 Task: Find connections with filter location Spenge with filter topic #whatinspiresmewith filter profile language English with filter current company Herbalife with filter school SQL School (SQL Server DEV, DBA , MSBI & Power BI) Training Institute with filter industry Chemical Manufacturing with filter service category Personal Injury Law with filter keywords title Red Cross Volunteer
Action: Mouse moved to (182, 286)
Screenshot: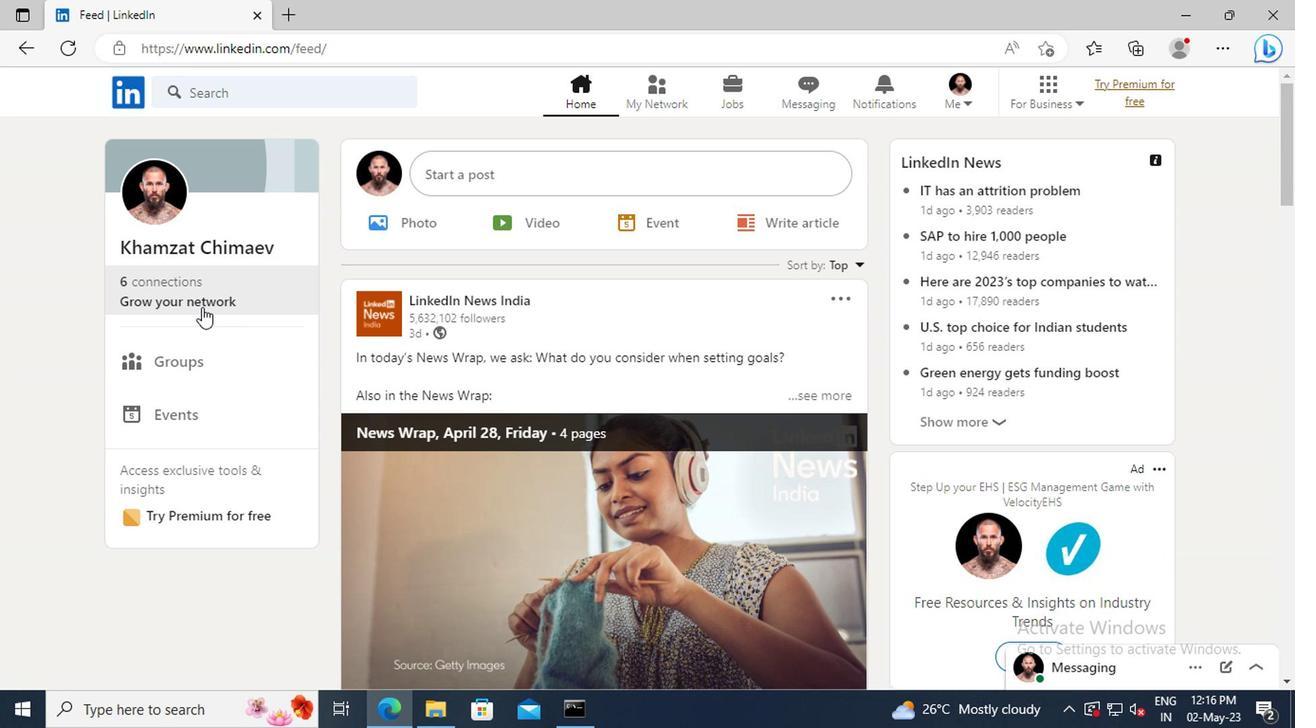 
Action: Mouse pressed left at (182, 286)
Screenshot: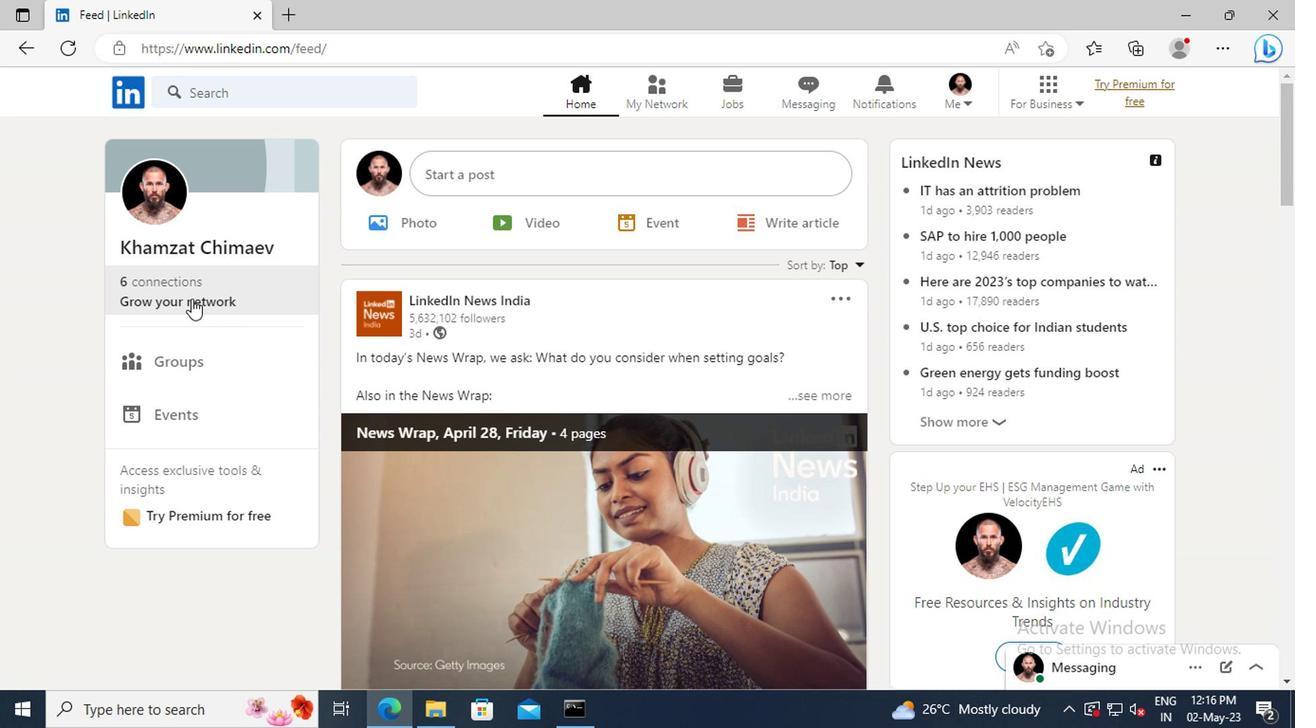 
Action: Mouse moved to (192, 195)
Screenshot: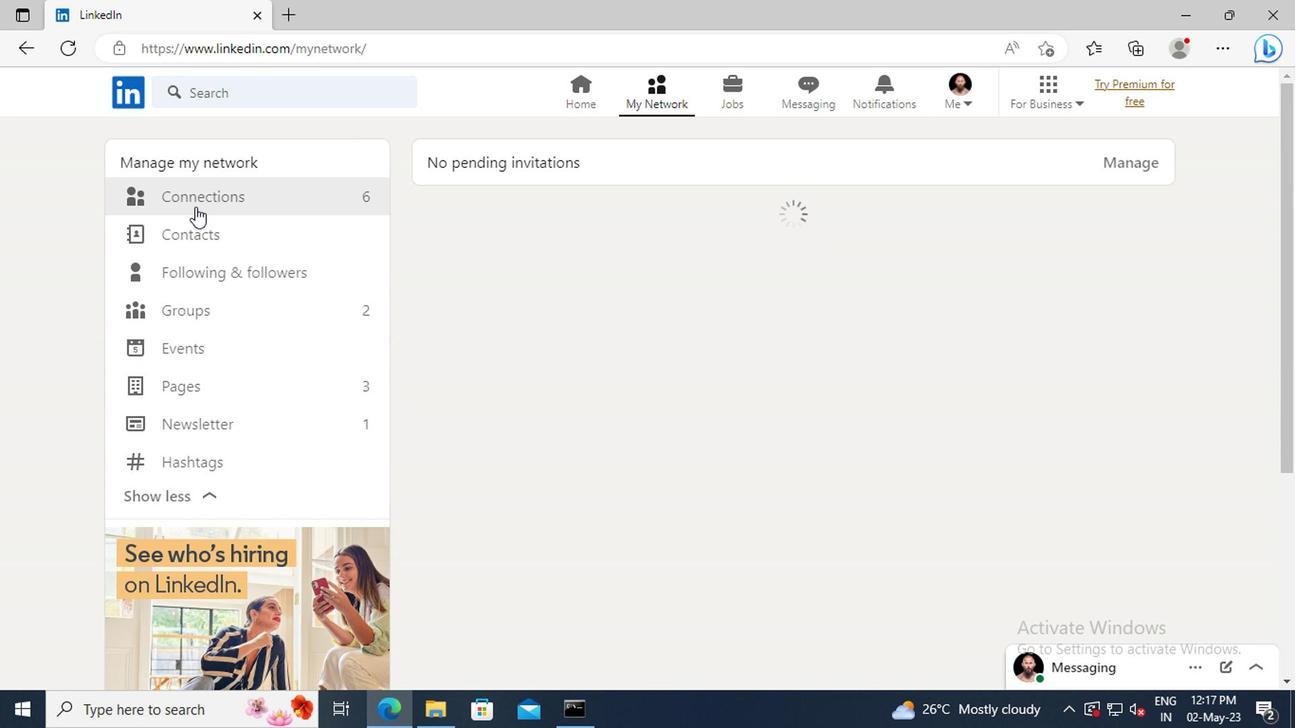 
Action: Mouse pressed left at (192, 195)
Screenshot: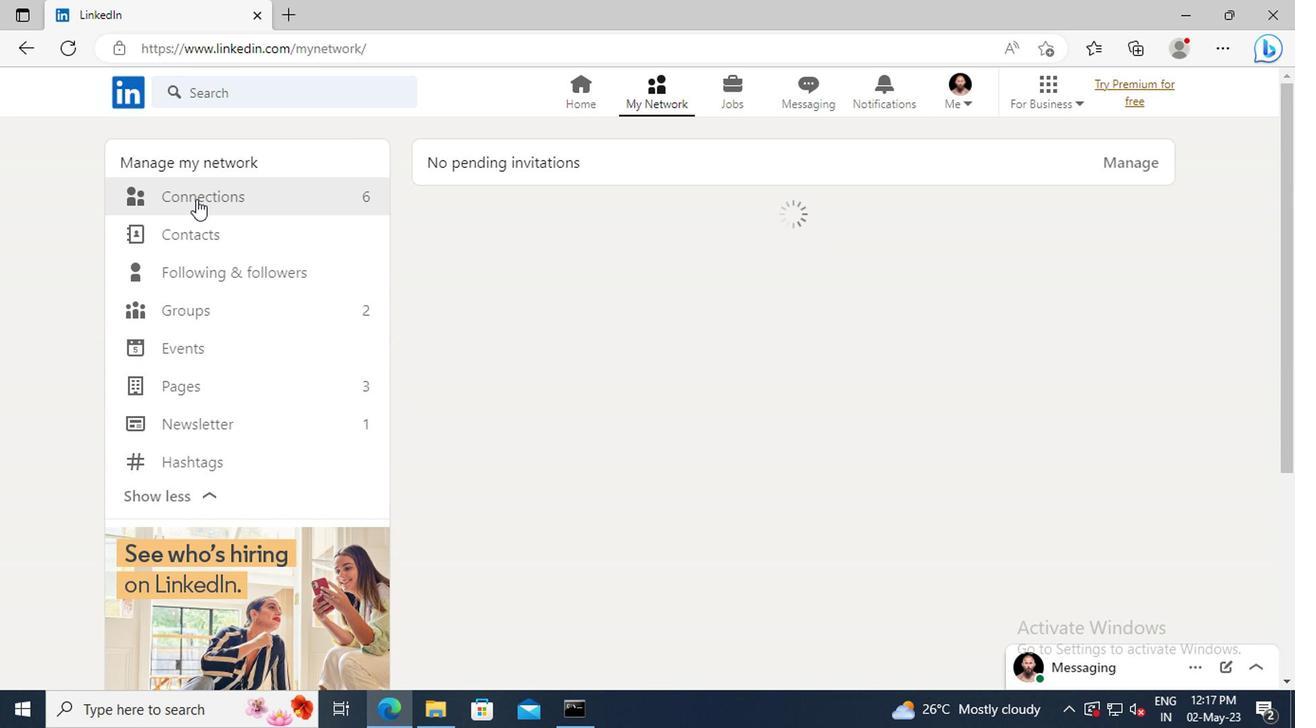 
Action: Mouse moved to (794, 201)
Screenshot: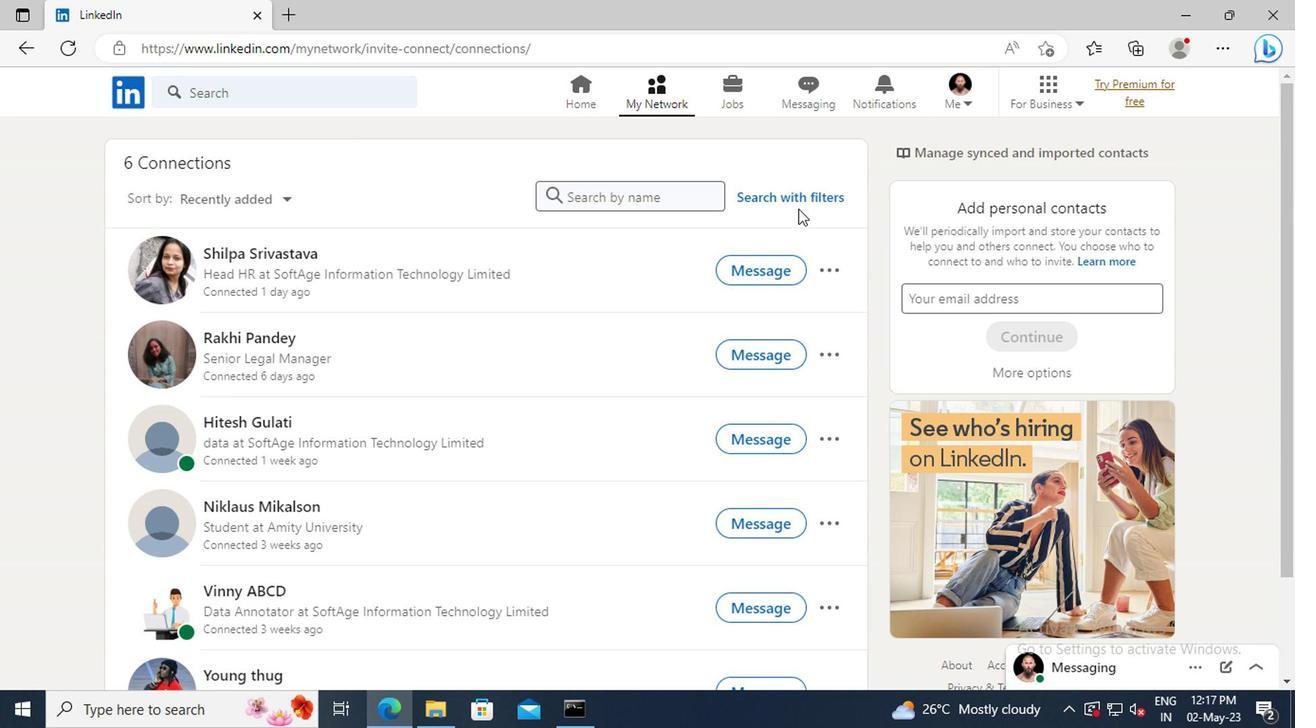 
Action: Mouse pressed left at (794, 201)
Screenshot: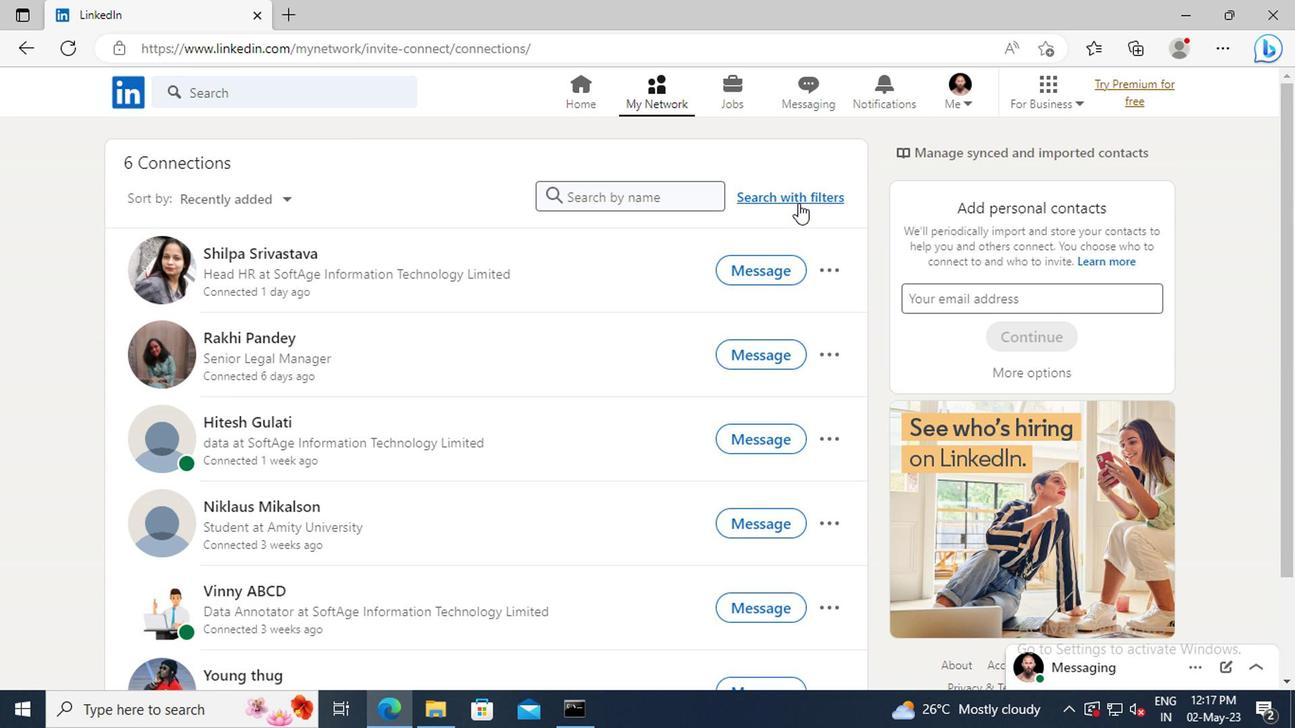 
Action: Mouse moved to (713, 145)
Screenshot: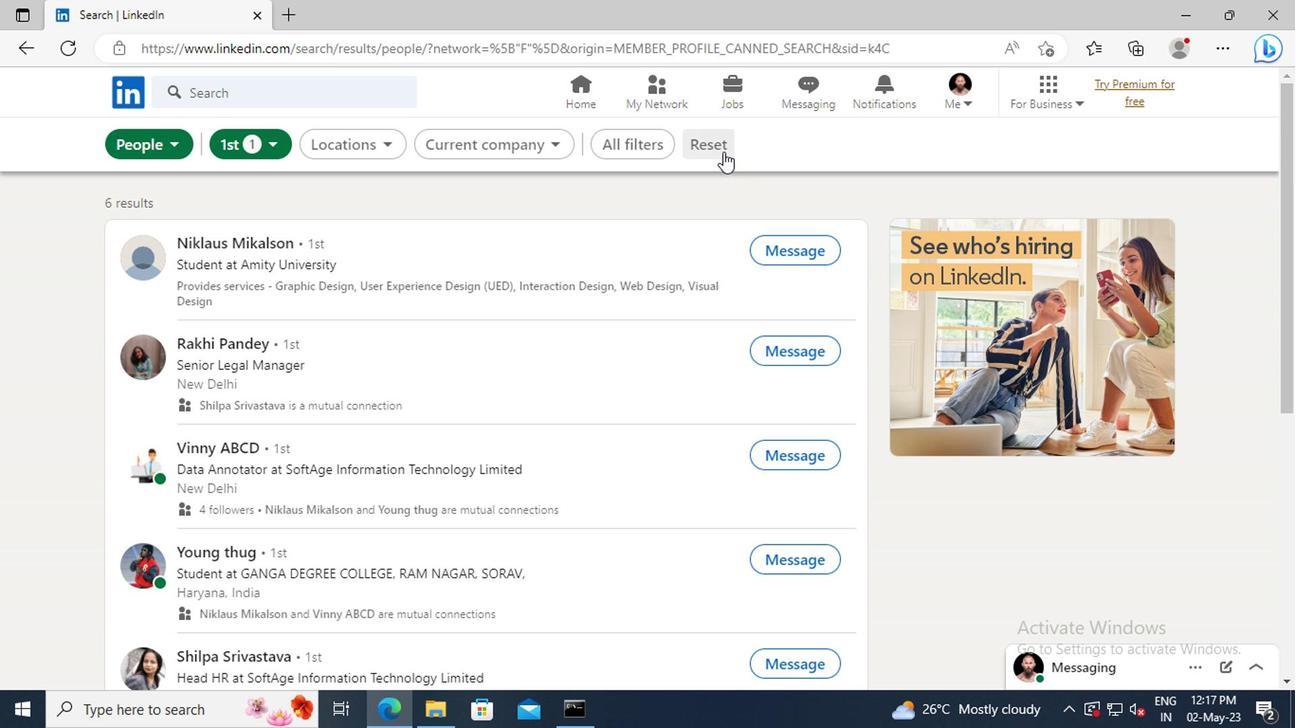 
Action: Mouse pressed left at (713, 145)
Screenshot: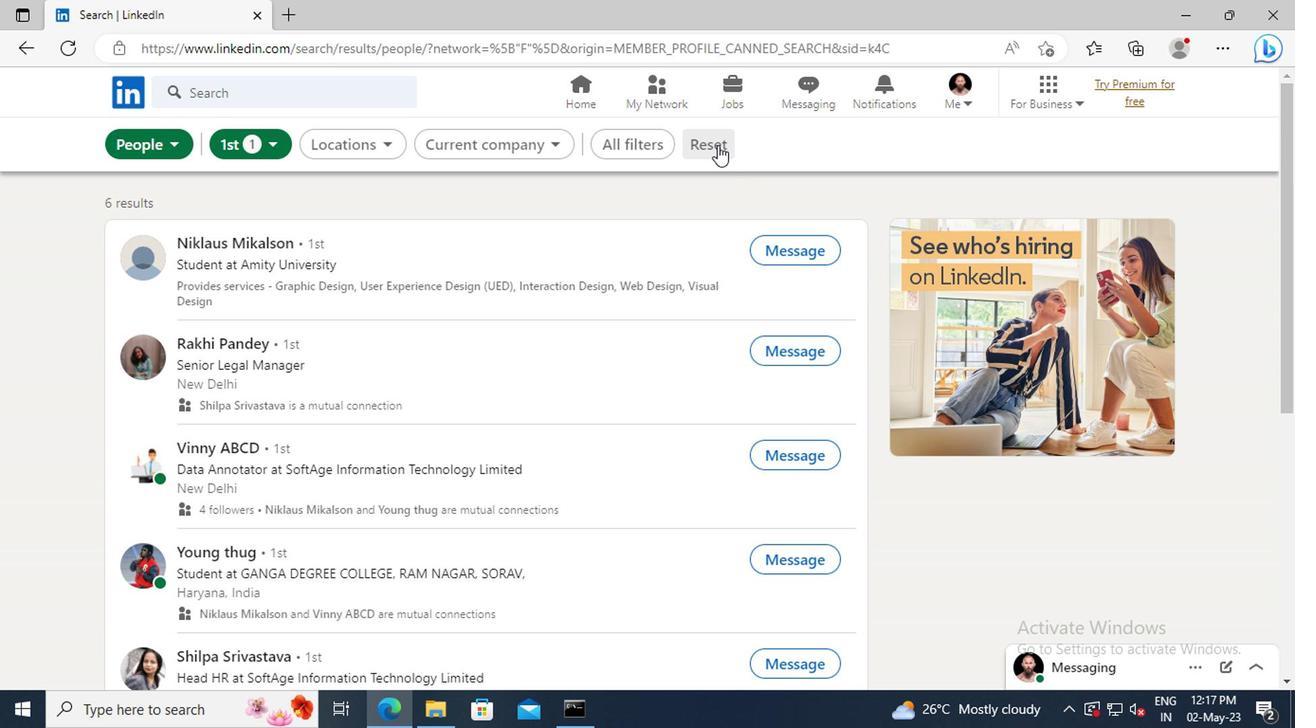 
Action: Mouse moved to (674, 145)
Screenshot: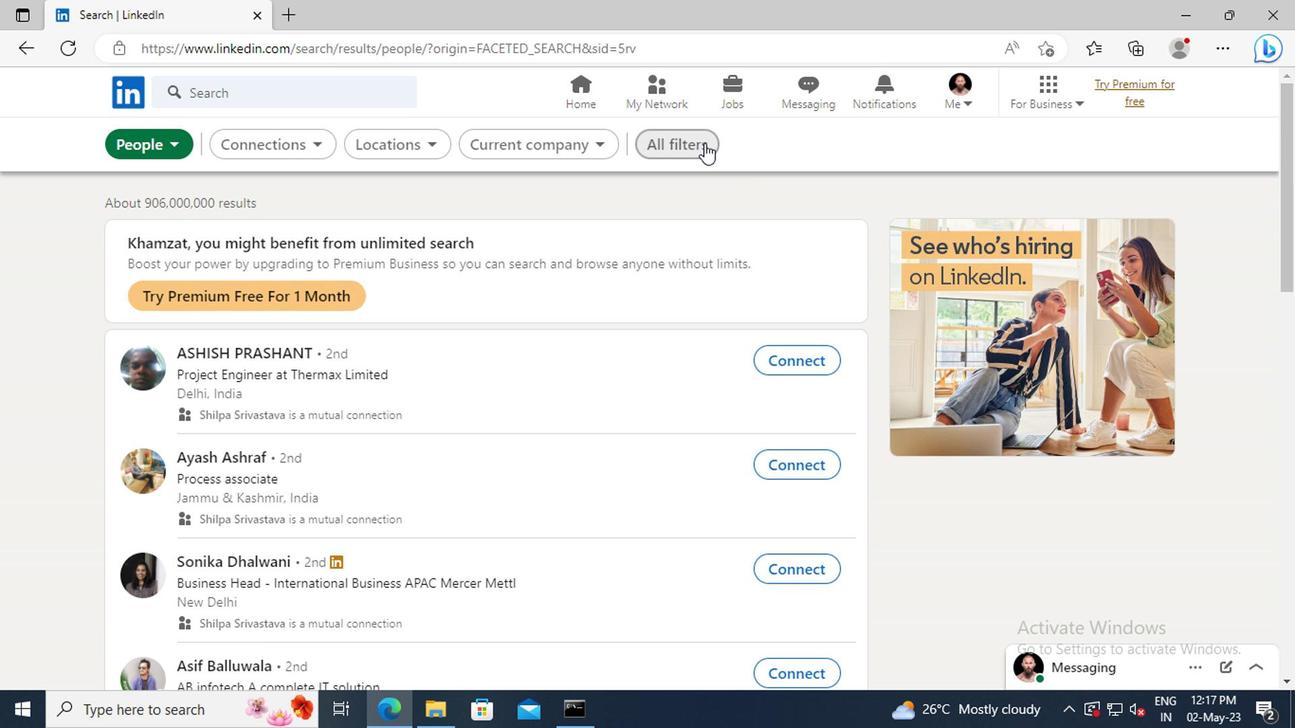 
Action: Mouse pressed left at (674, 145)
Screenshot: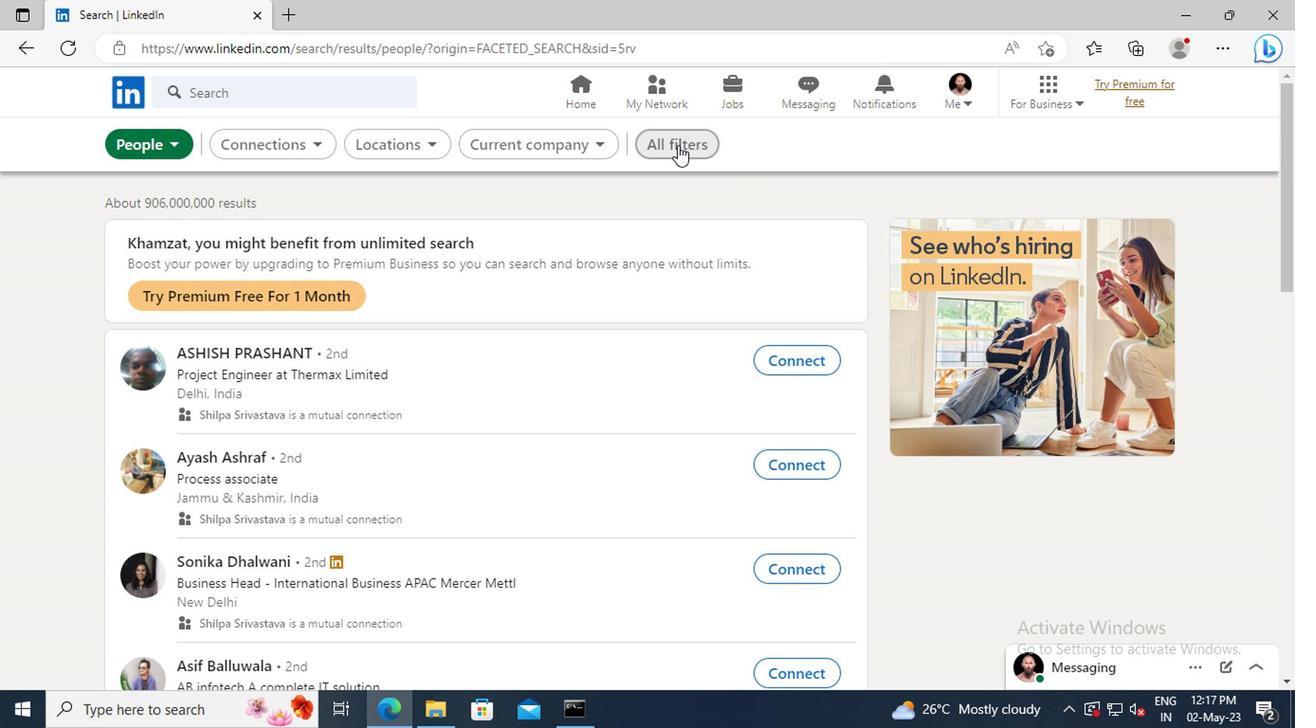 
Action: Mouse moved to (1007, 342)
Screenshot: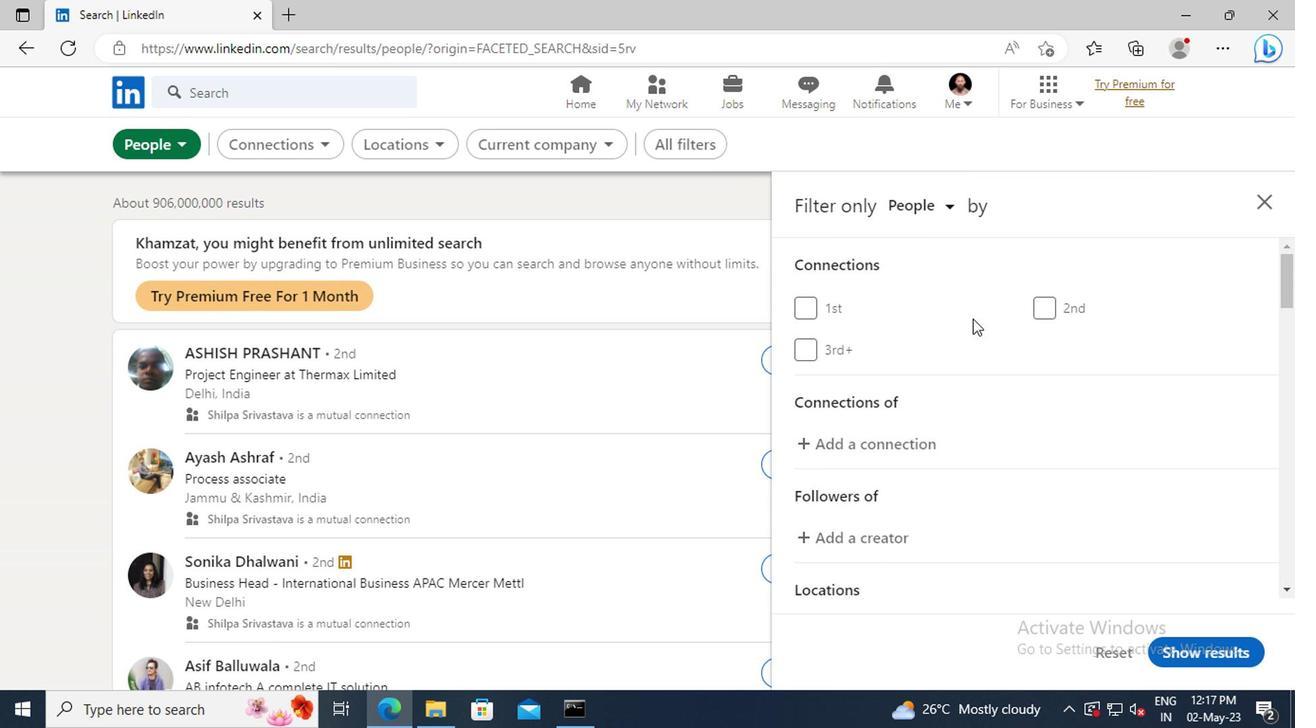 
Action: Mouse scrolled (1007, 342) with delta (0, 0)
Screenshot: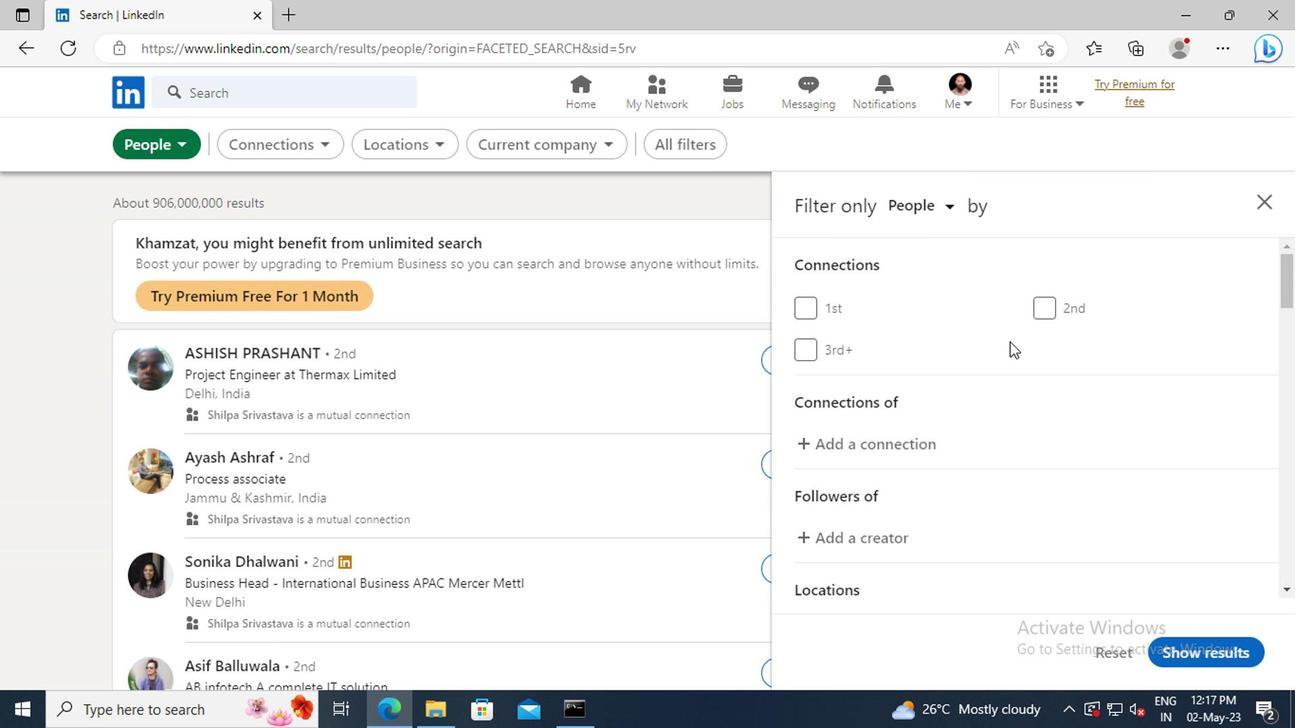 
Action: Mouse scrolled (1007, 342) with delta (0, 0)
Screenshot: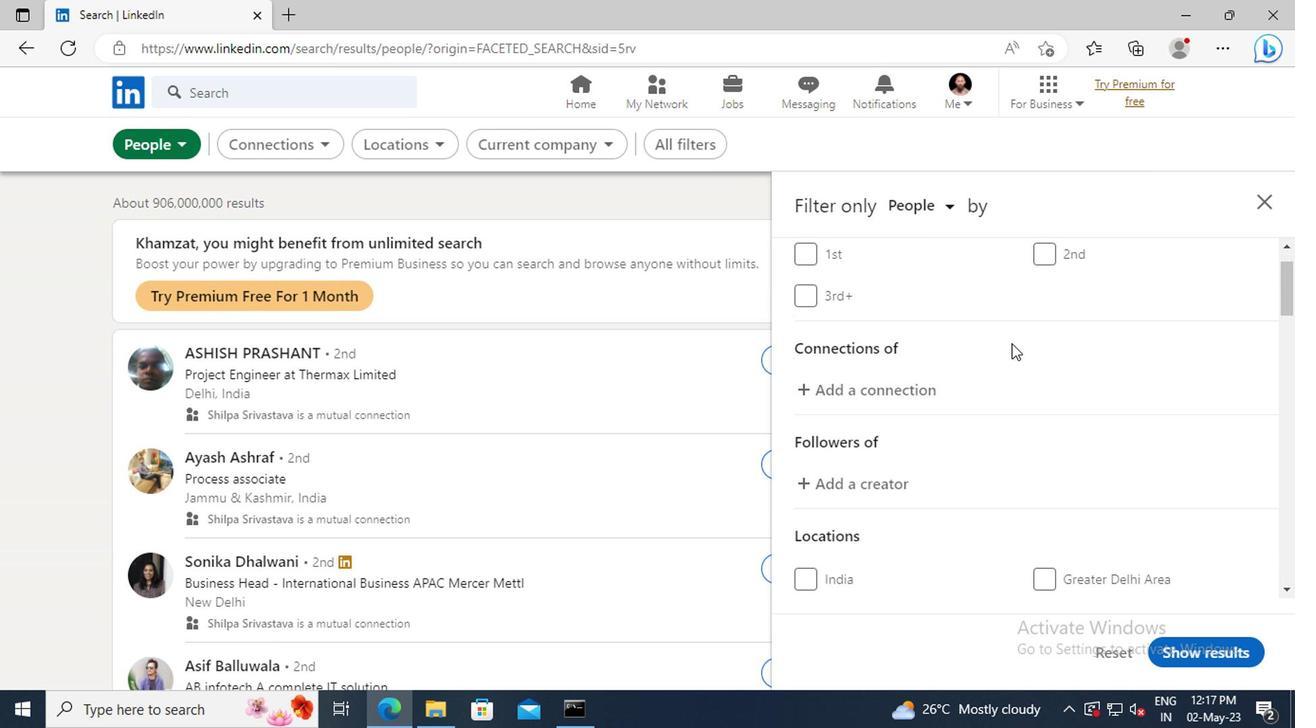 
Action: Mouse scrolled (1007, 342) with delta (0, 0)
Screenshot: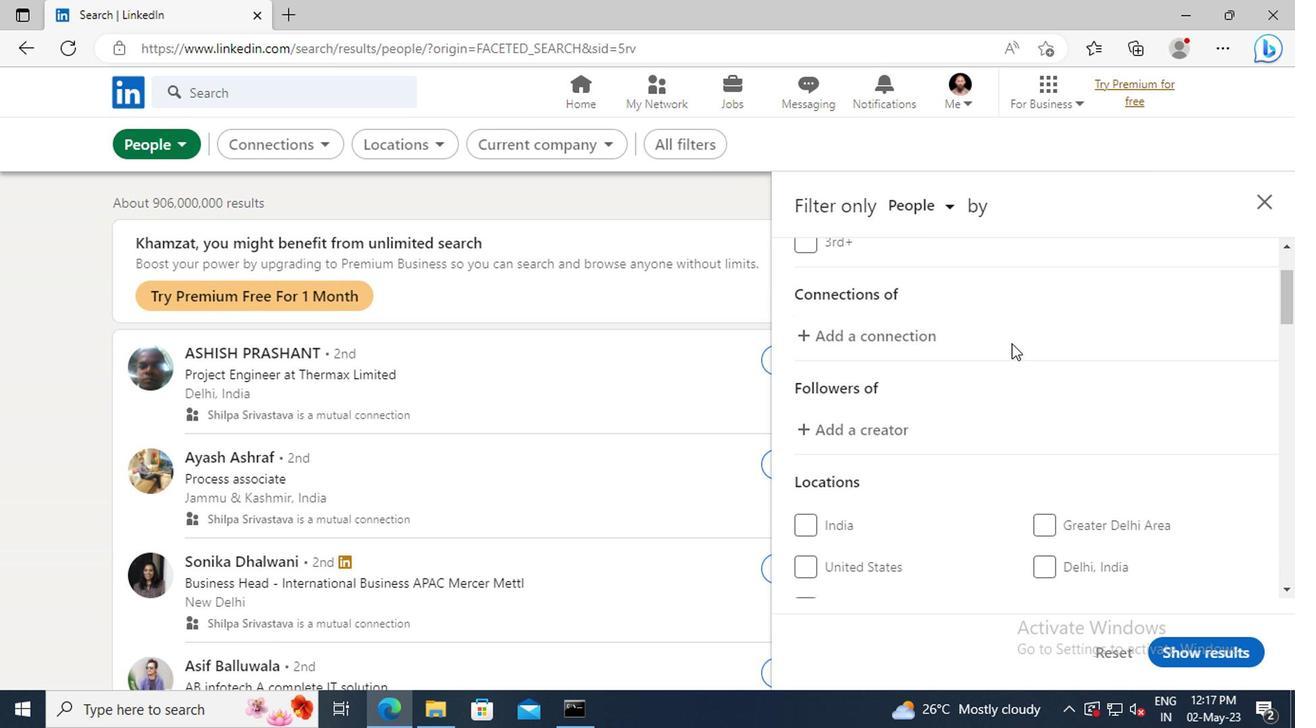 
Action: Mouse scrolled (1007, 342) with delta (0, 0)
Screenshot: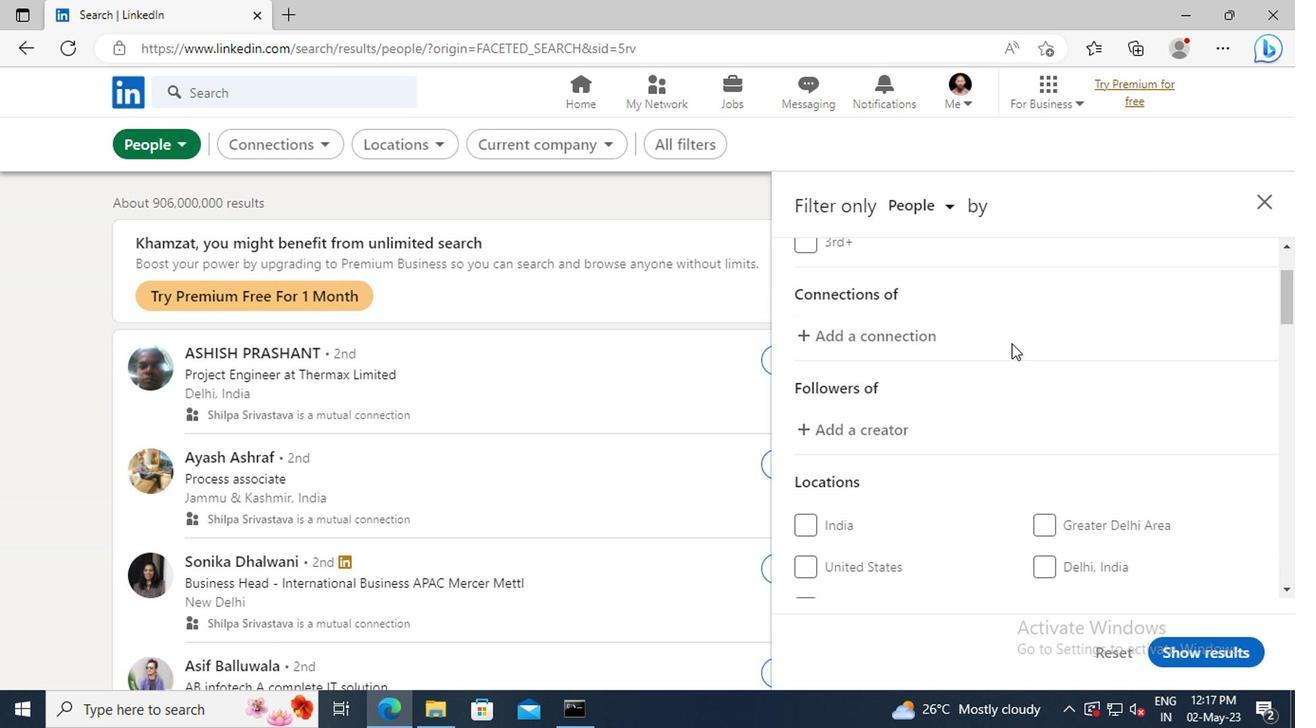 
Action: Mouse scrolled (1007, 342) with delta (0, 0)
Screenshot: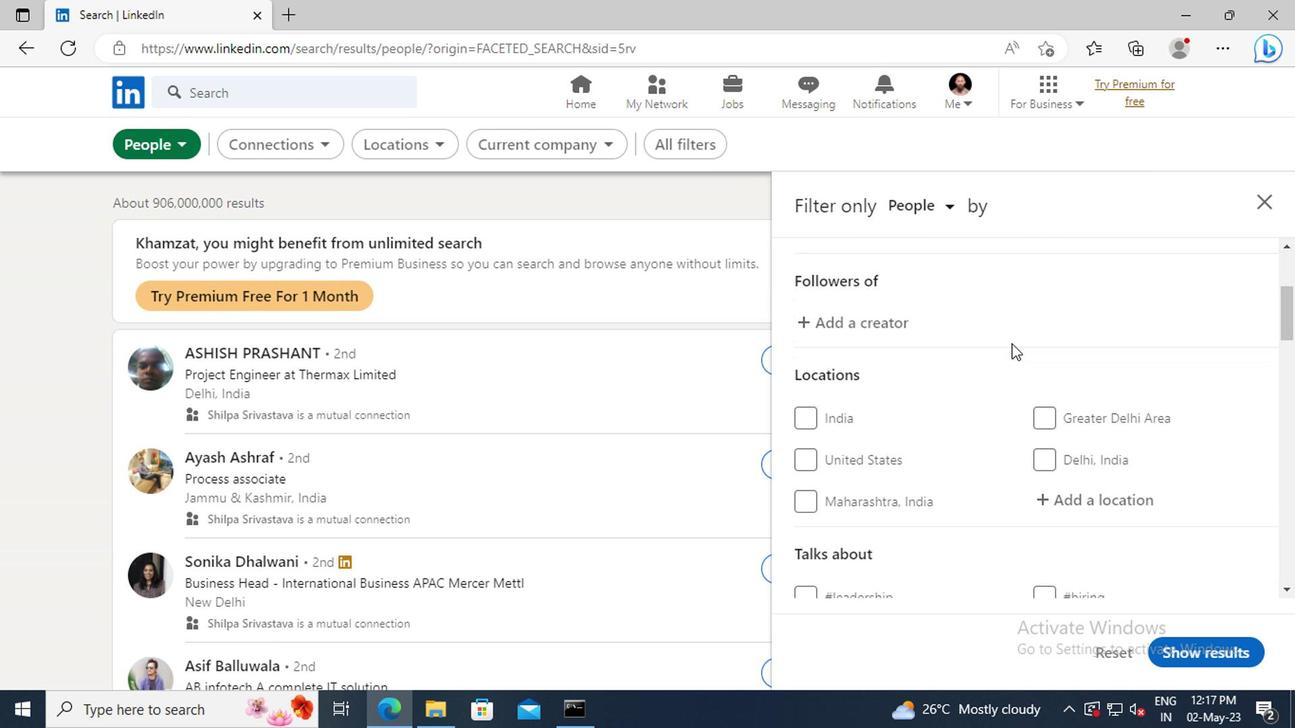 
Action: Mouse moved to (1044, 437)
Screenshot: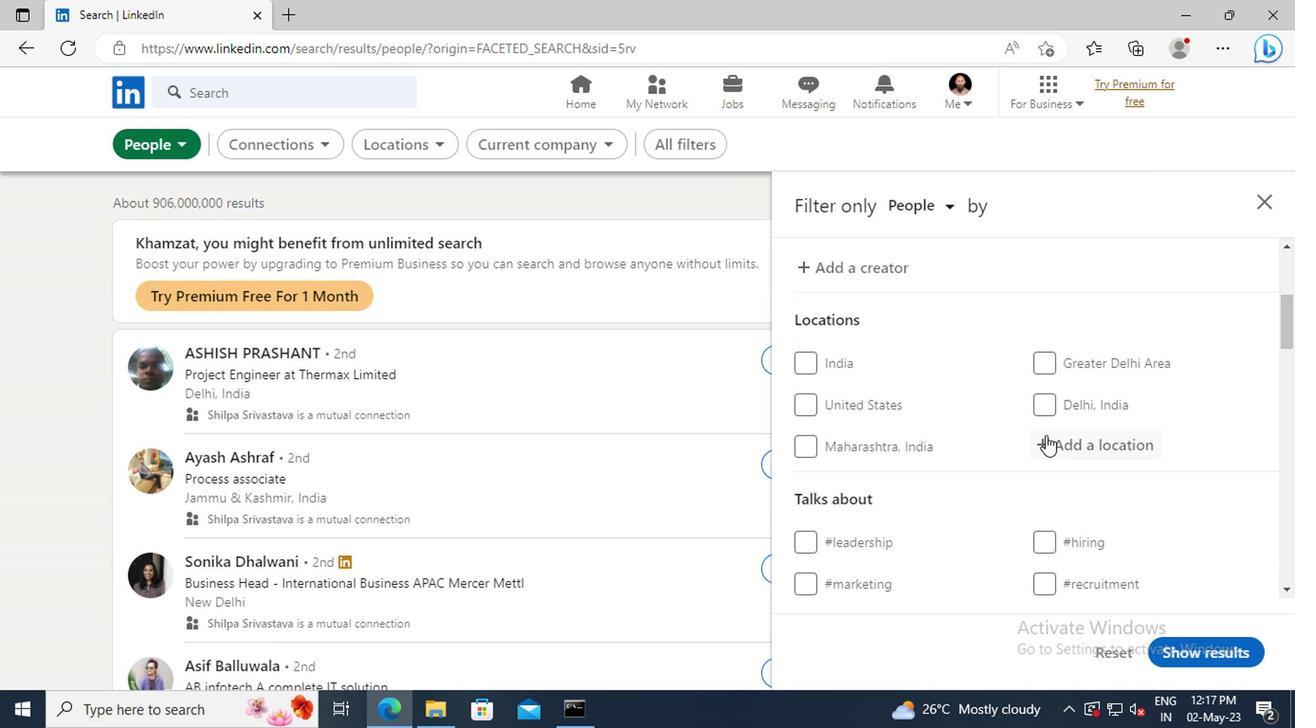
Action: Mouse pressed left at (1044, 437)
Screenshot: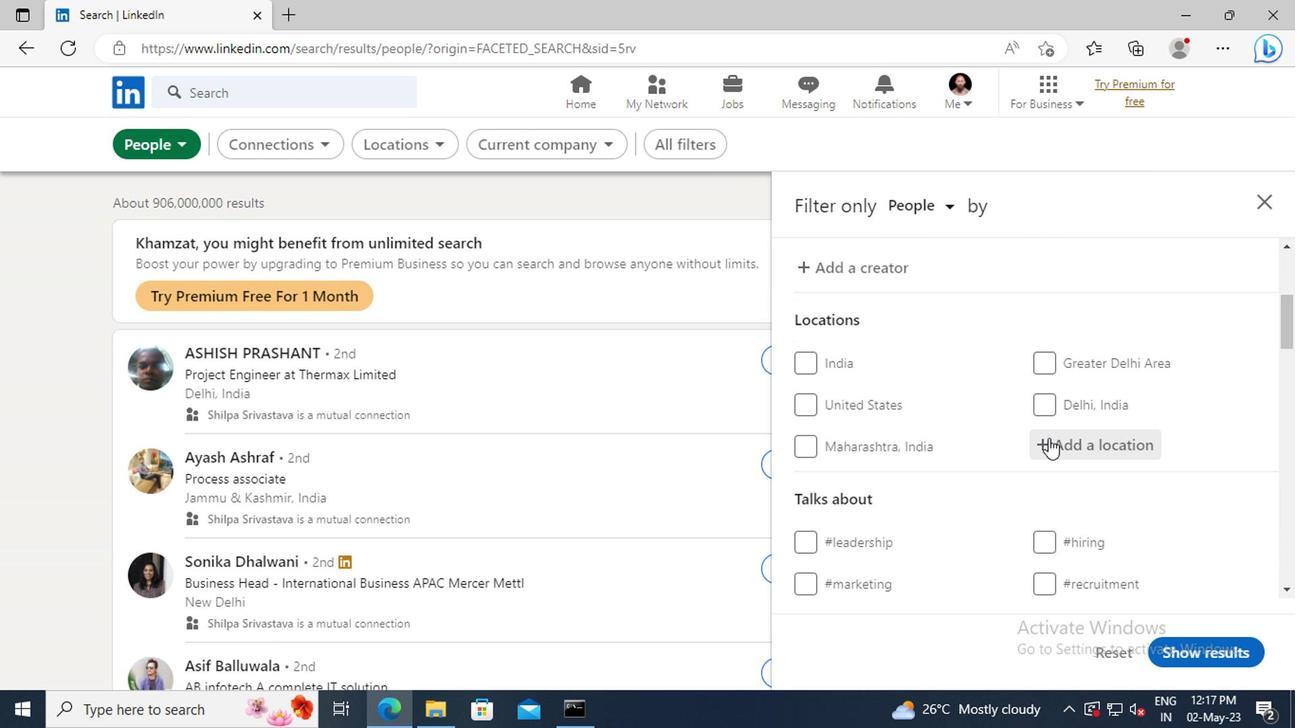 
Action: Key pressed <Key.shift>S
Screenshot: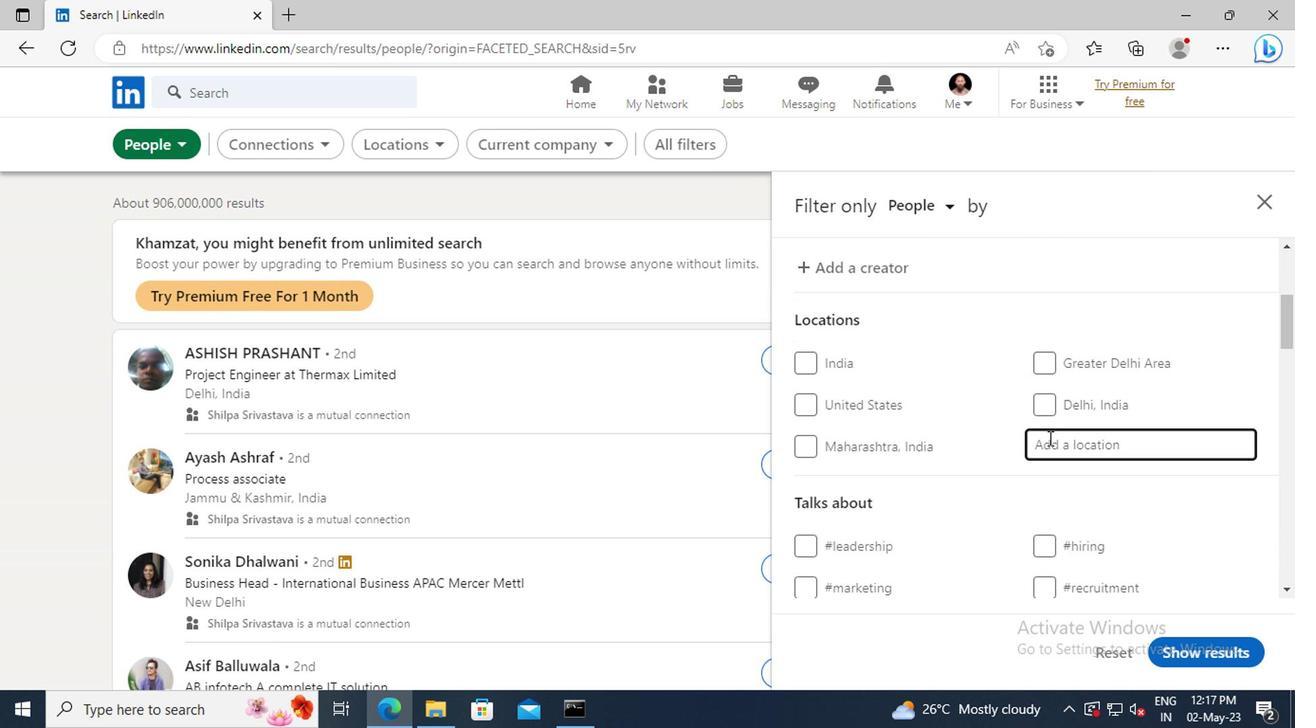 
Action: Mouse moved to (1044, 437)
Screenshot: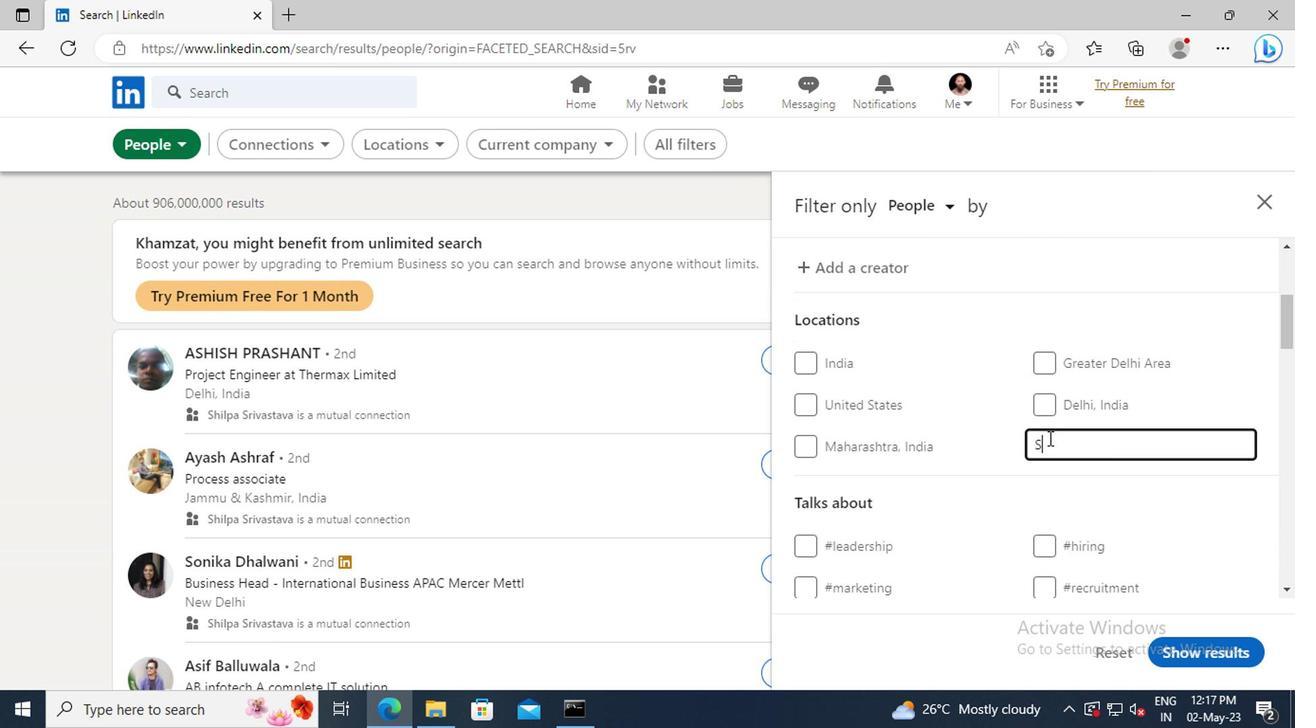 
Action: Key pressed PENGE
Screenshot: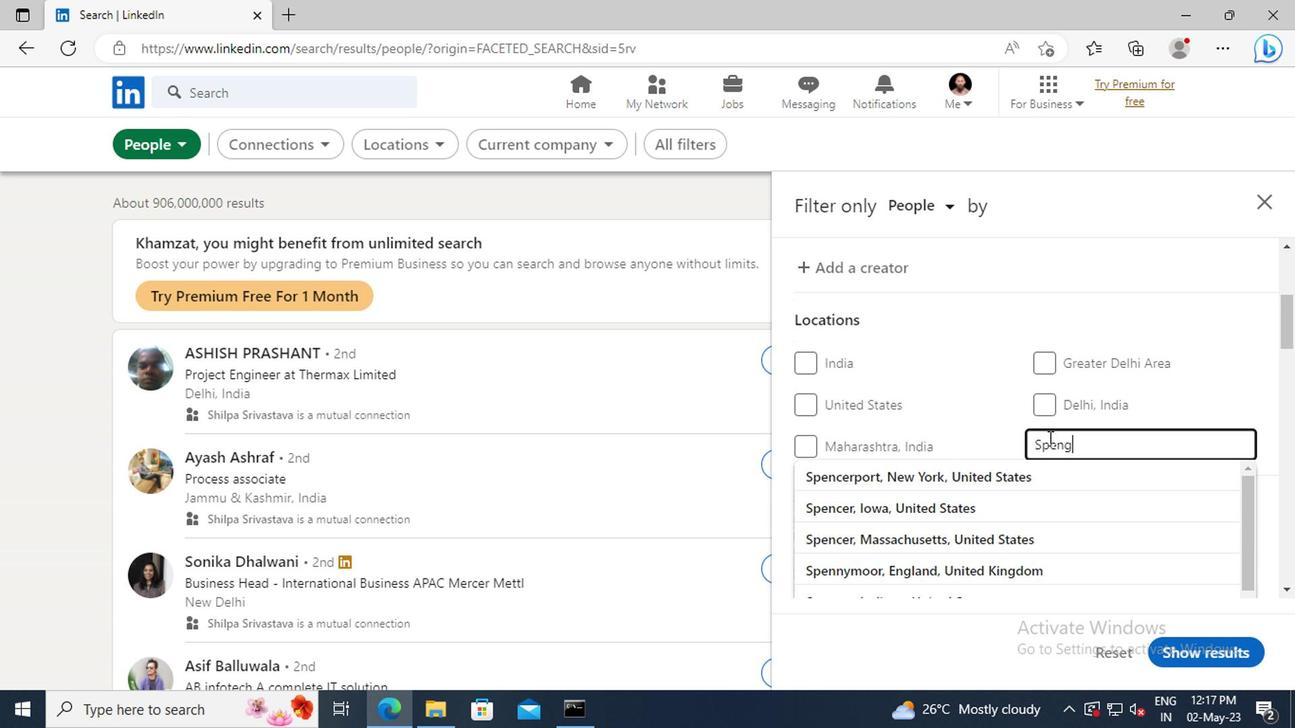 
Action: Mouse moved to (1044, 477)
Screenshot: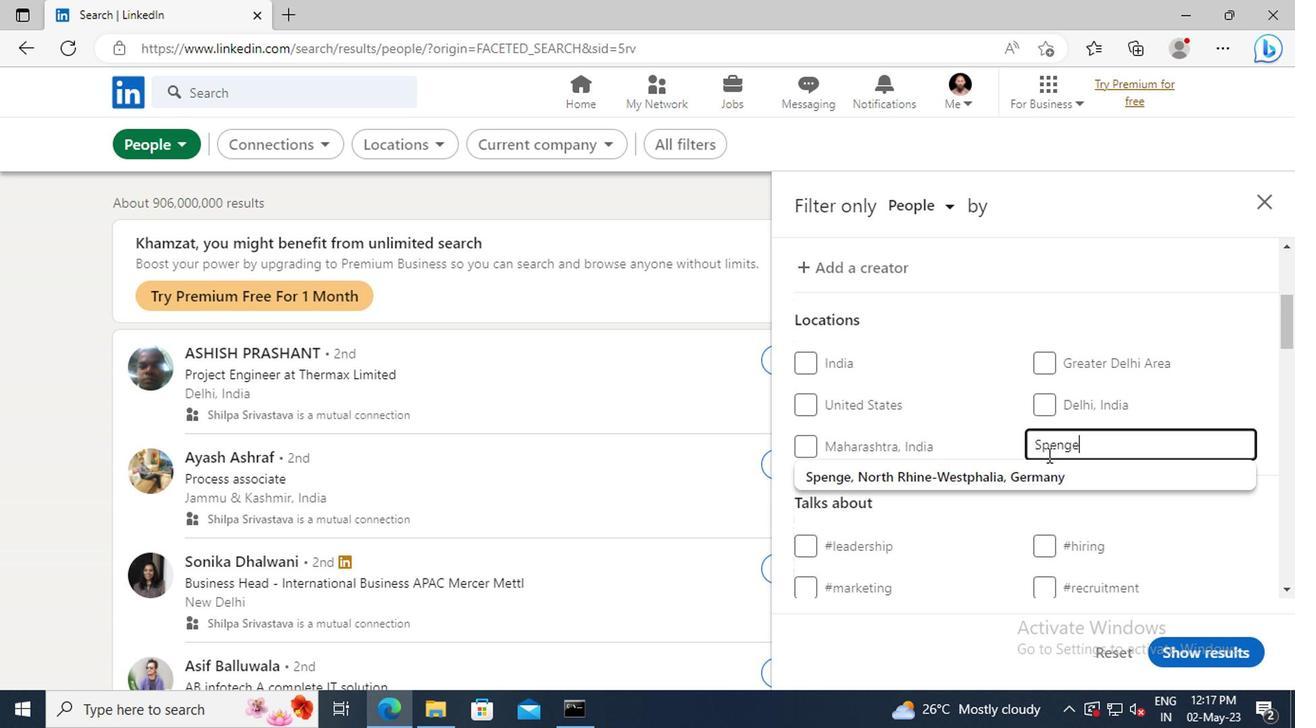 
Action: Mouse pressed left at (1044, 477)
Screenshot: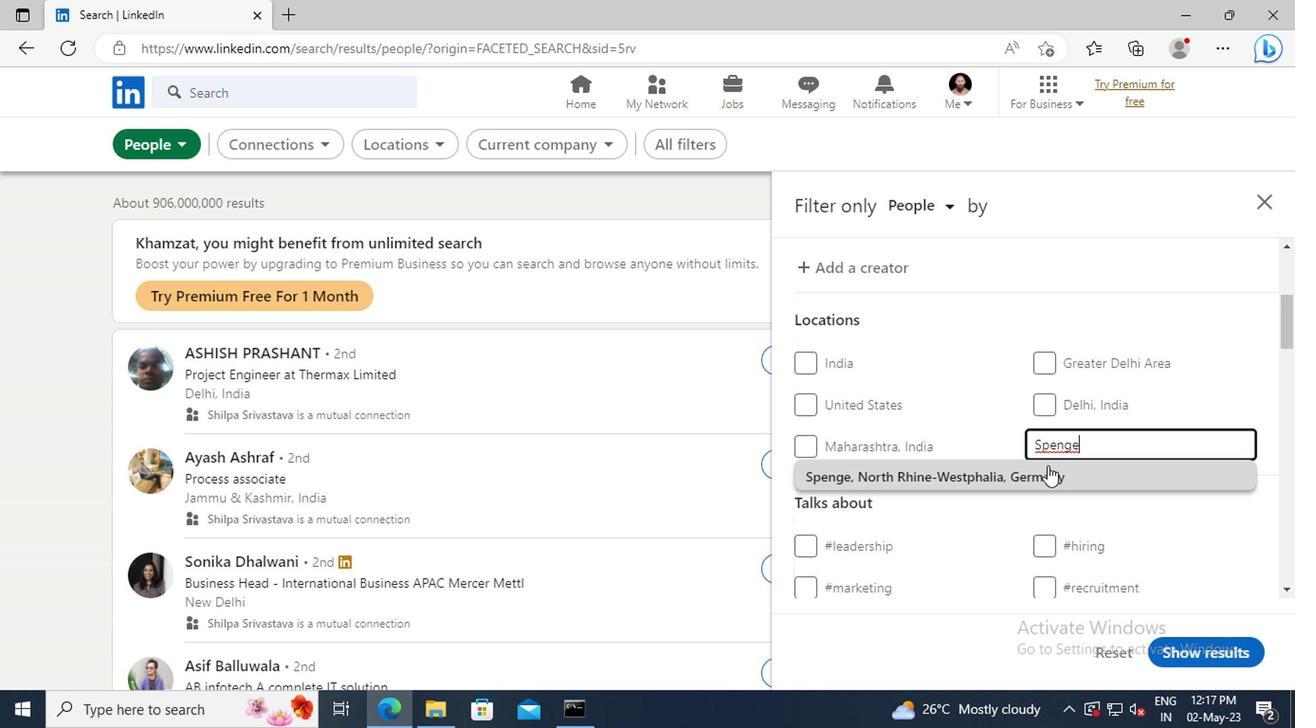 
Action: Mouse scrolled (1044, 476) with delta (0, 0)
Screenshot: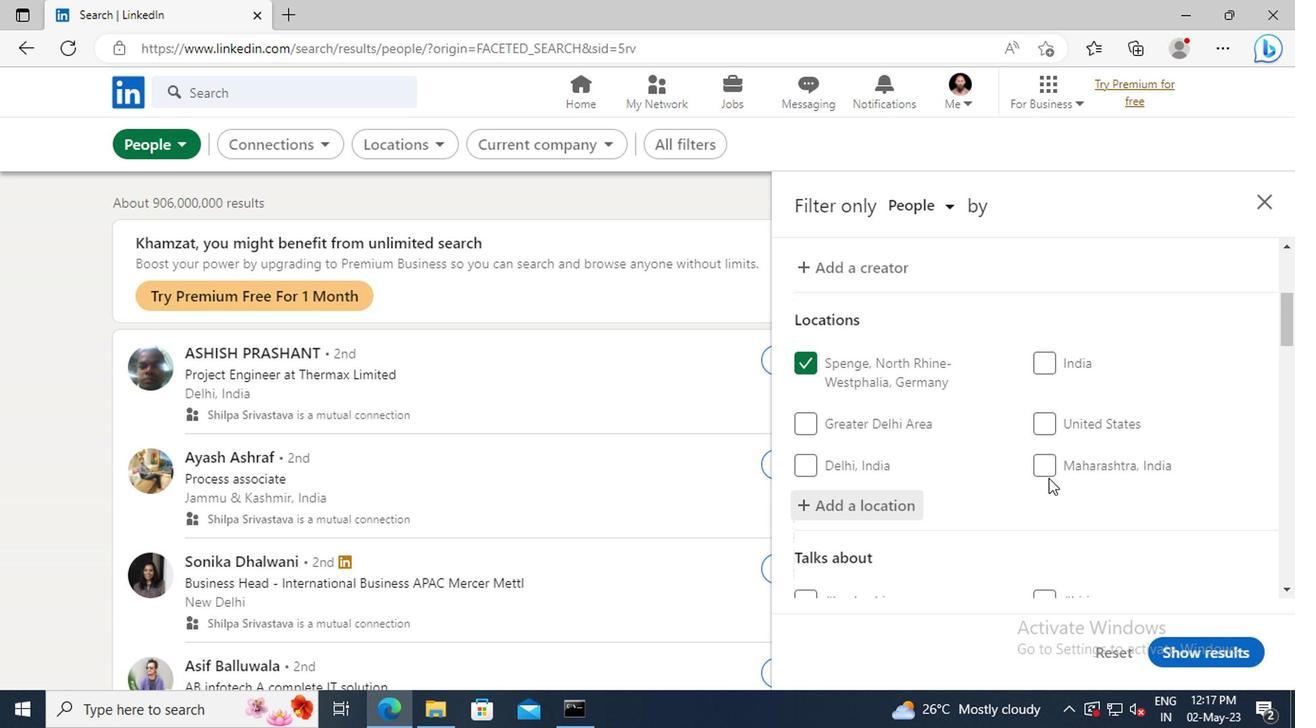 
Action: Mouse scrolled (1044, 476) with delta (0, 0)
Screenshot: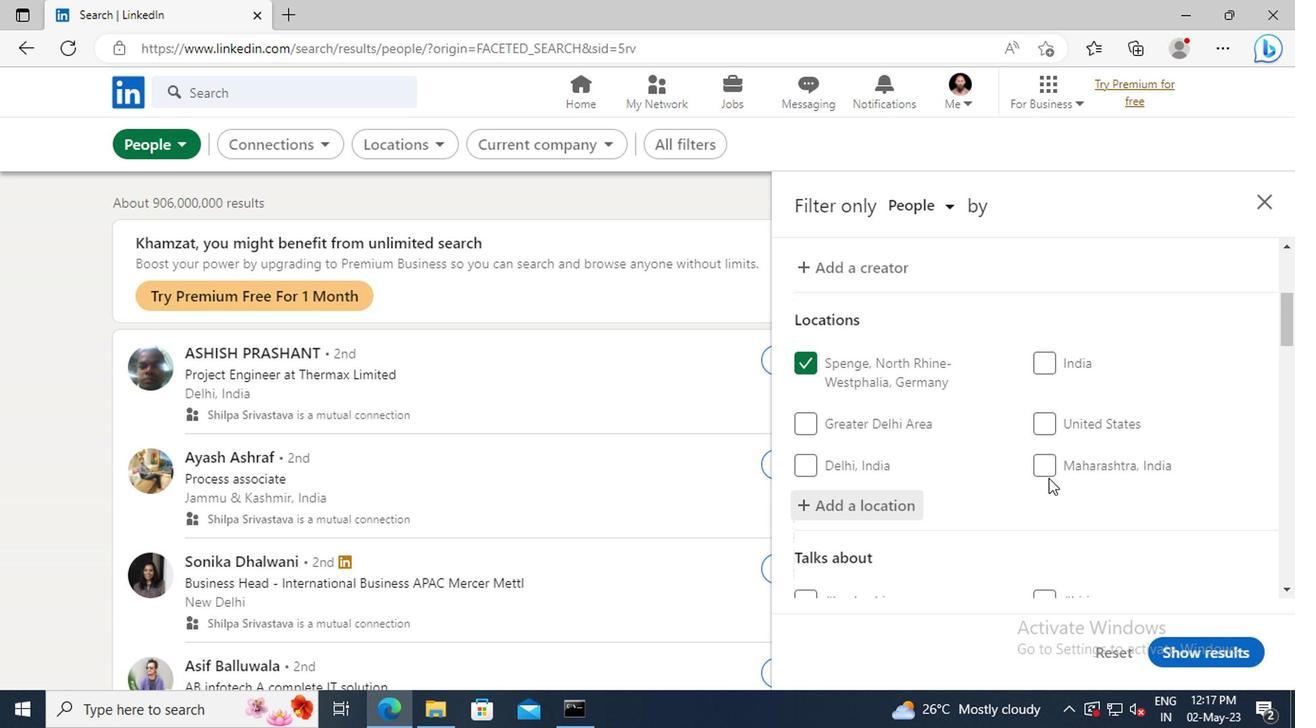 
Action: Mouse moved to (1041, 460)
Screenshot: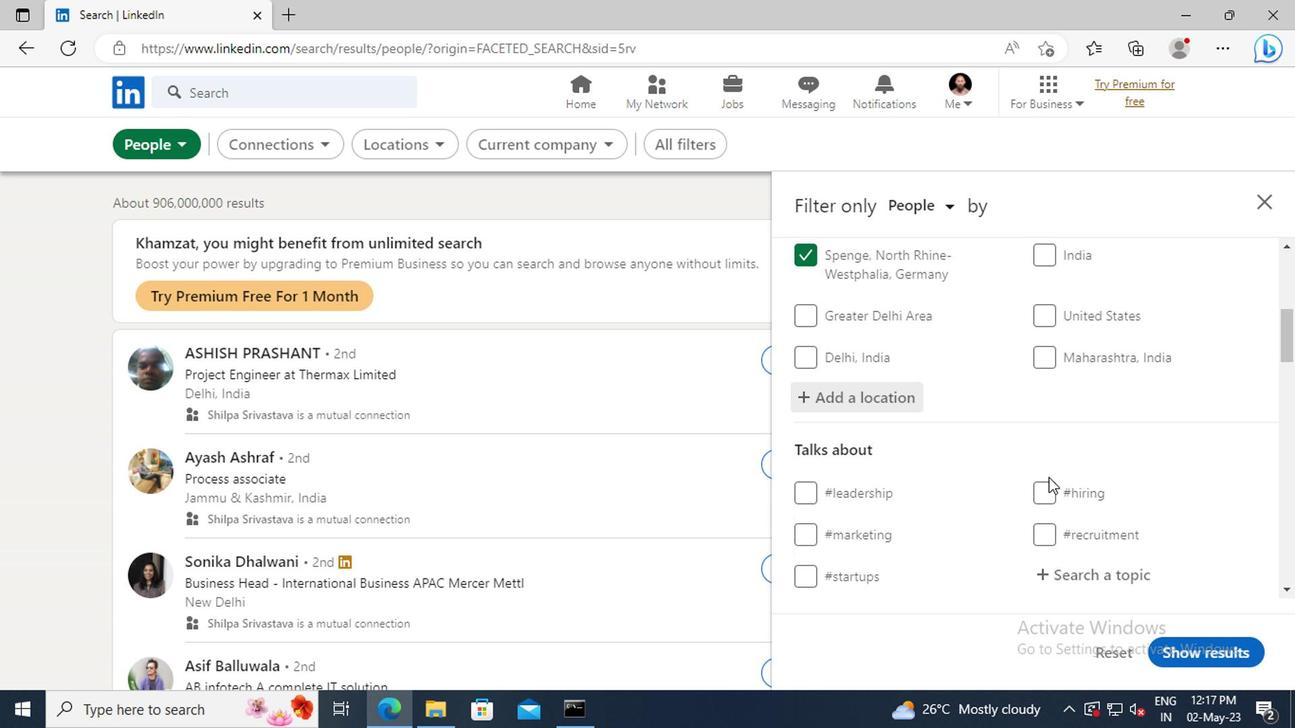 
Action: Mouse scrolled (1041, 460) with delta (0, 0)
Screenshot: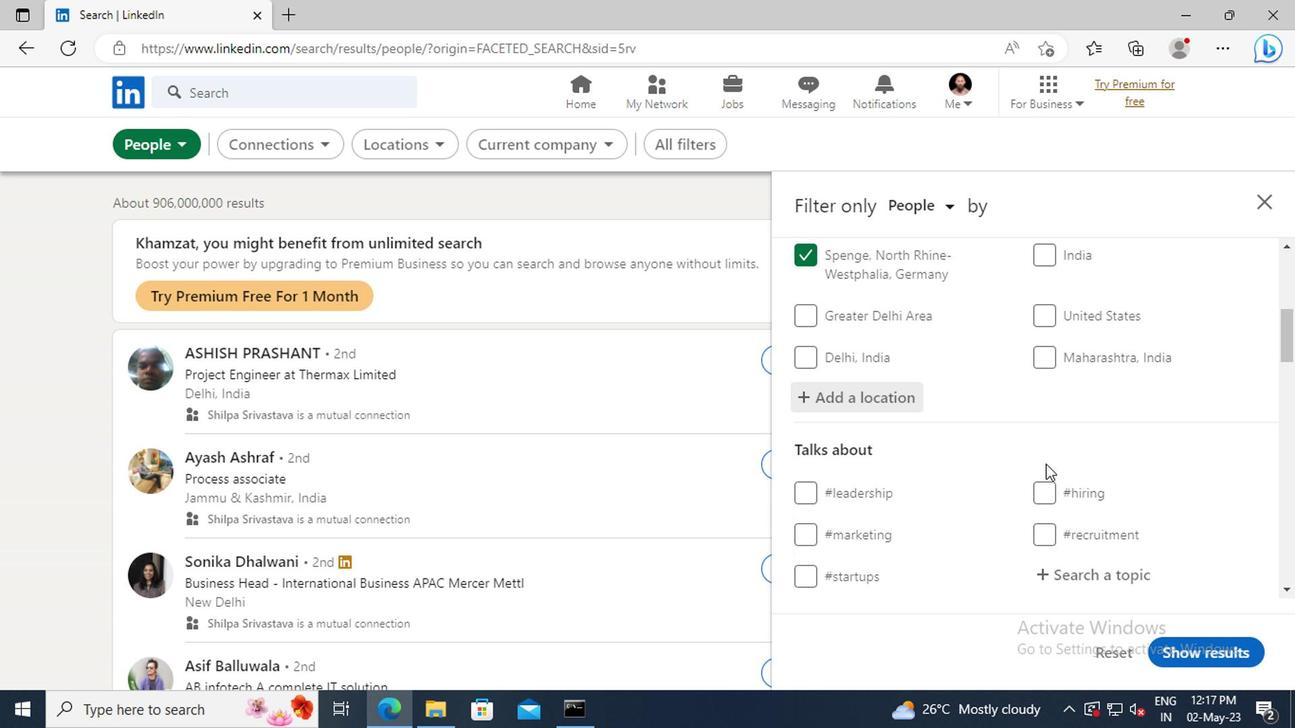 
Action: Mouse scrolled (1041, 460) with delta (0, 0)
Screenshot: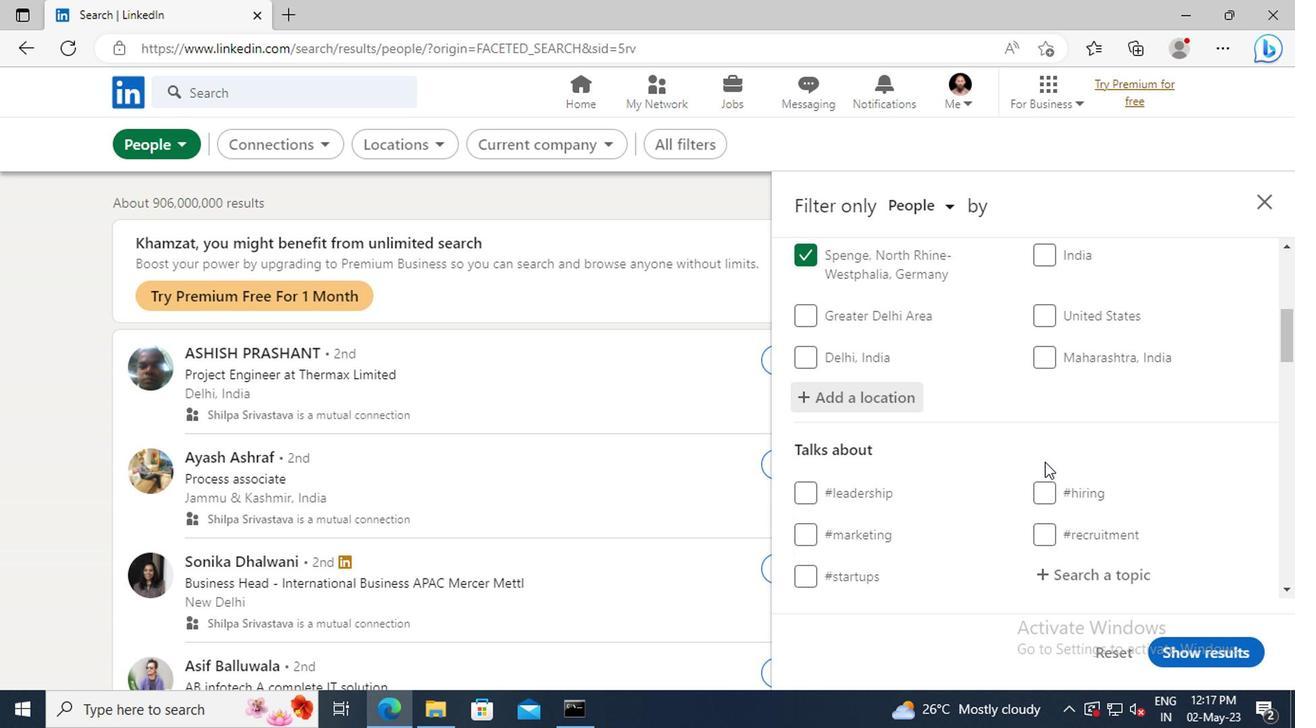 
Action: Mouse moved to (1045, 466)
Screenshot: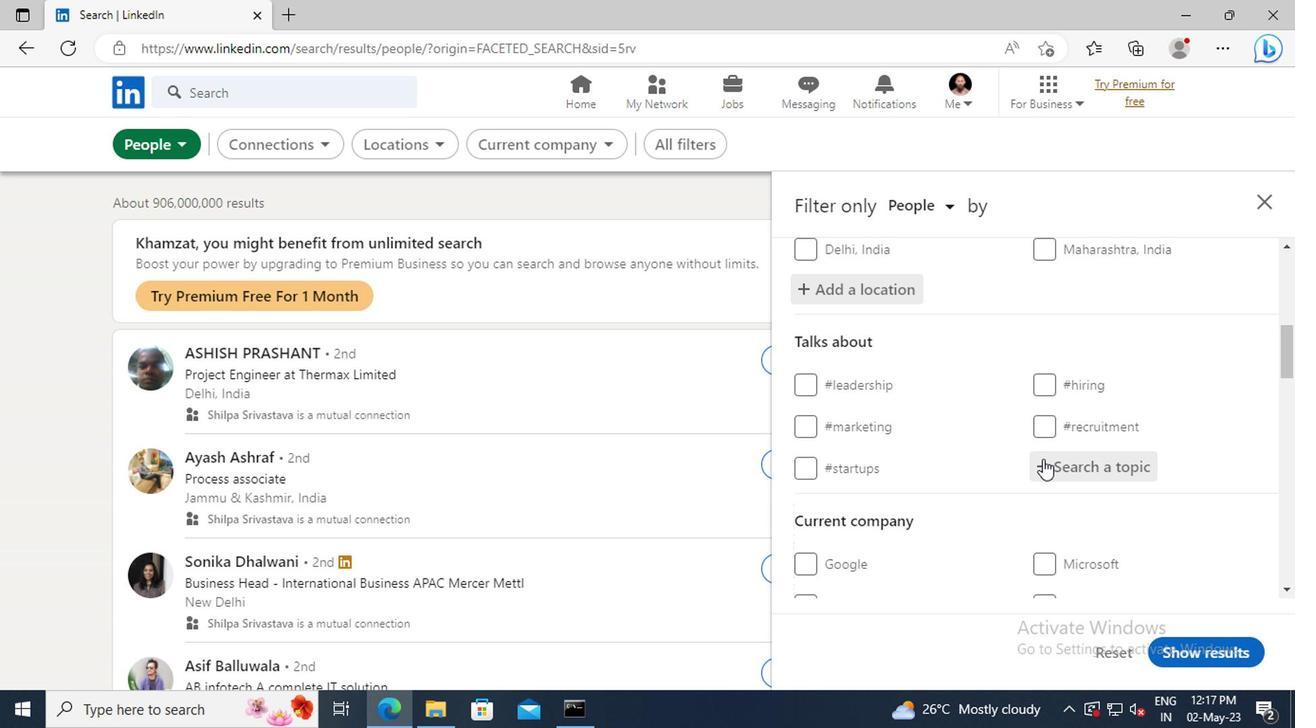 
Action: Mouse pressed left at (1045, 466)
Screenshot: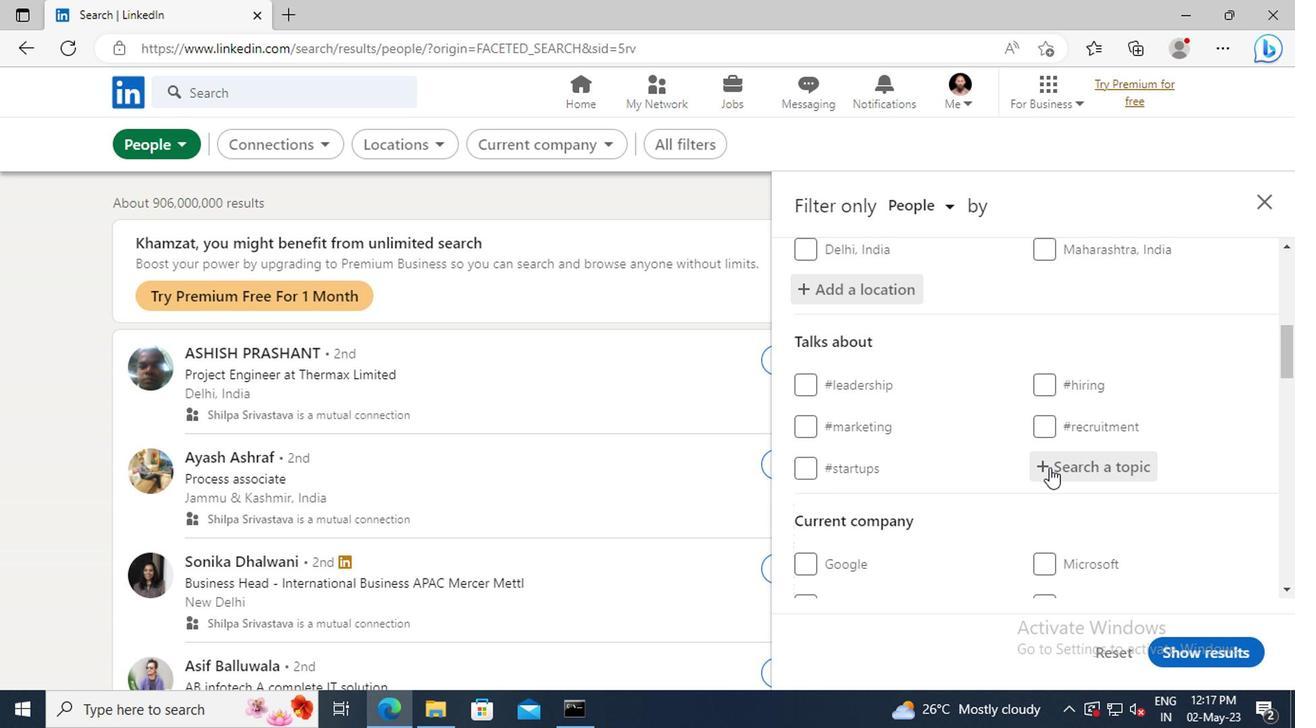 
Action: Key pressed WHATINS
Screenshot: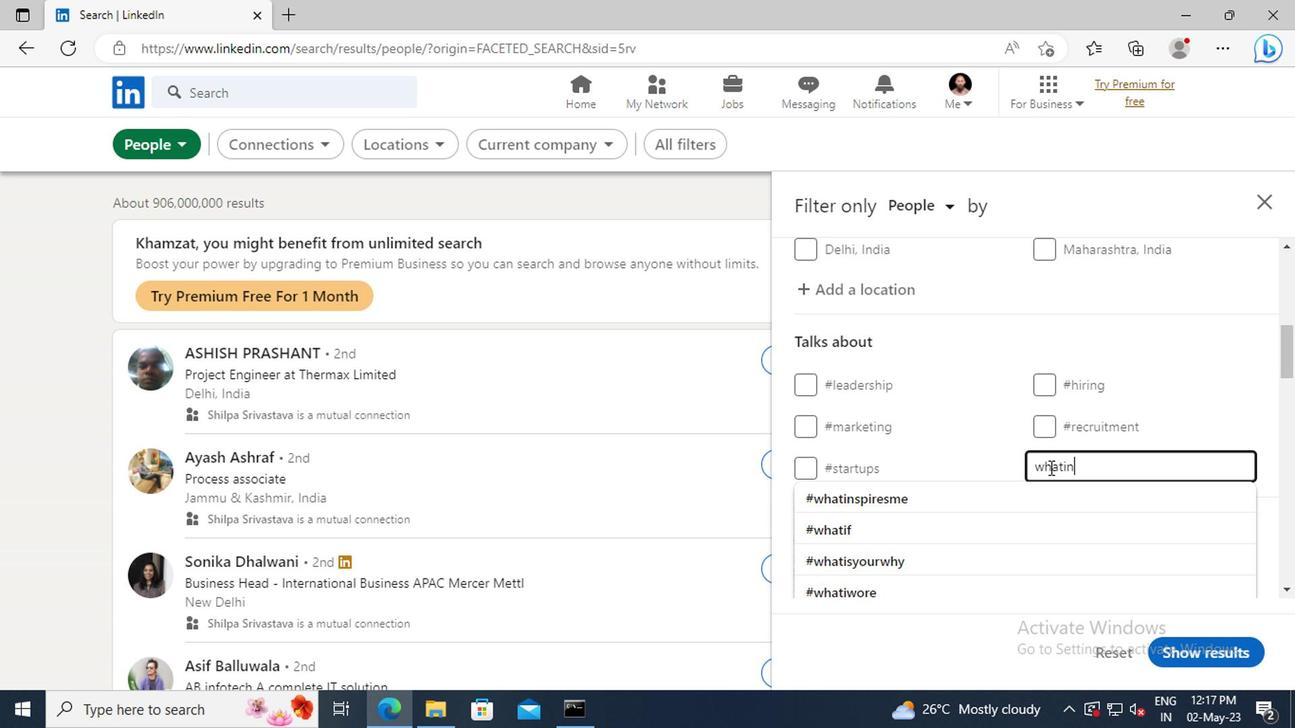 
Action: Mouse moved to (1051, 499)
Screenshot: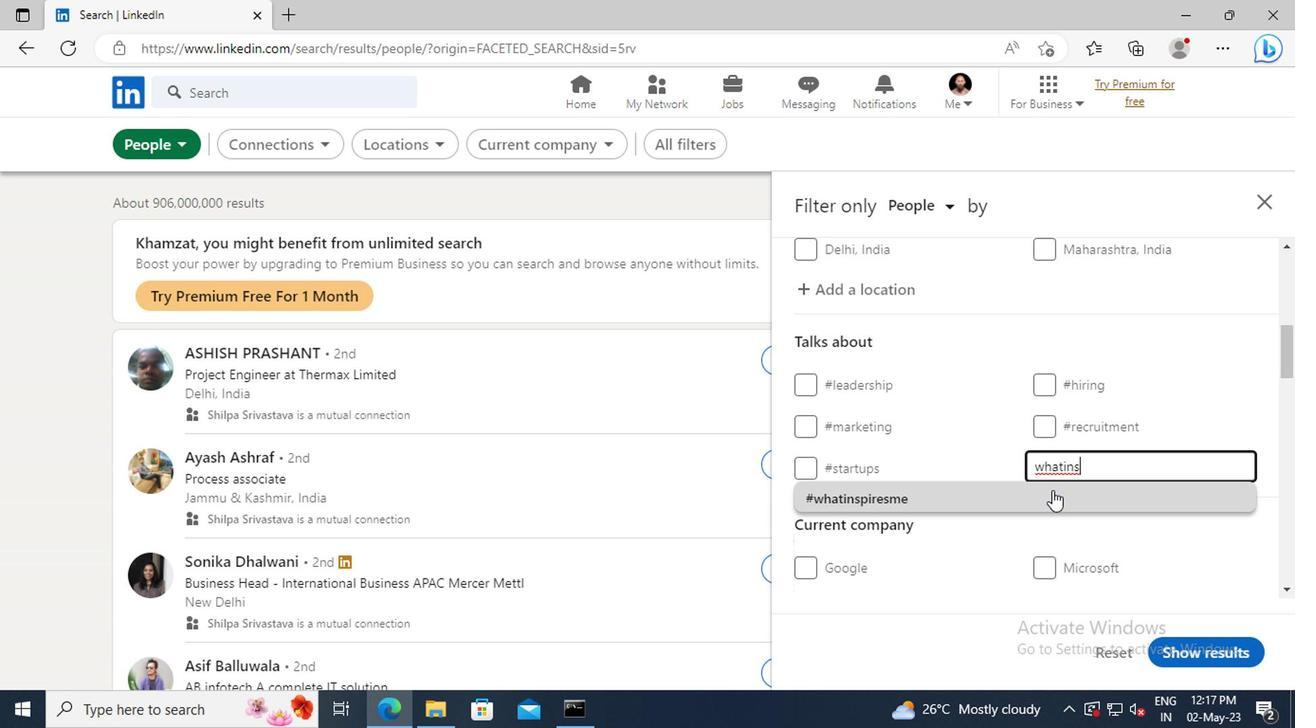 
Action: Mouse pressed left at (1051, 499)
Screenshot: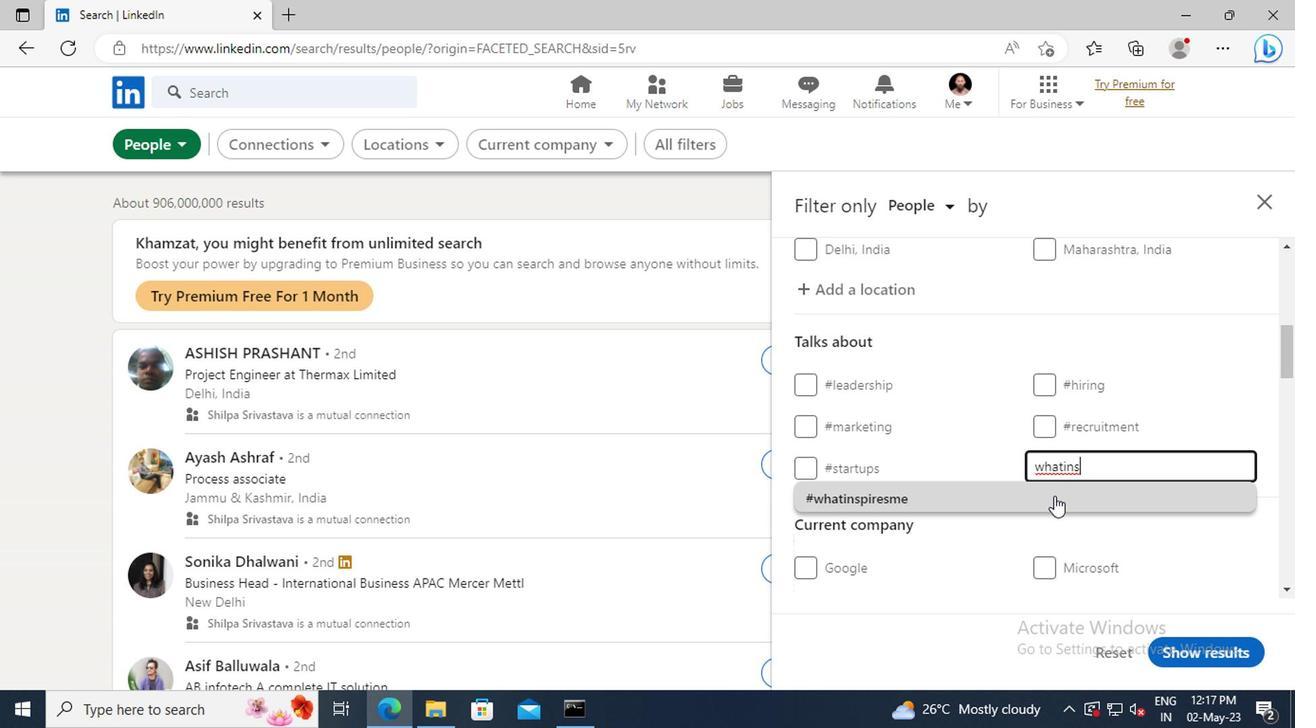 
Action: Mouse scrolled (1051, 497) with delta (0, -1)
Screenshot: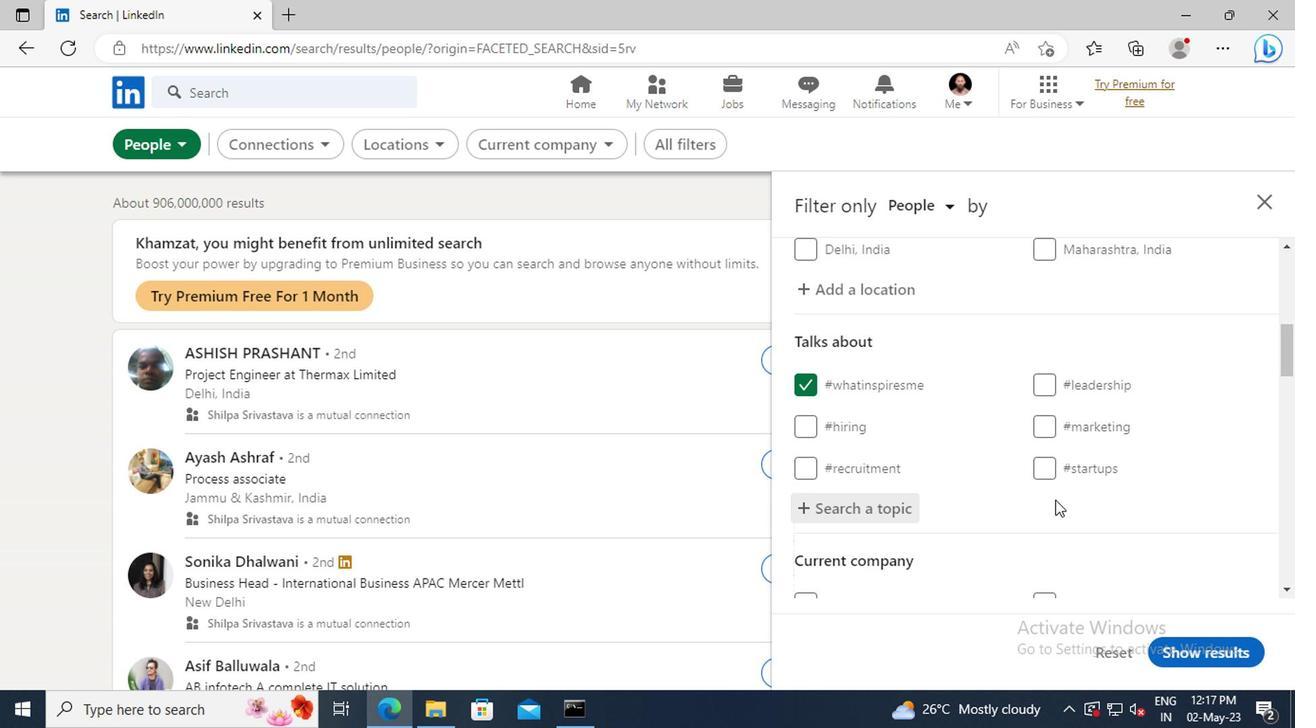 
Action: Mouse scrolled (1051, 497) with delta (0, -1)
Screenshot: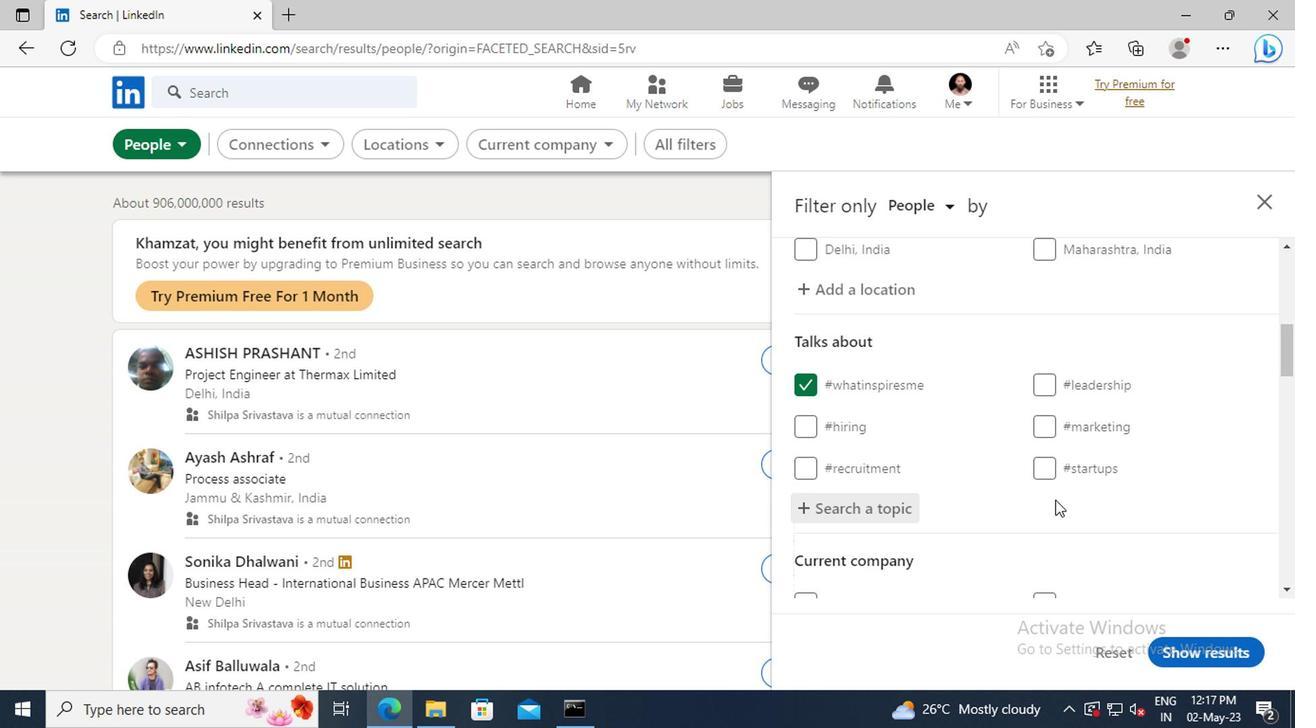 
Action: Mouse scrolled (1051, 497) with delta (0, -1)
Screenshot: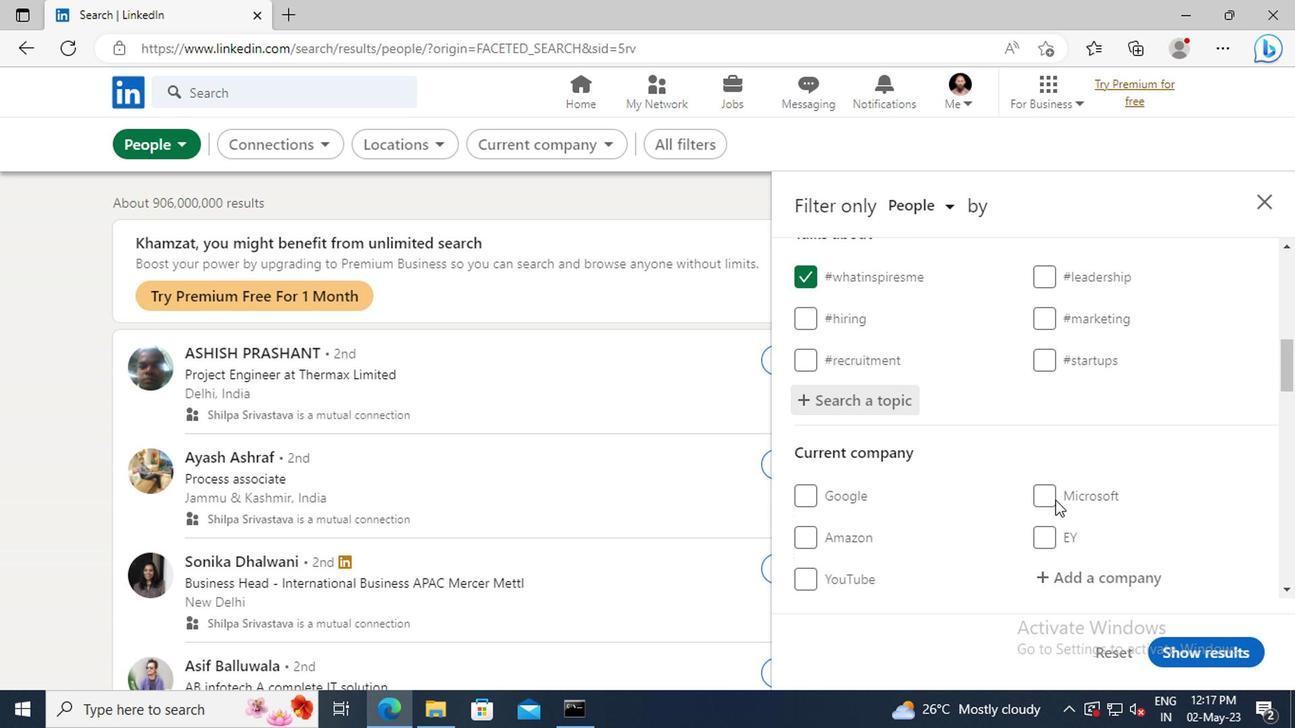 
Action: Mouse scrolled (1051, 497) with delta (0, -1)
Screenshot: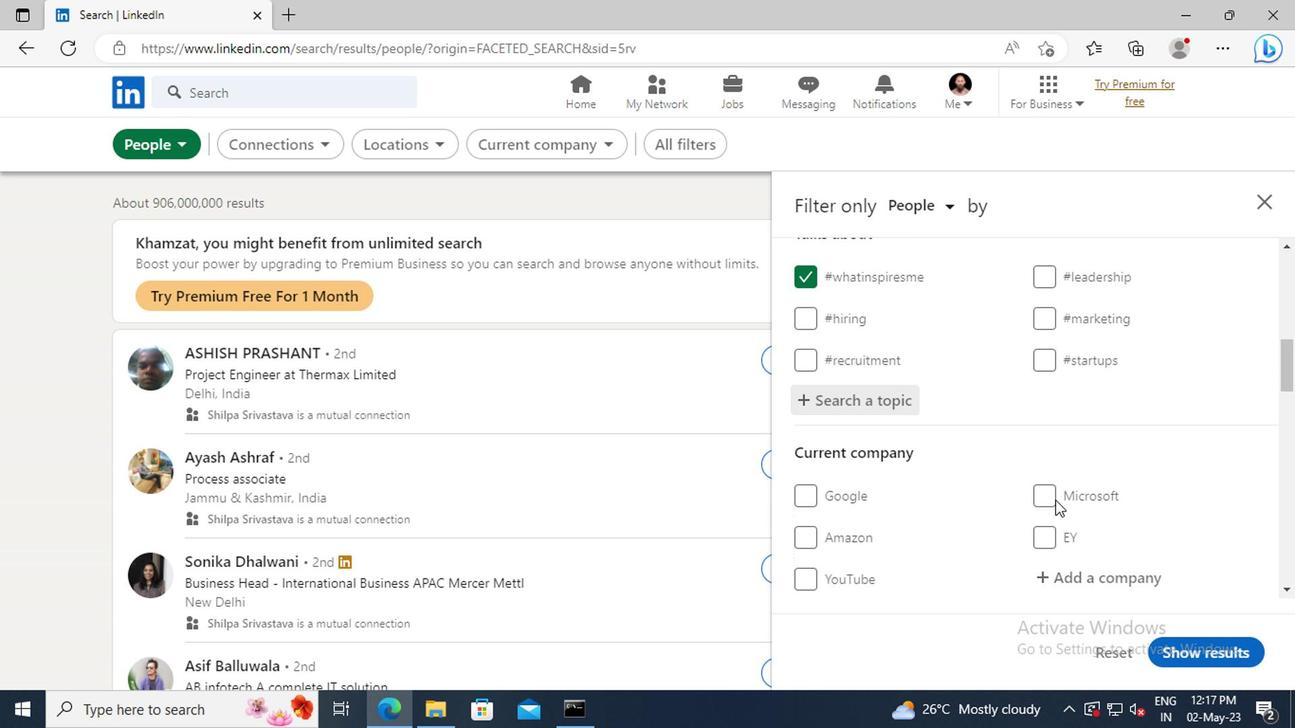 
Action: Mouse moved to (1048, 450)
Screenshot: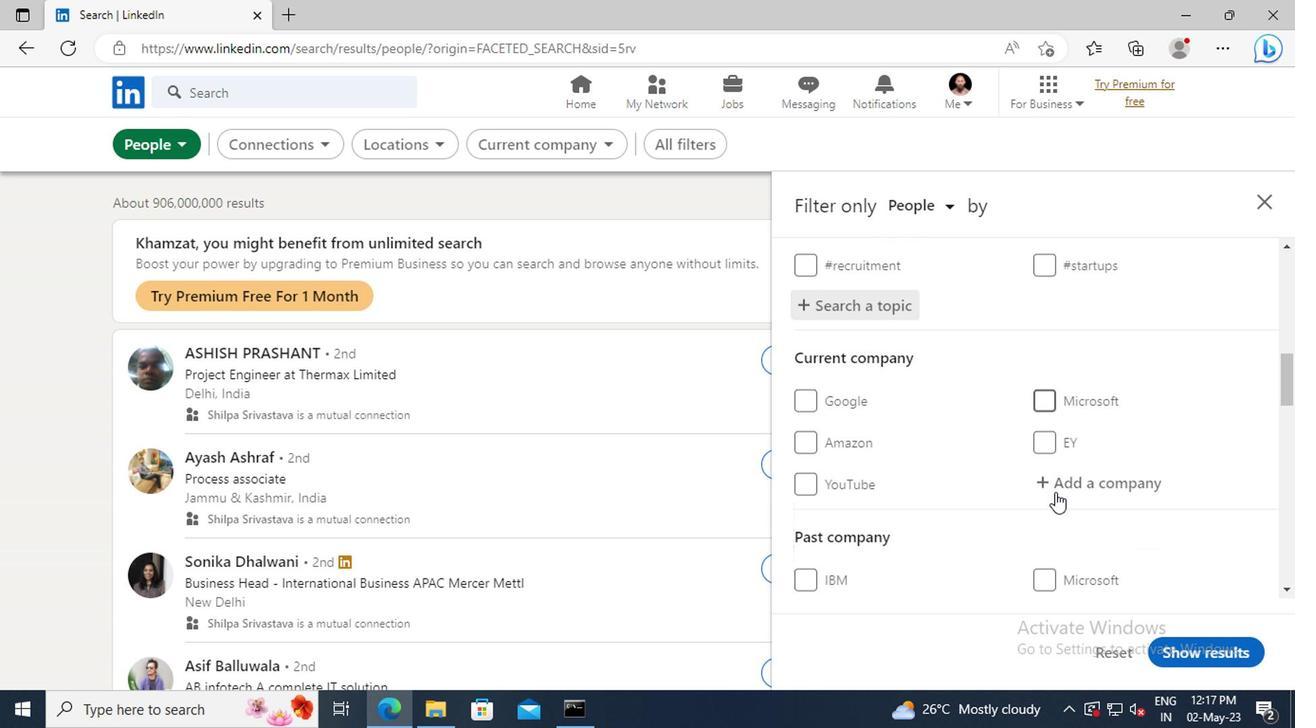 
Action: Mouse scrolled (1048, 448) with delta (0, -1)
Screenshot: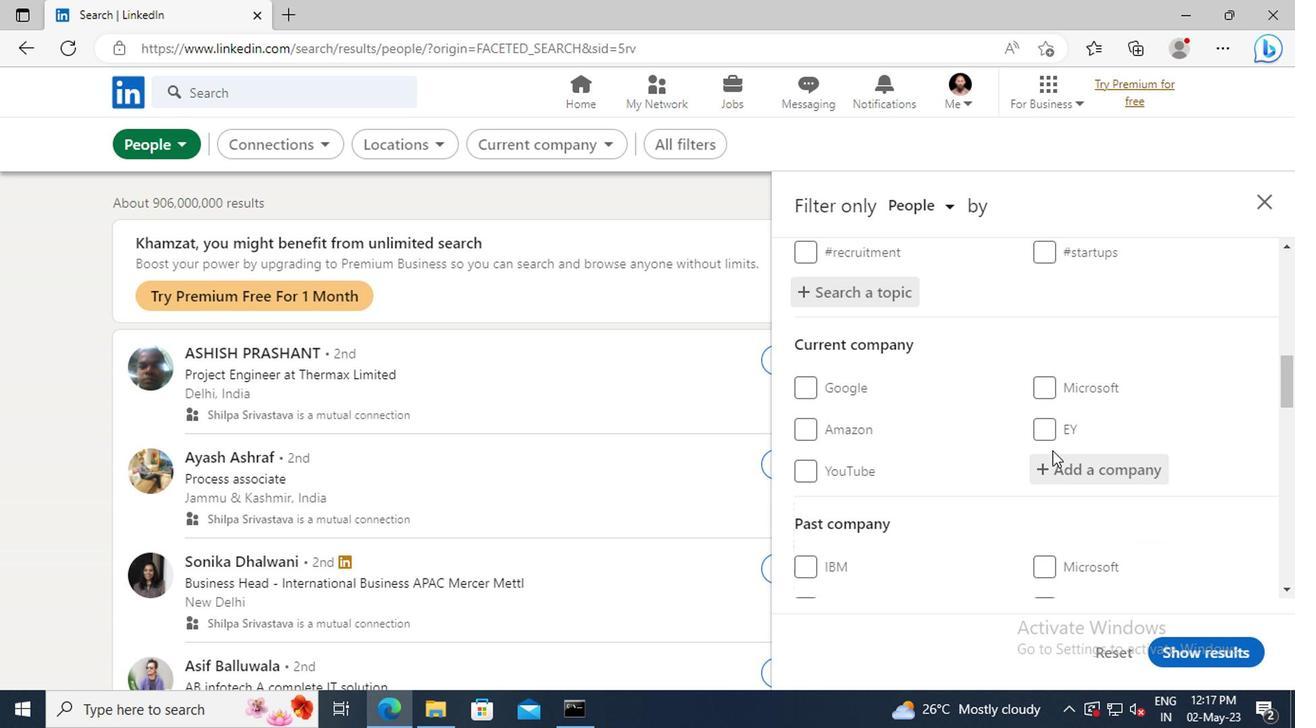 
Action: Mouse scrolled (1048, 448) with delta (0, -1)
Screenshot: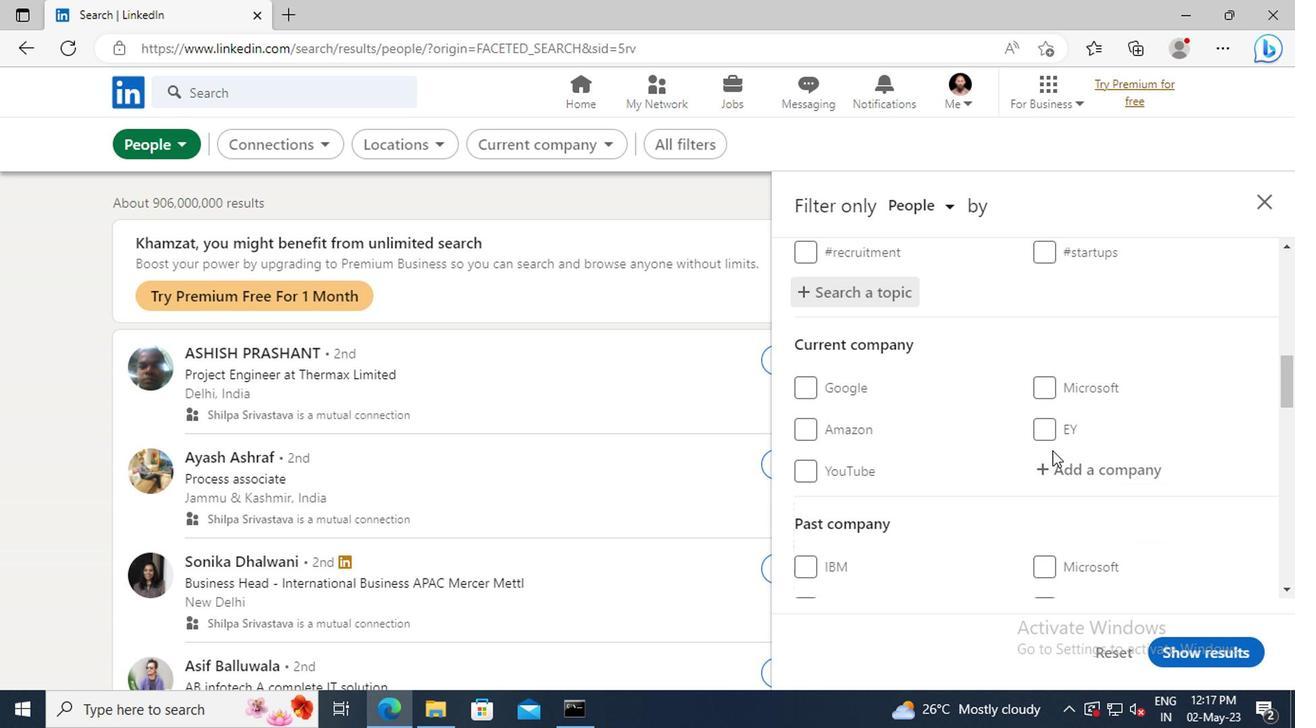 
Action: Mouse scrolled (1048, 448) with delta (0, -1)
Screenshot: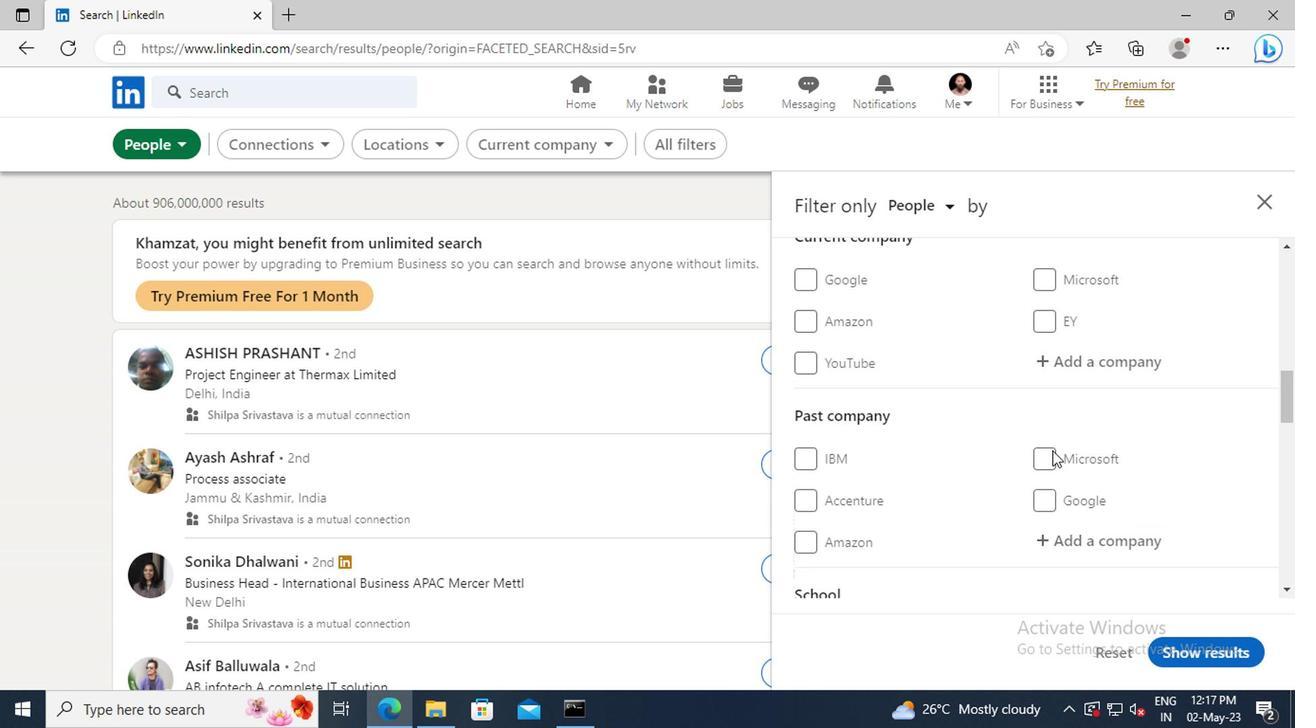 
Action: Mouse scrolled (1048, 448) with delta (0, -1)
Screenshot: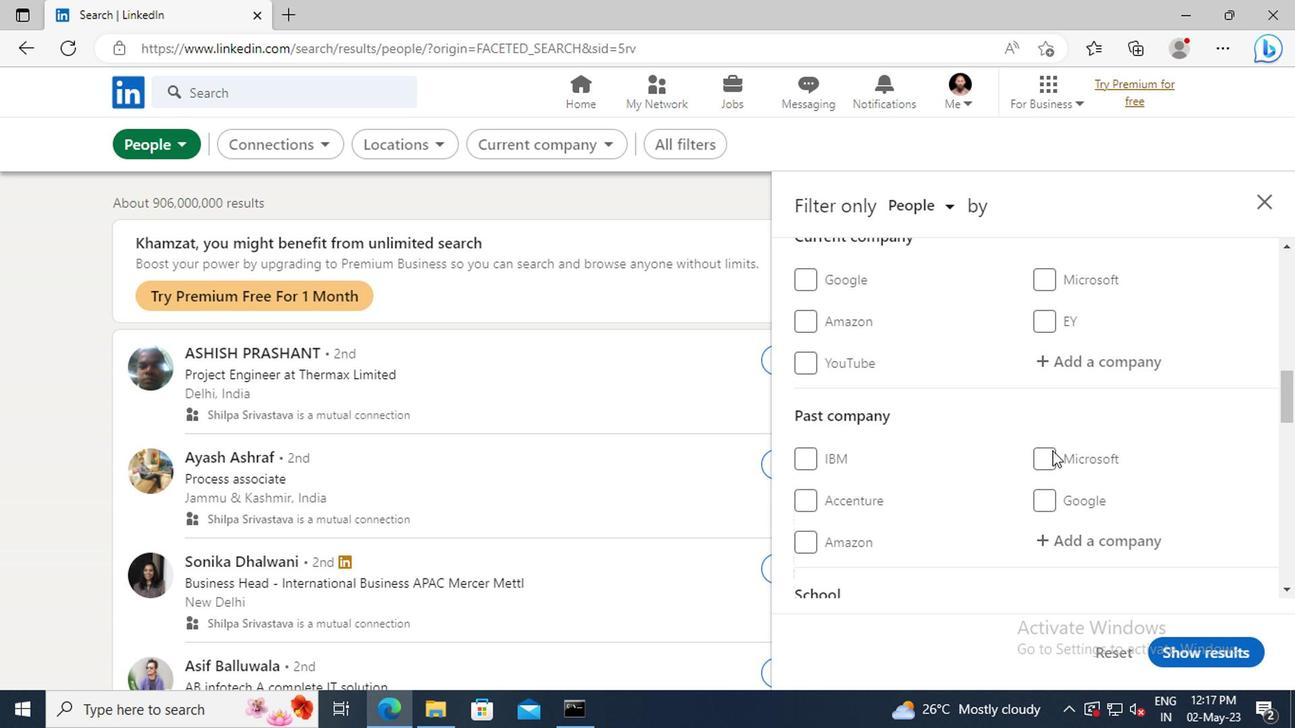 
Action: Mouse scrolled (1048, 448) with delta (0, -1)
Screenshot: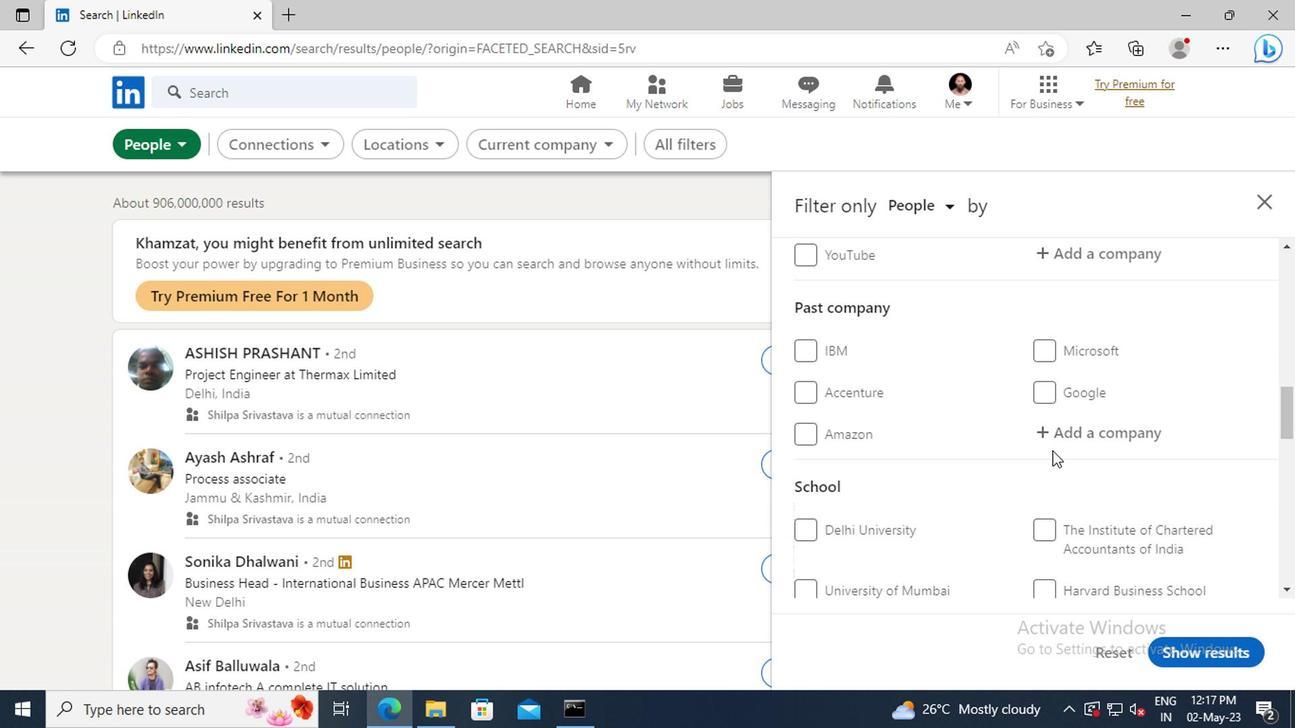 
Action: Mouse scrolled (1048, 448) with delta (0, -1)
Screenshot: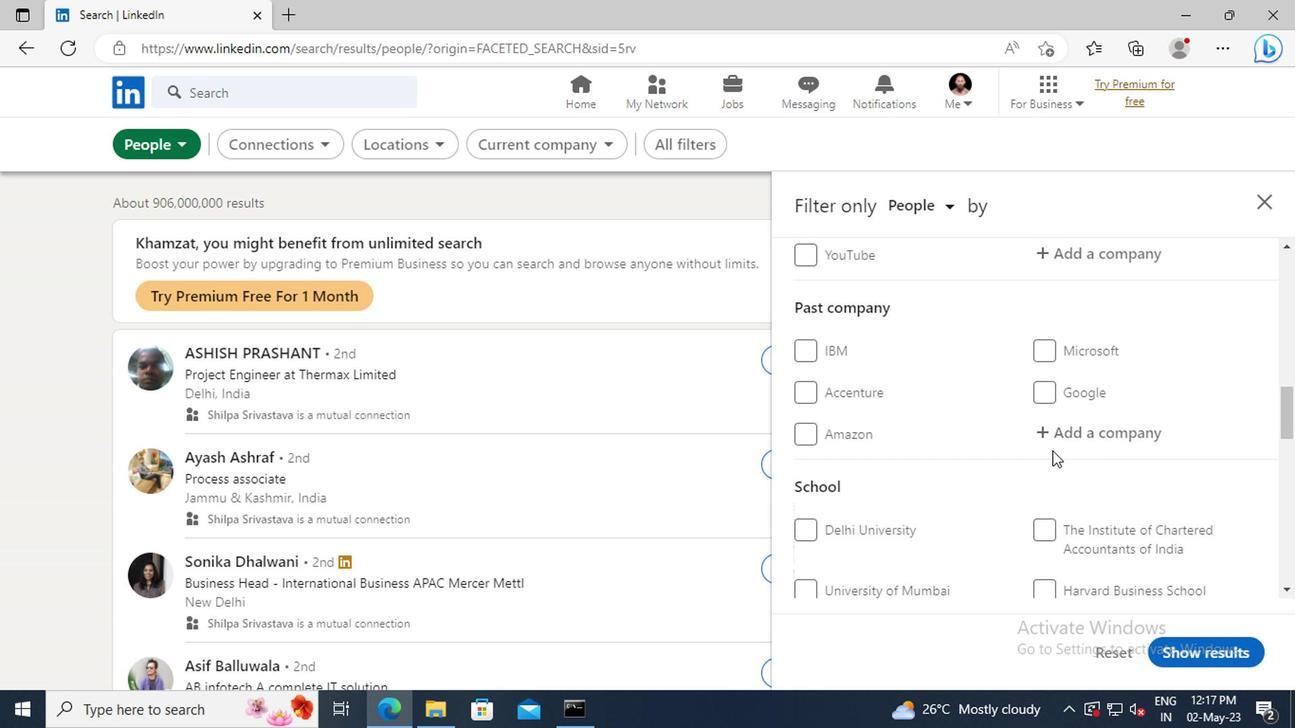 
Action: Mouse scrolled (1048, 448) with delta (0, -1)
Screenshot: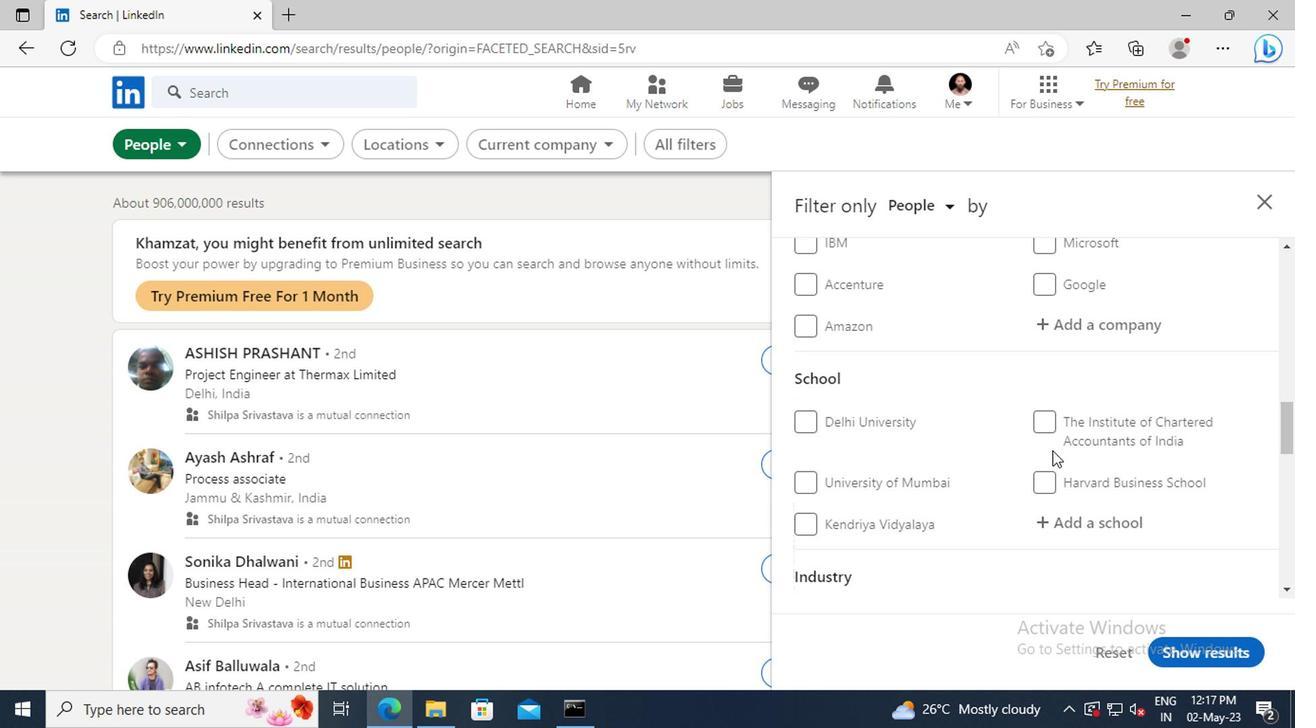 
Action: Mouse scrolled (1048, 448) with delta (0, -1)
Screenshot: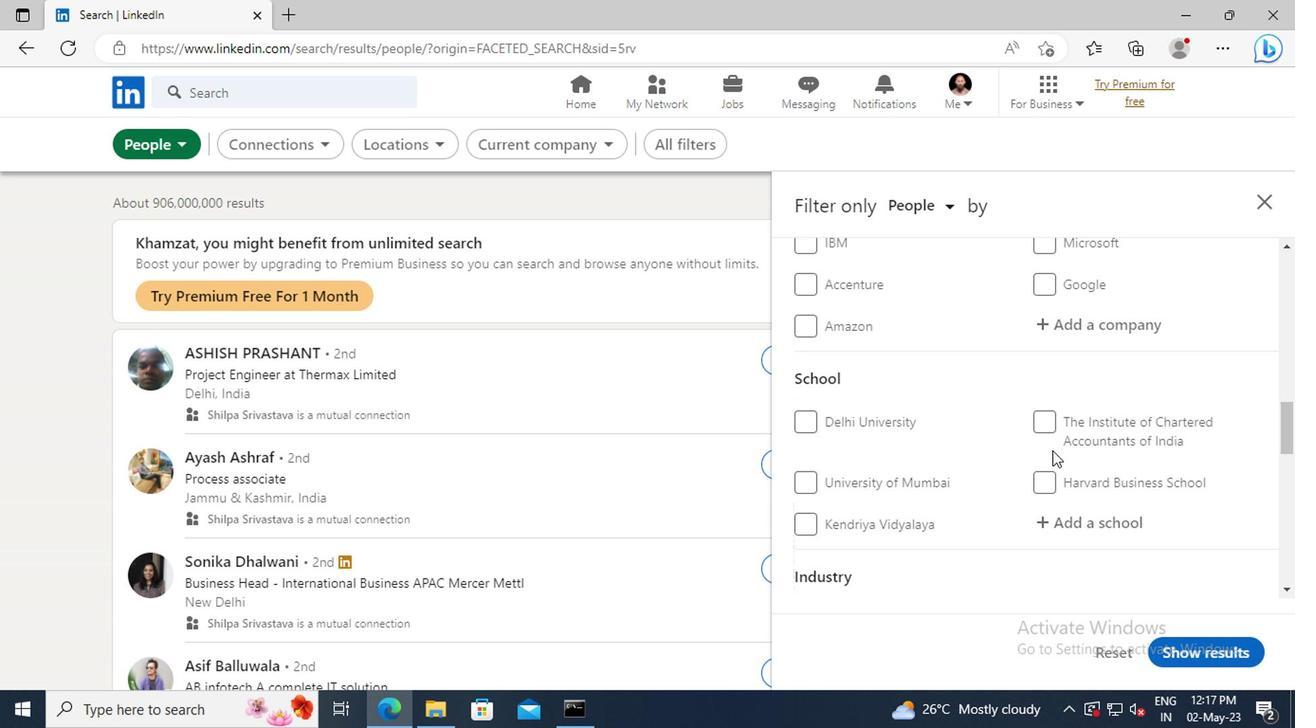 
Action: Mouse scrolled (1048, 448) with delta (0, -1)
Screenshot: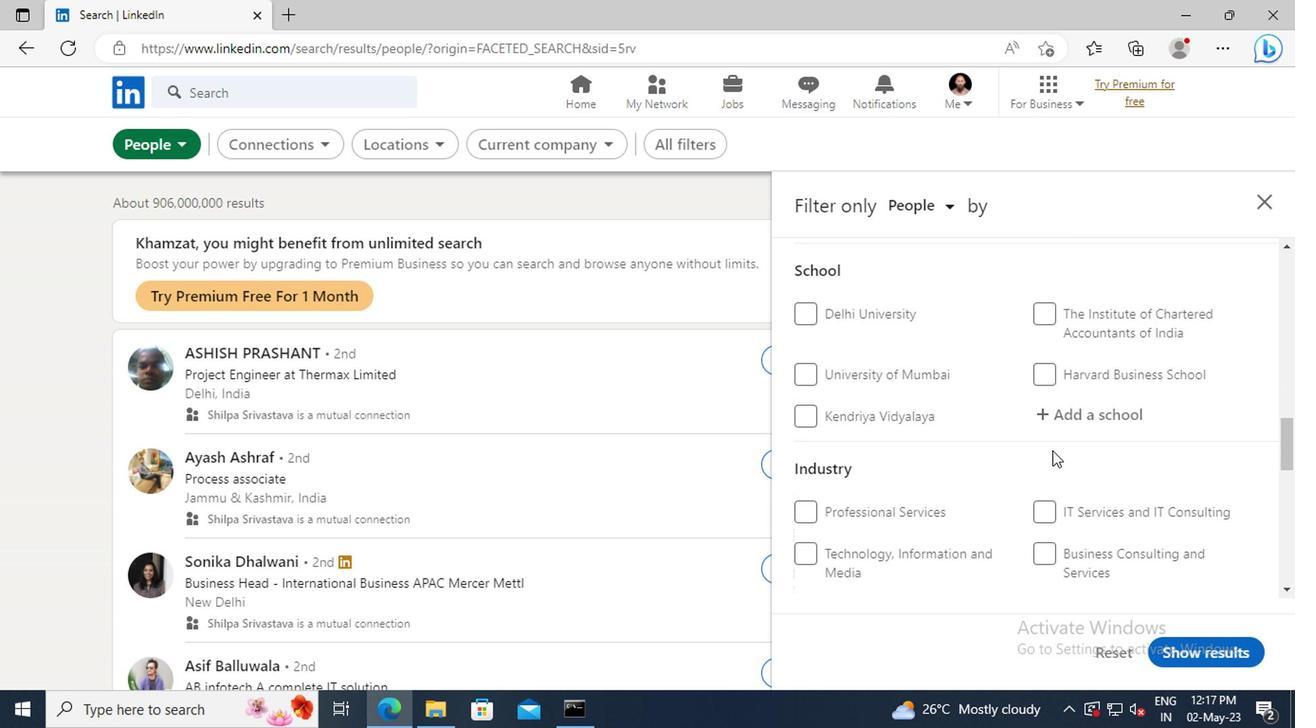 
Action: Mouse scrolled (1048, 448) with delta (0, -1)
Screenshot: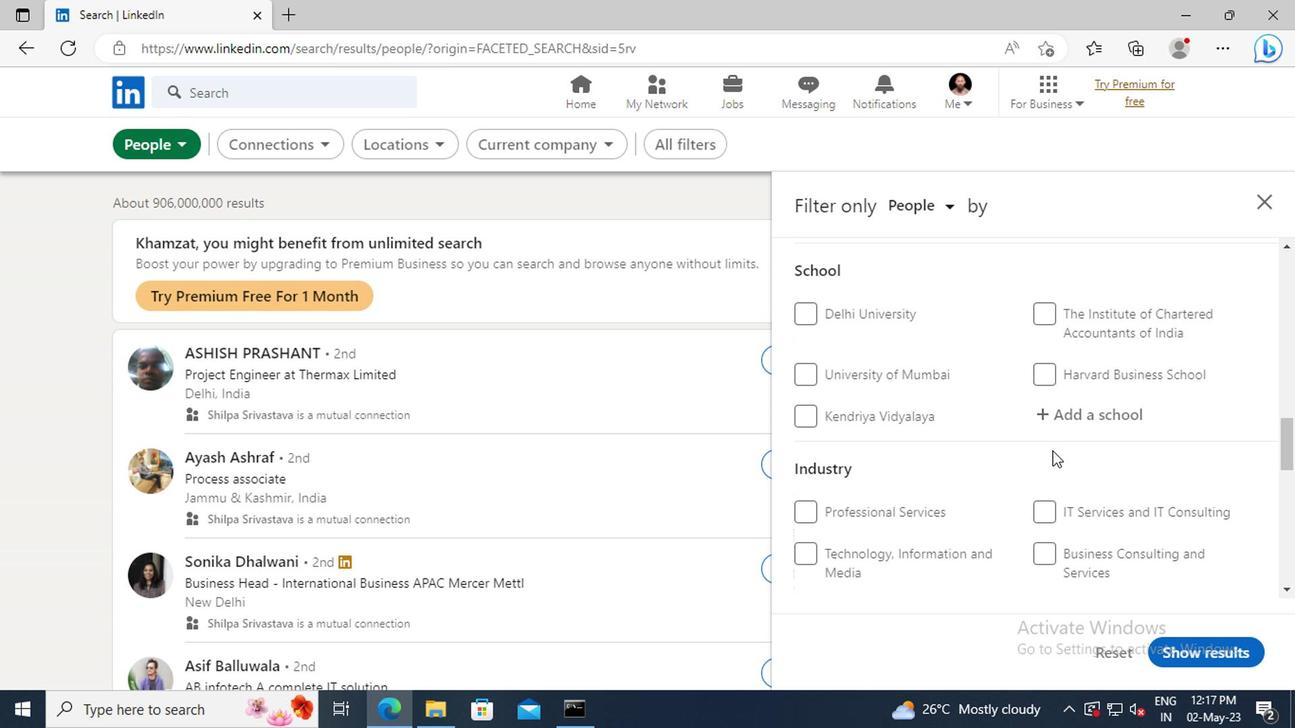 
Action: Mouse scrolled (1048, 448) with delta (0, -1)
Screenshot: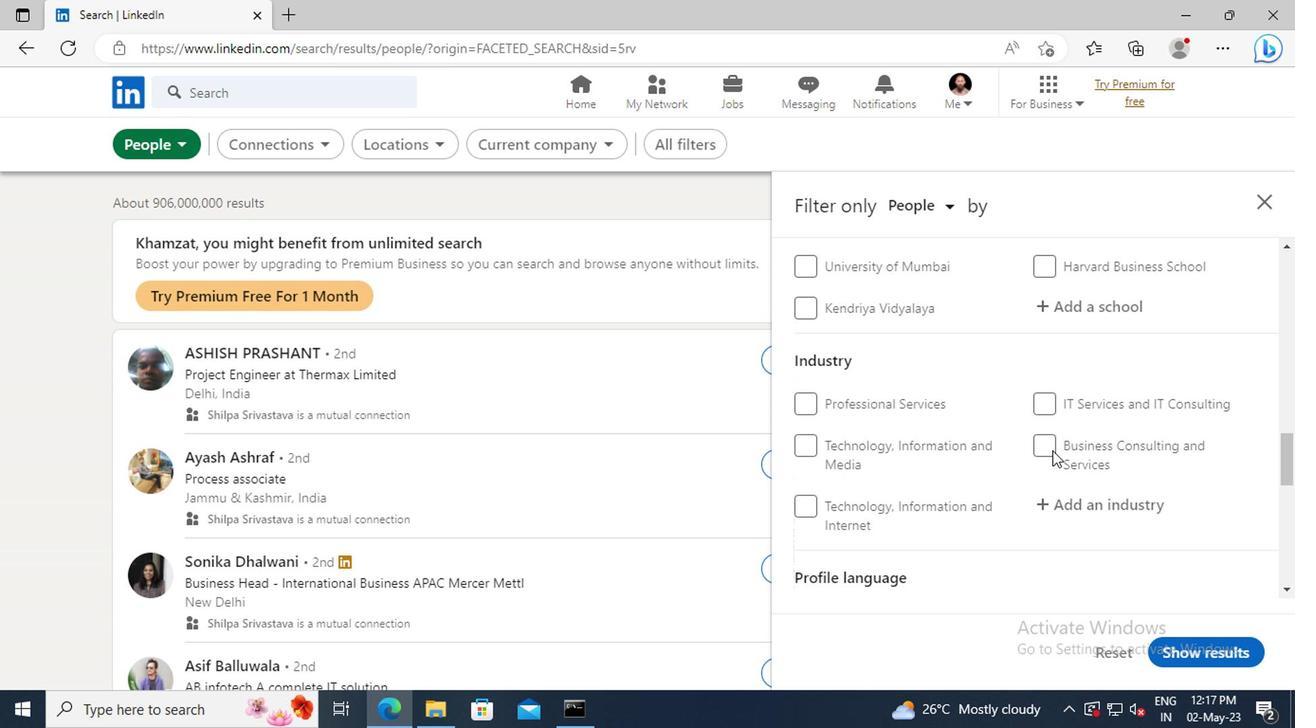 
Action: Mouse scrolled (1048, 448) with delta (0, -1)
Screenshot: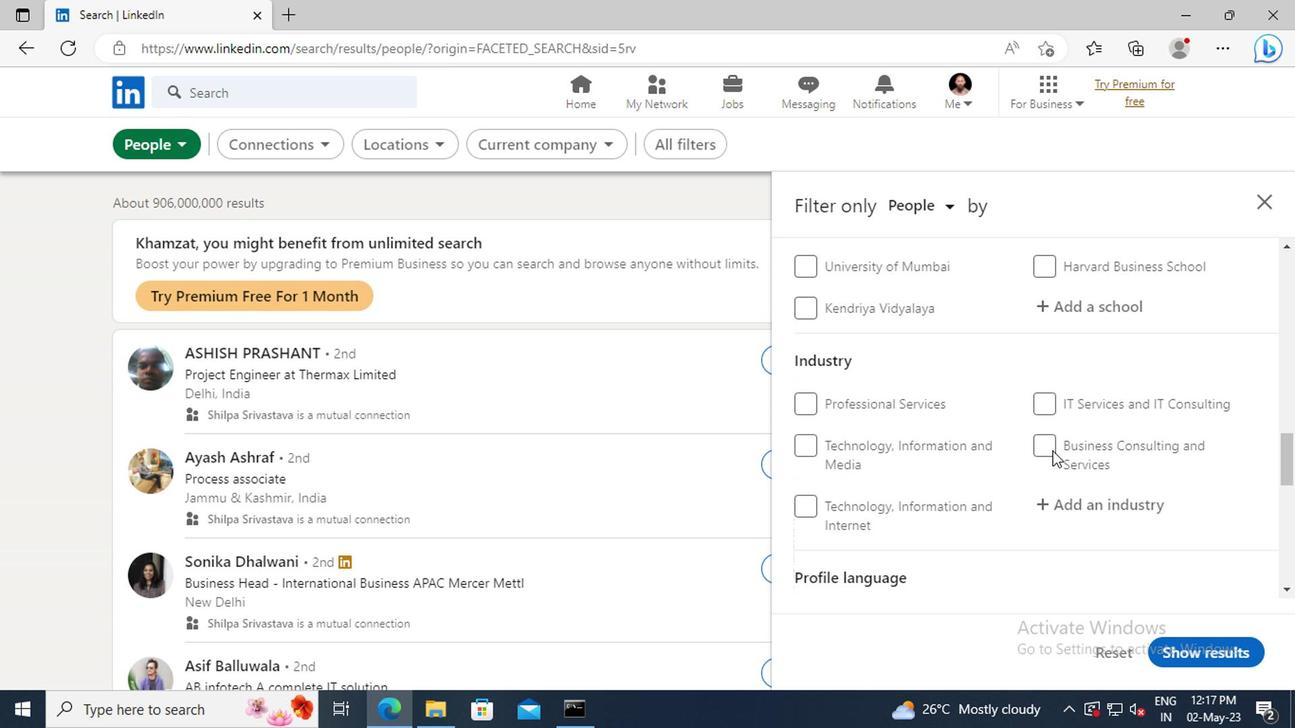 
Action: Mouse scrolled (1048, 448) with delta (0, -1)
Screenshot: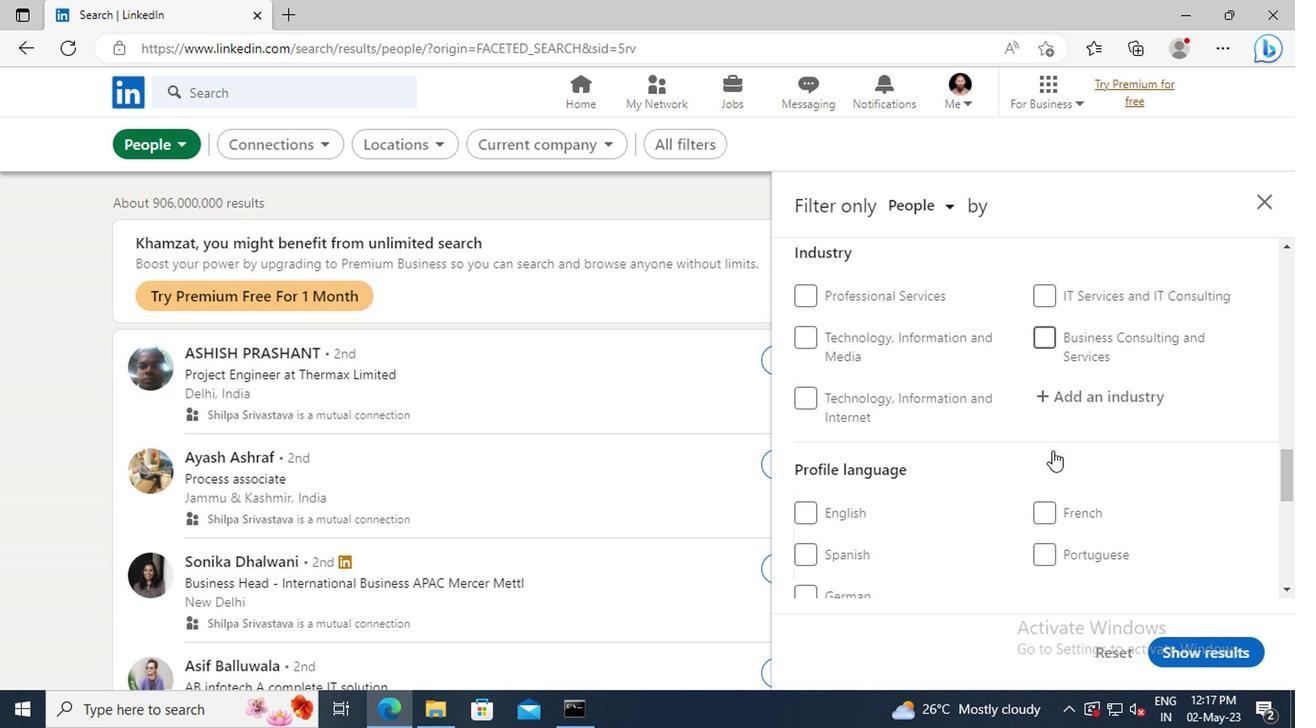 
Action: Mouse moved to (802, 460)
Screenshot: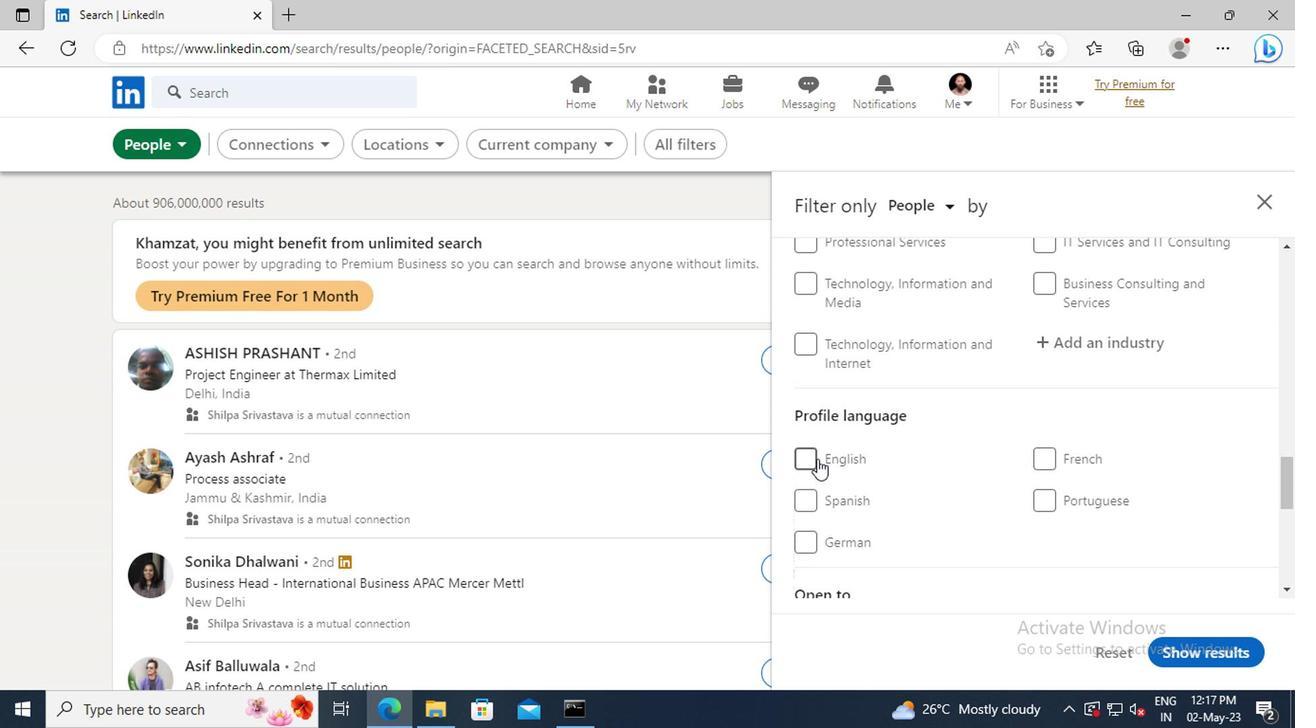 
Action: Mouse pressed left at (802, 460)
Screenshot: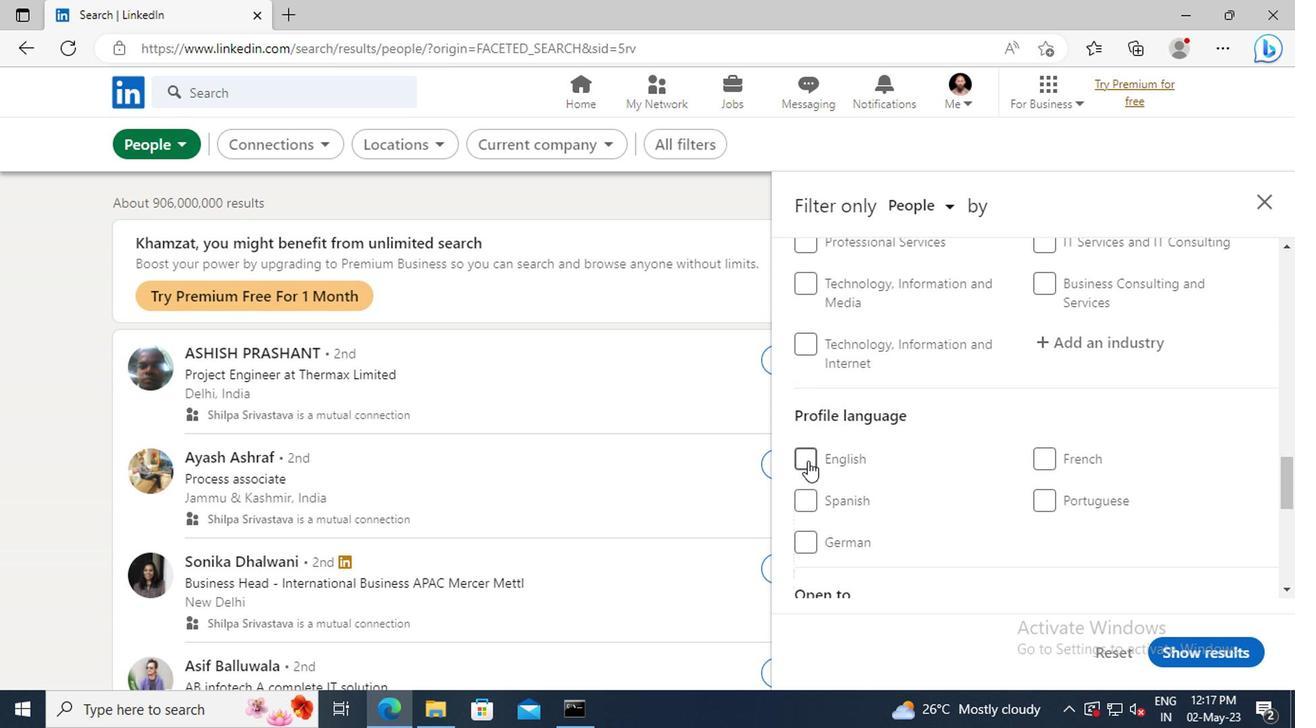 
Action: Mouse moved to (1039, 469)
Screenshot: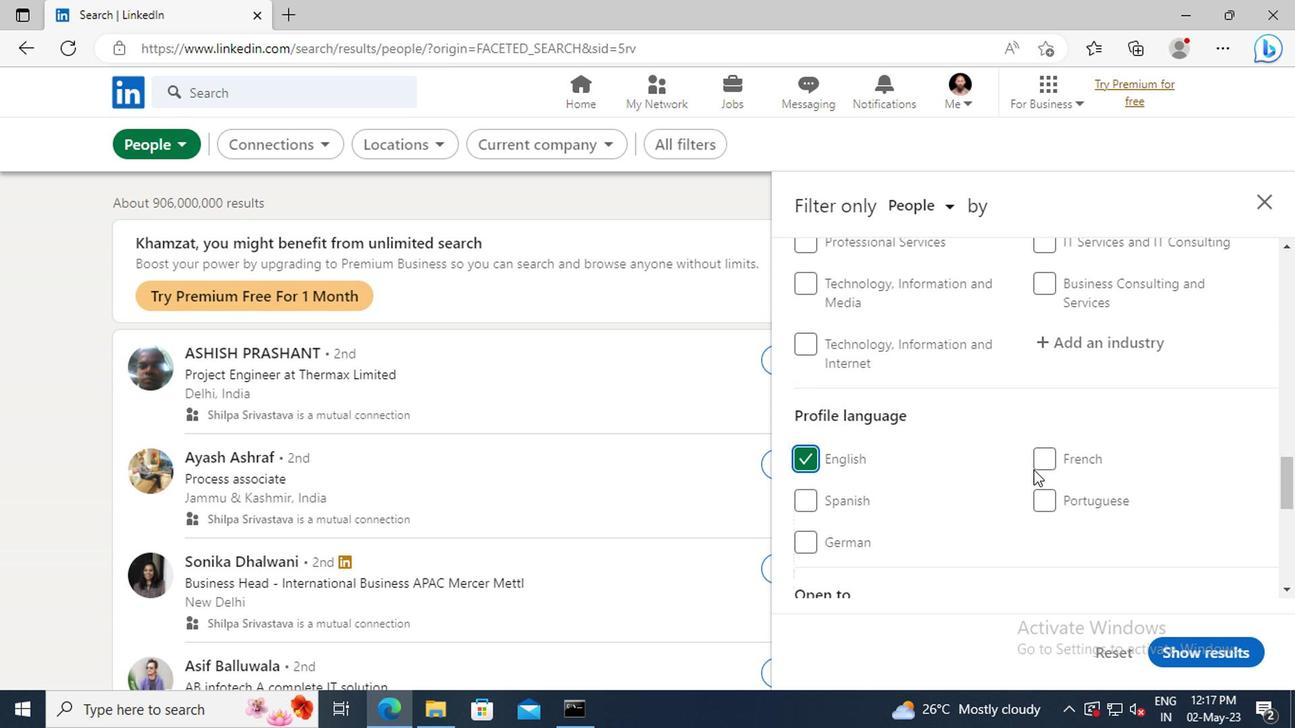 
Action: Mouse scrolled (1039, 470) with delta (0, 1)
Screenshot: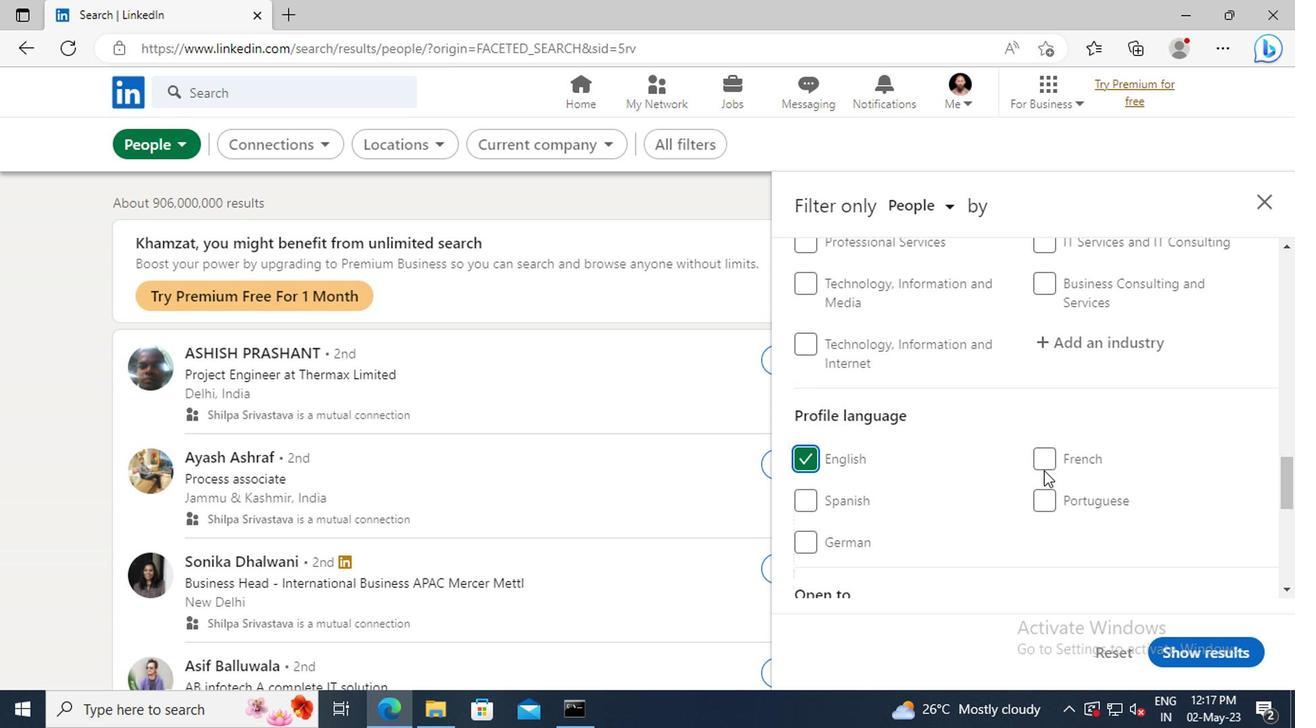 
Action: Mouse scrolled (1039, 470) with delta (0, 1)
Screenshot: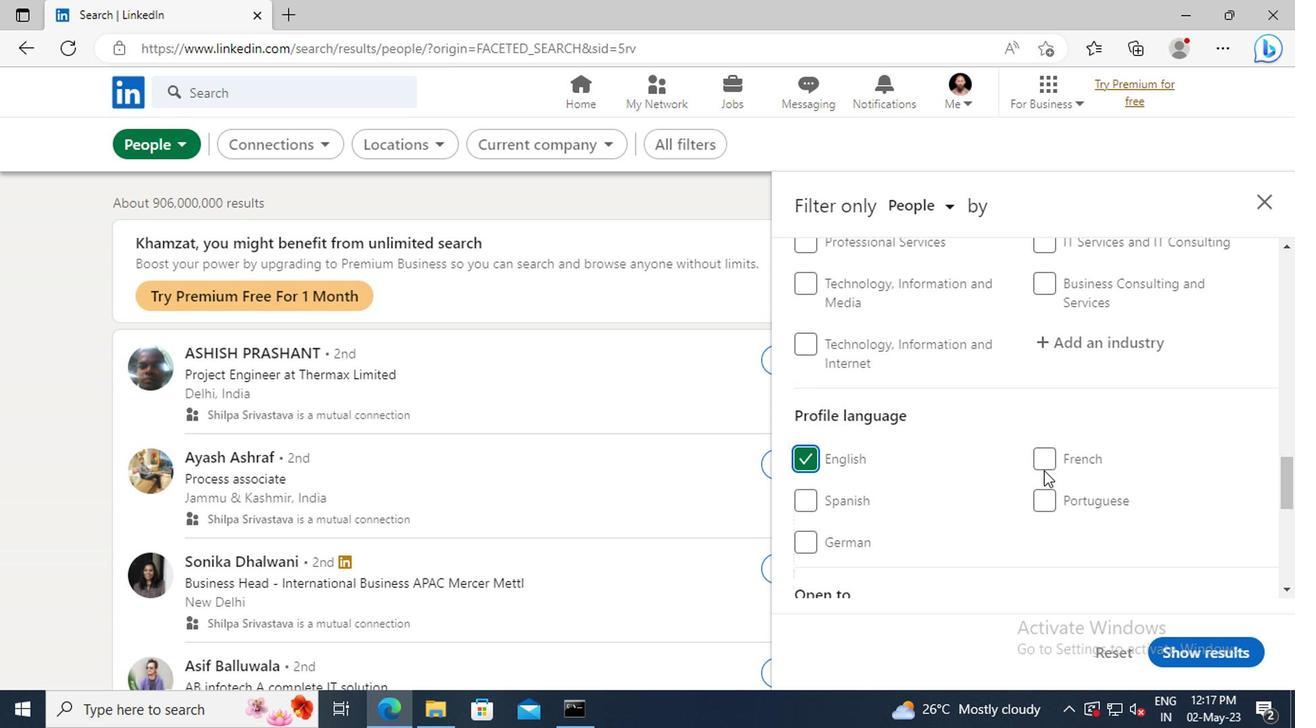 
Action: Mouse scrolled (1039, 470) with delta (0, 1)
Screenshot: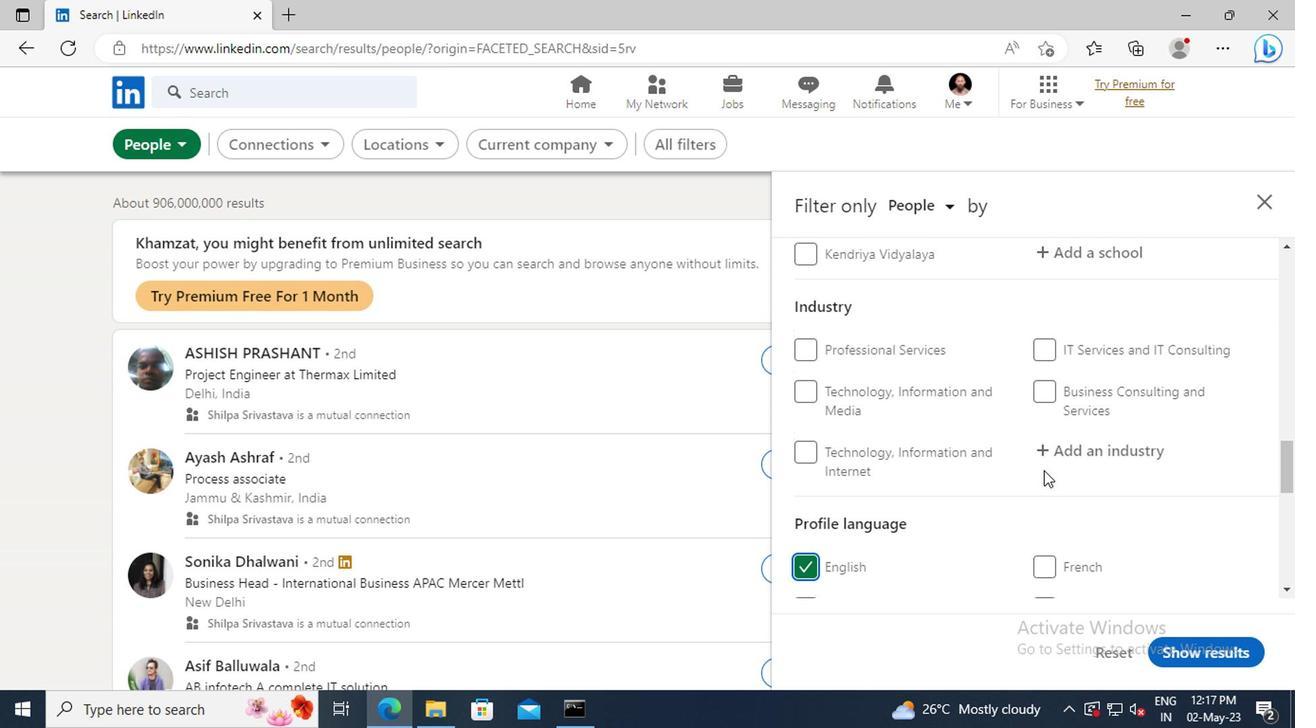 
Action: Mouse scrolled (1039, 470) with delta (0, 1)
Screenshot: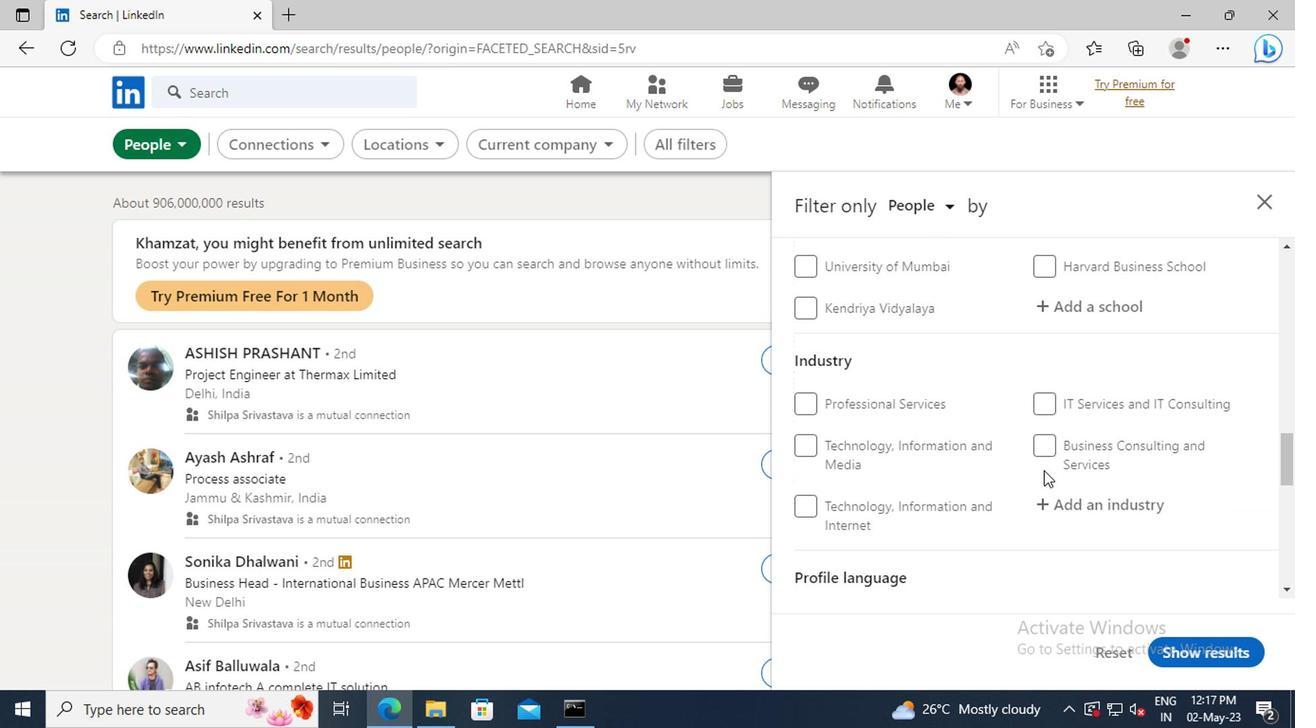 
Action: Mouse scrolled (1039, 470) with delta (0, 1)
Screenshot: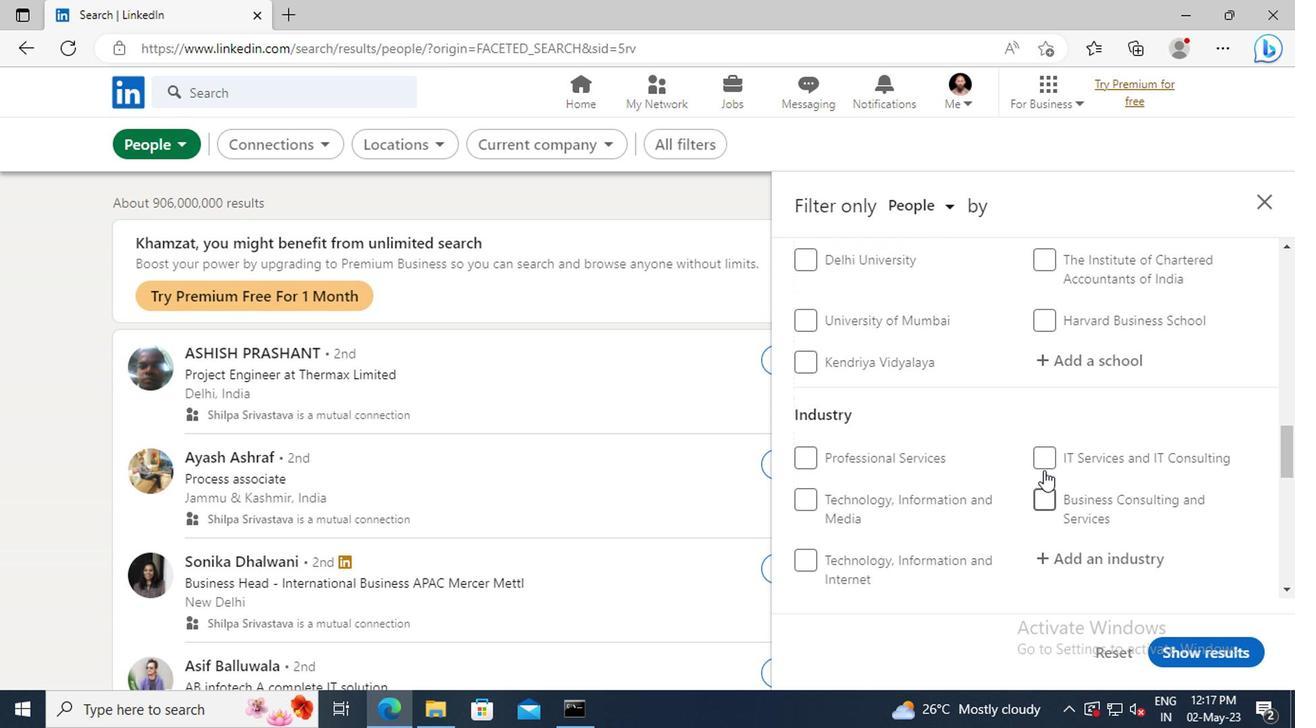 
Action: Mouse scrolled (1039, 470) with delta (0, 1)
Screenshot: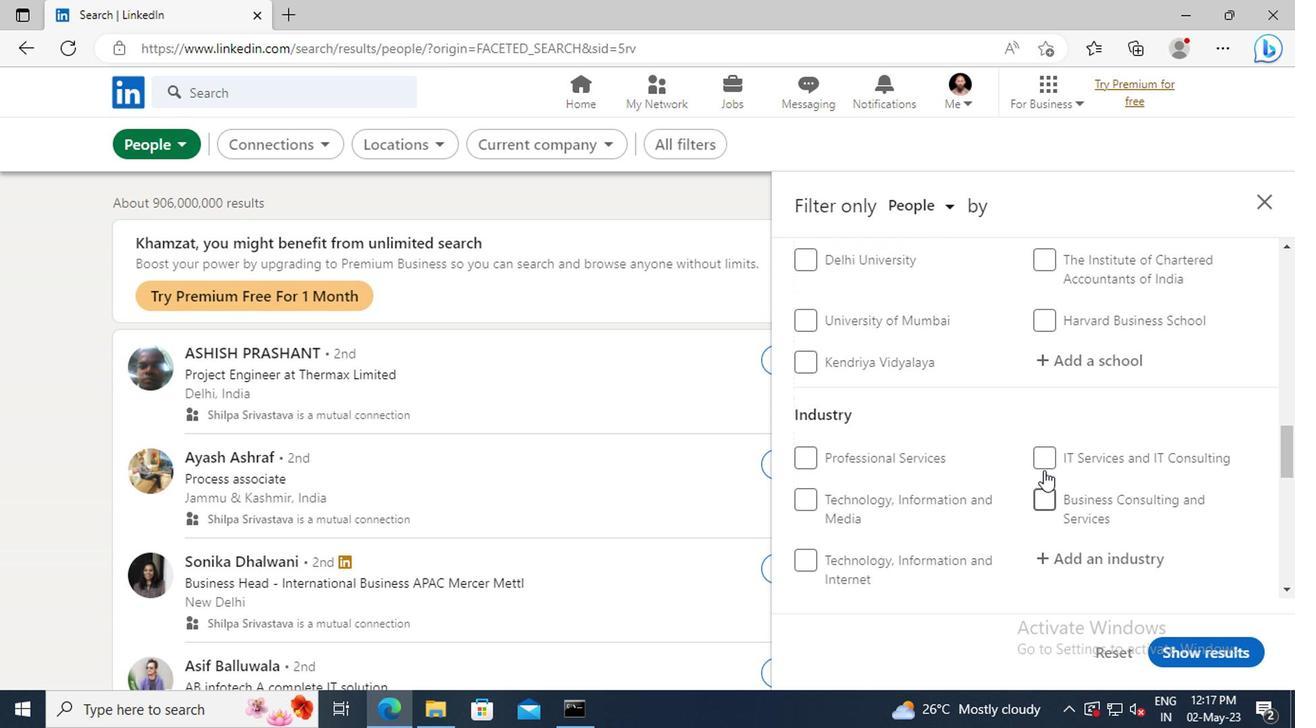 
Action: Mouse scrolled (1039, 470) with delta (0, 1)
Screenshot: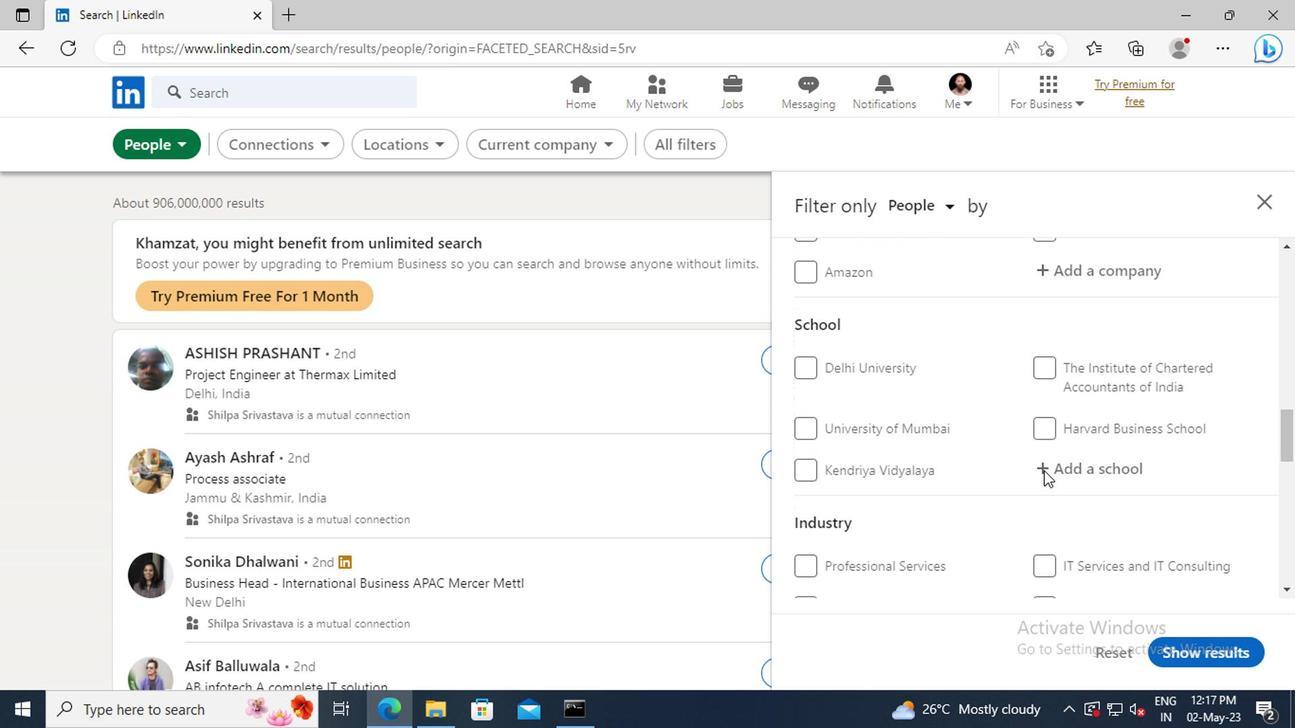 
Action: Mouse scrolled (1039, 470) with delta (0, 1)
Screenshot: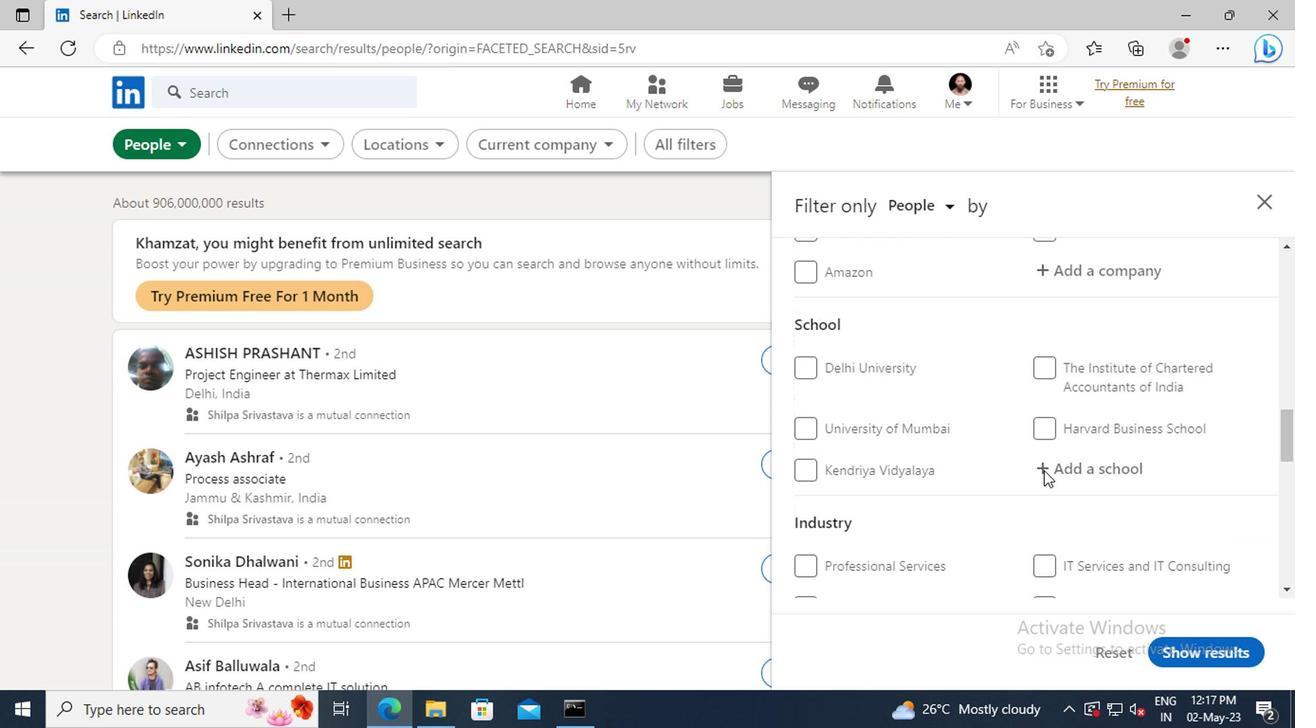 
Action: Mouse scrolled (1039, 470) with delta (0, 1)
Screenshot: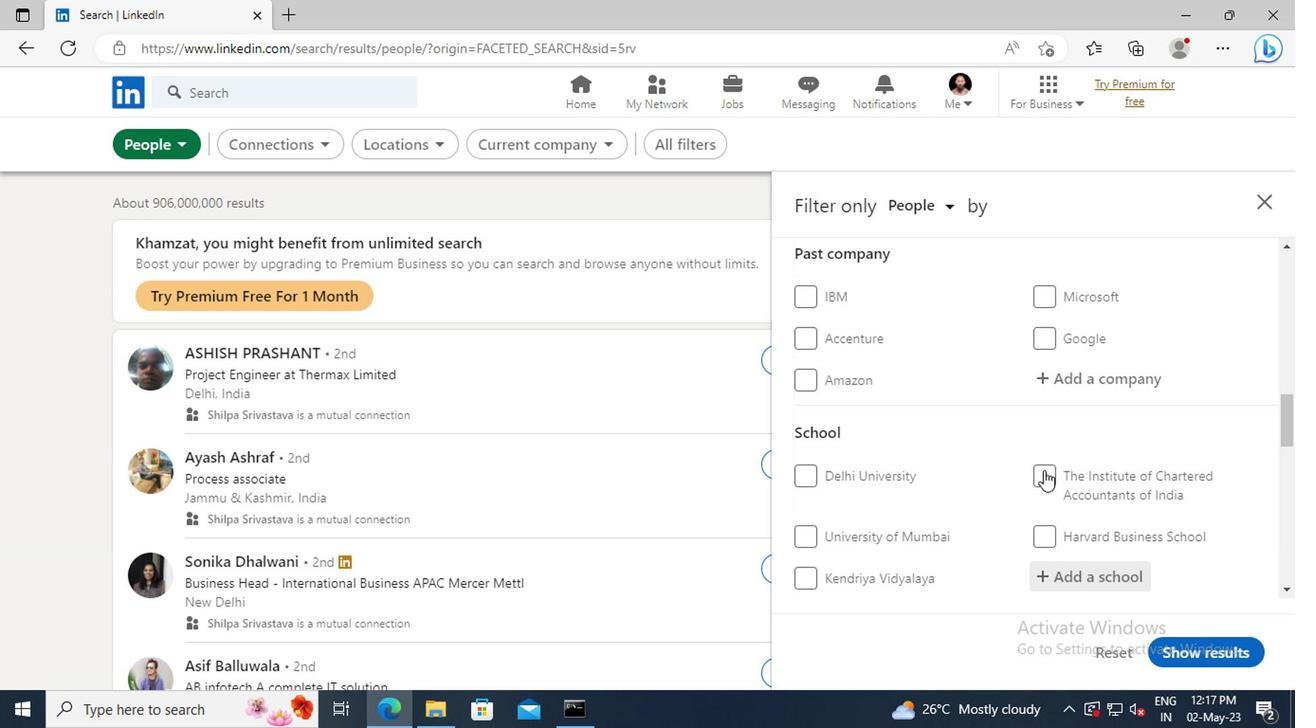 
Action: Mouse scrolled (1039, 470) with delta (0, 1)
Screenshot: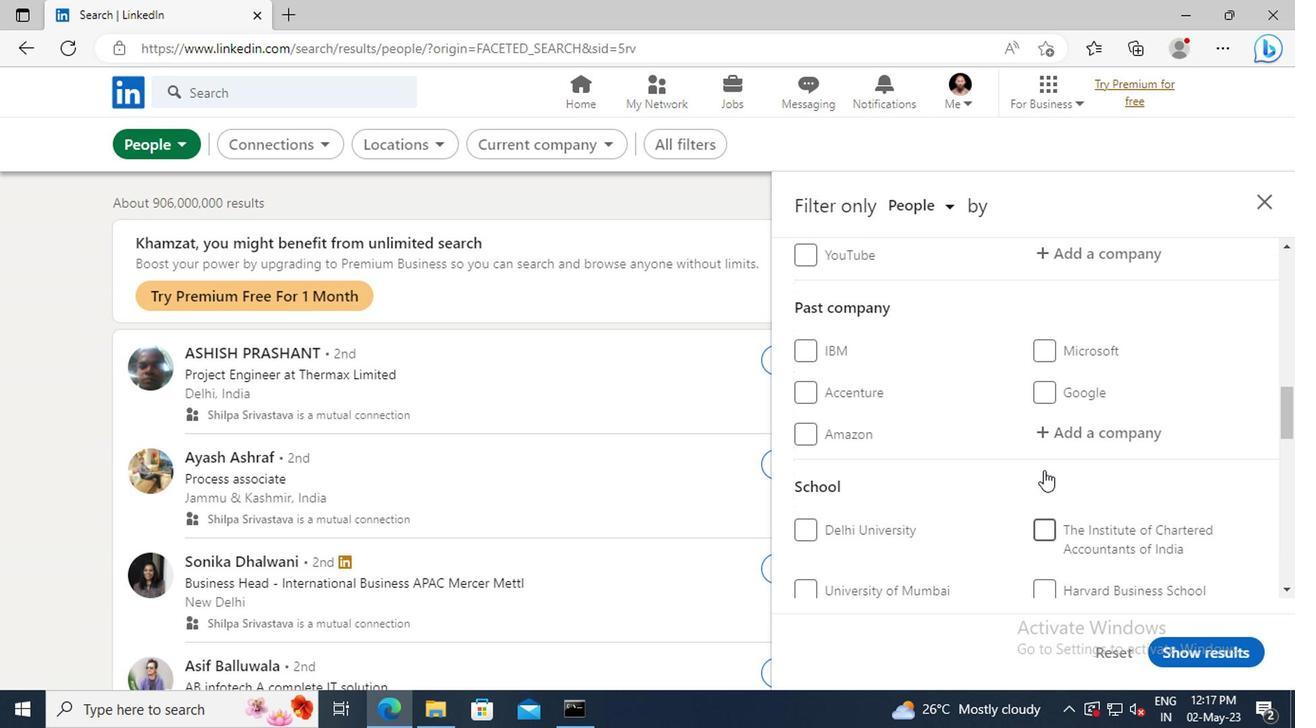 
Action: Mouse scrolled (1039, 470) with delta (0, 1)
Screenshot: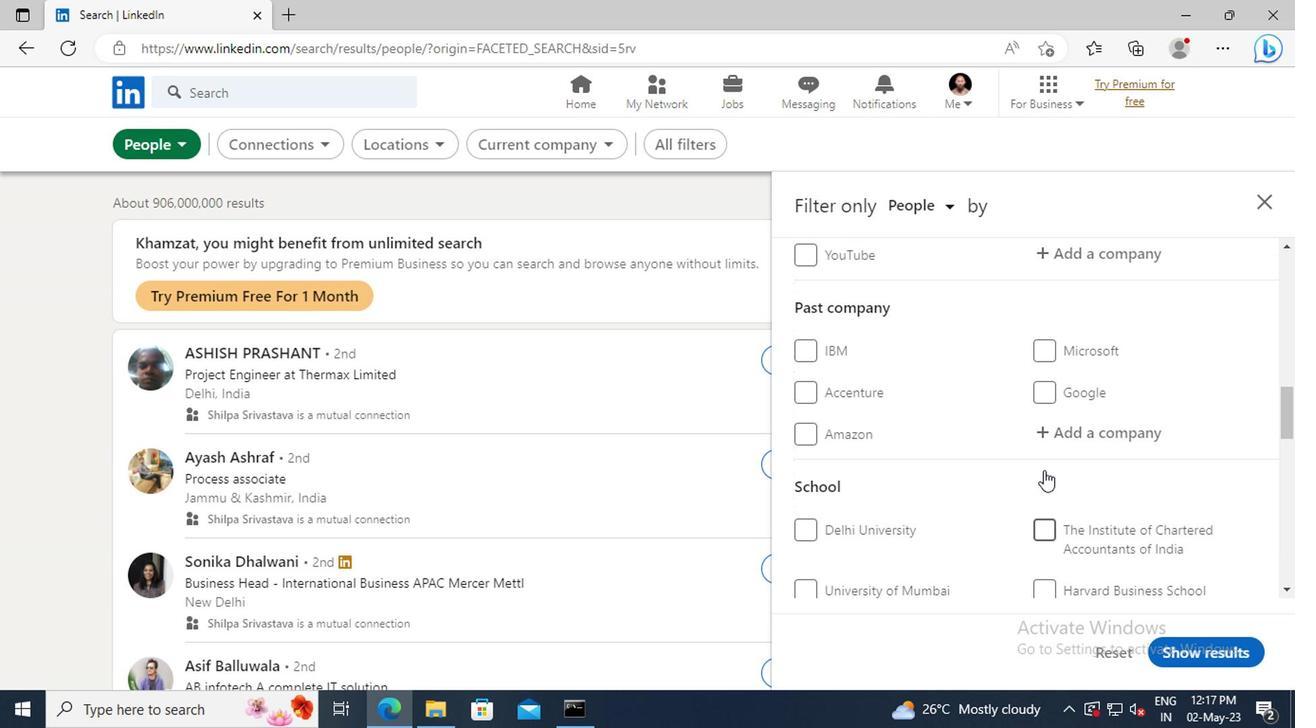 
Action: Mouse scrolled (1039, 470) with delta (0, 1)
Screenshot: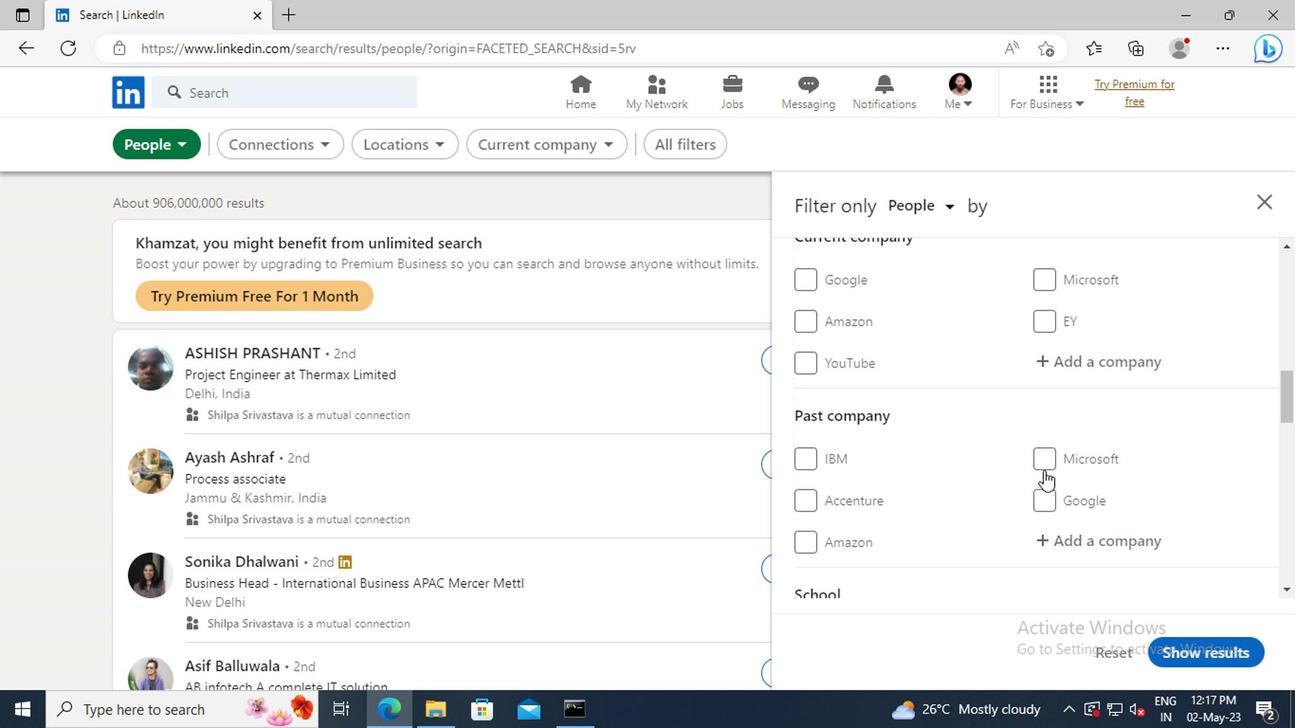 
Action: Mouse moved to (1041, 418)
Screenshot: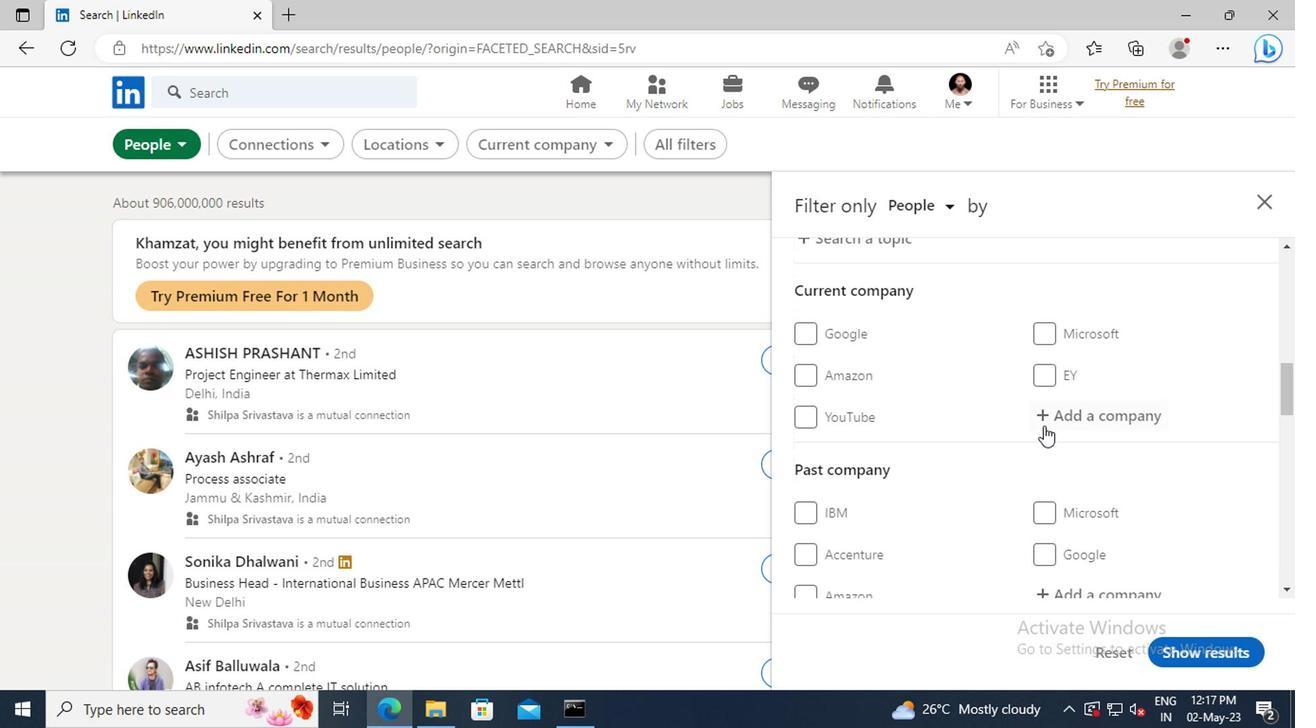 
Action: Mouse pressed left at (1041, 418)
Screenshot: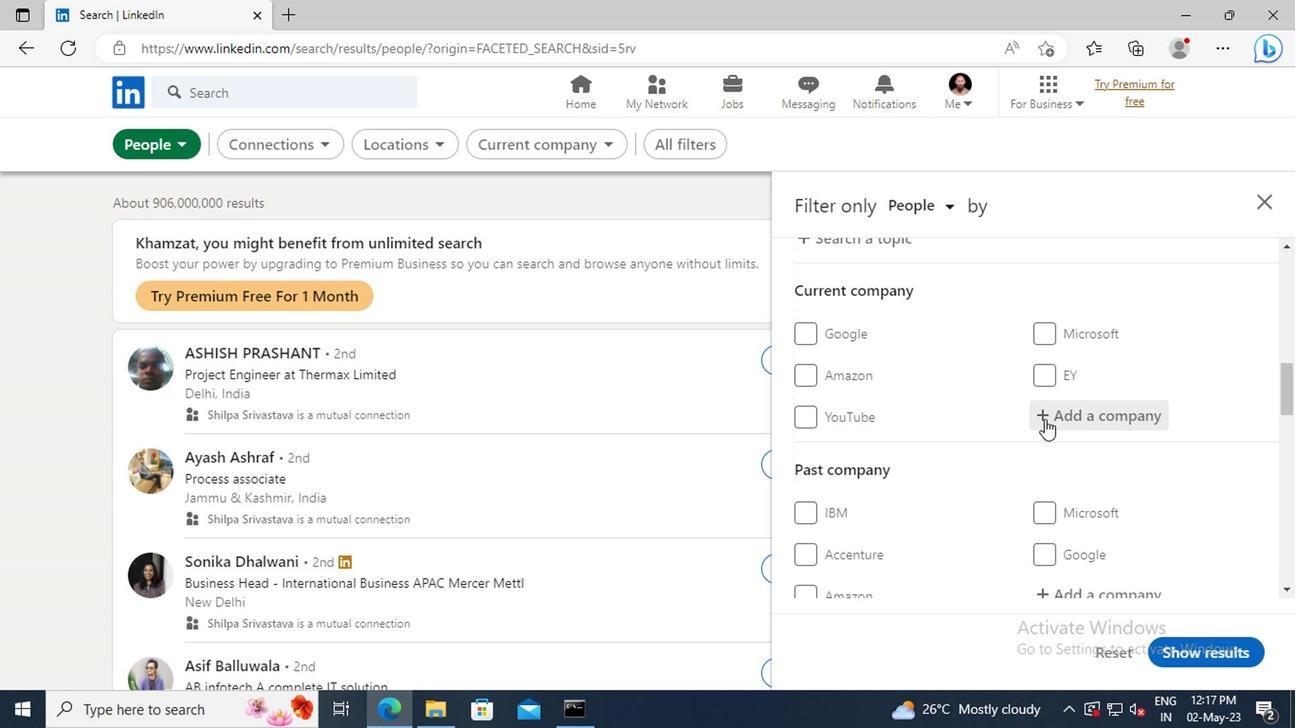 
Action: Key pressed <Key.shift>HERBALIFE
Screenshot: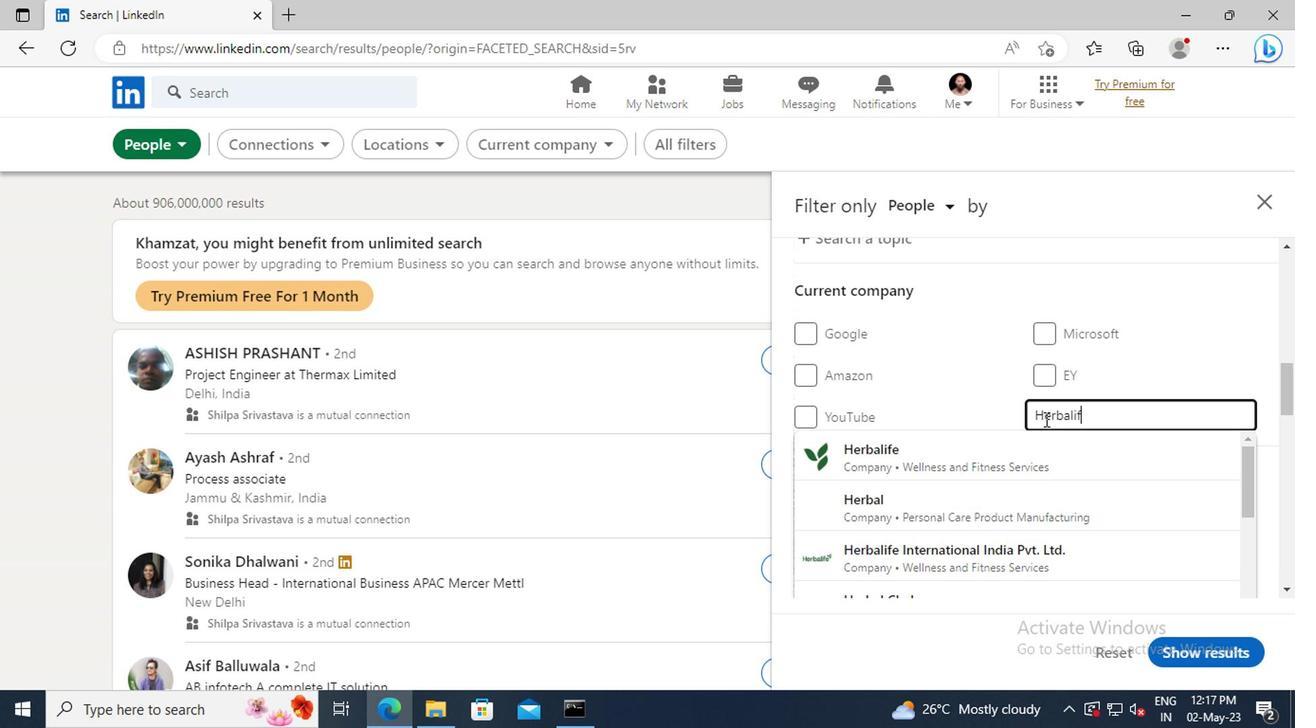 
Action: Mouse moved to (1039, 451)
Screenshot: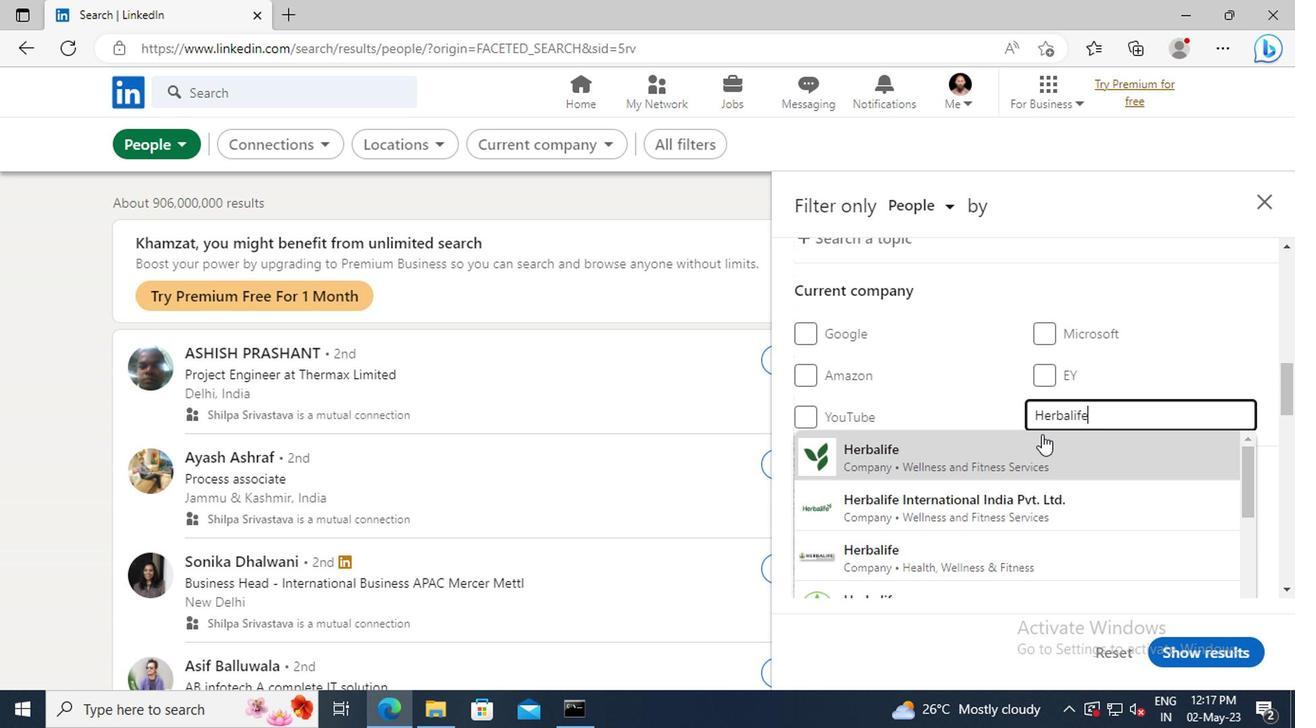 
Action: Mouse pressed left at (1039, 451)
Screenshot: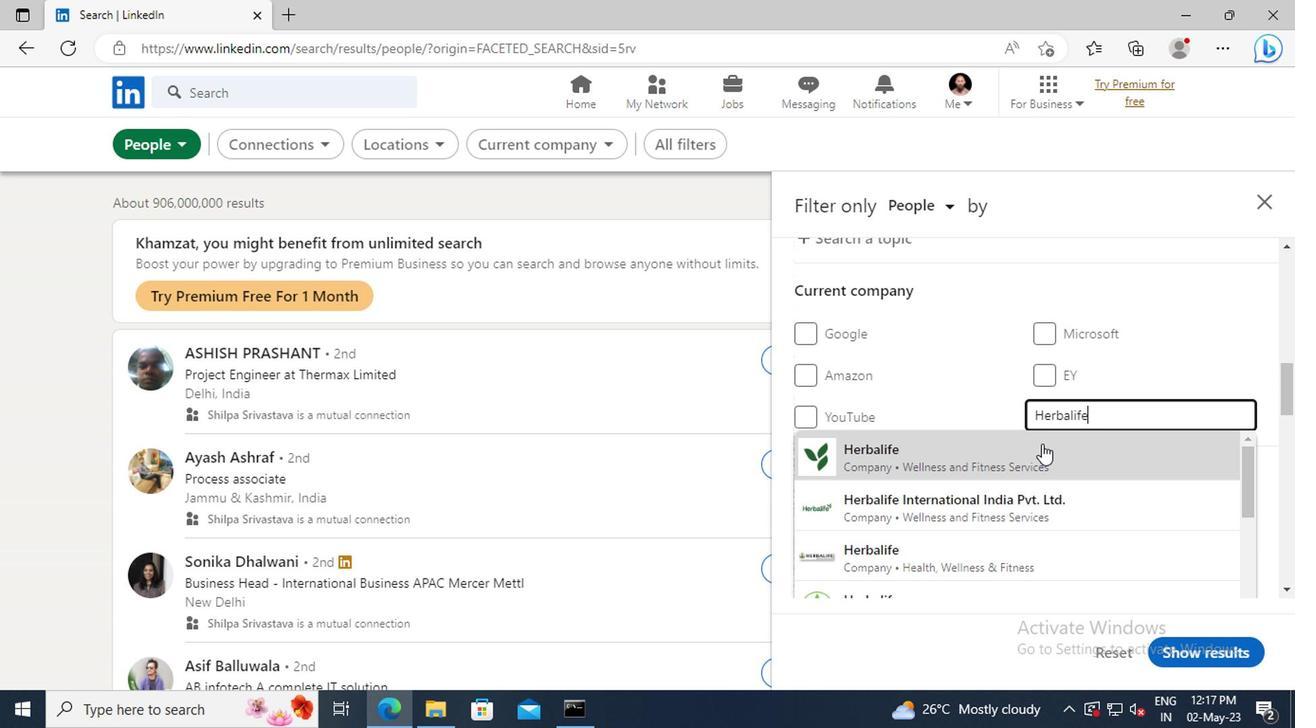 
Action: Mouse scrolled (1039, 450) with delta (0, 0)
Screenshot: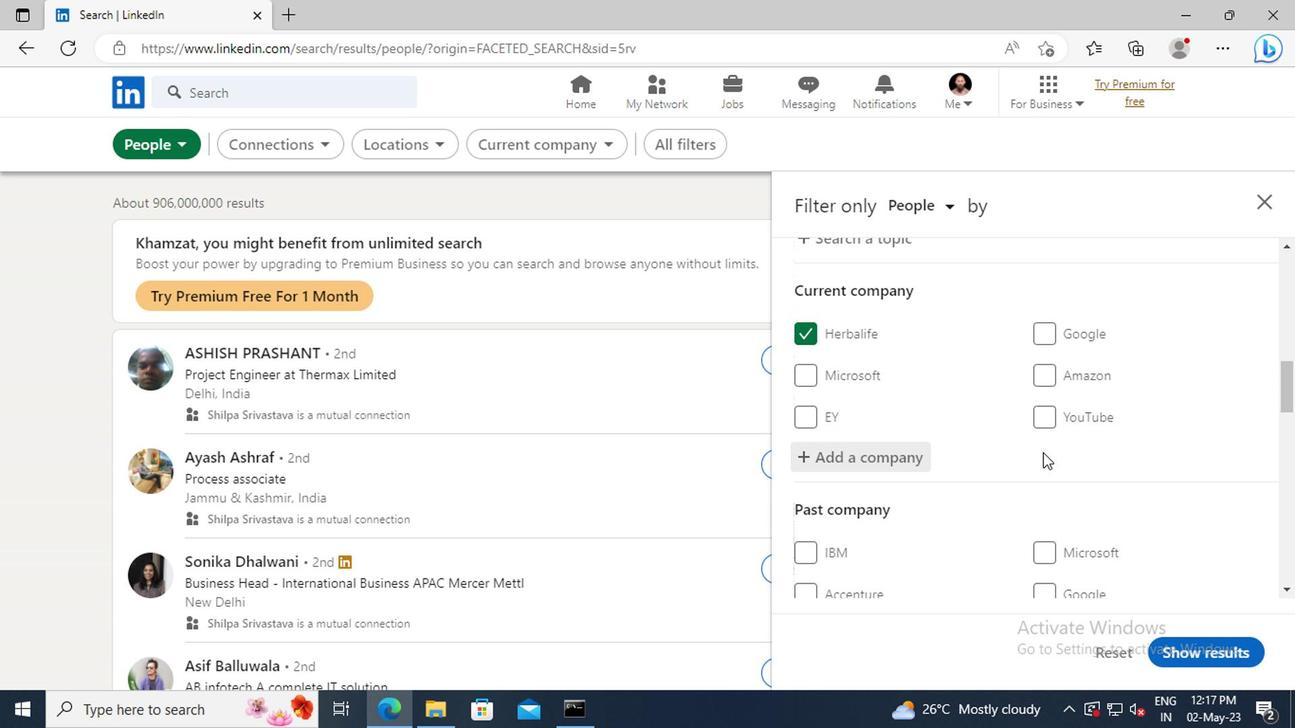 
Action: Mouse scrolled (1039, 450) with delta (0, 0)
Screenshot: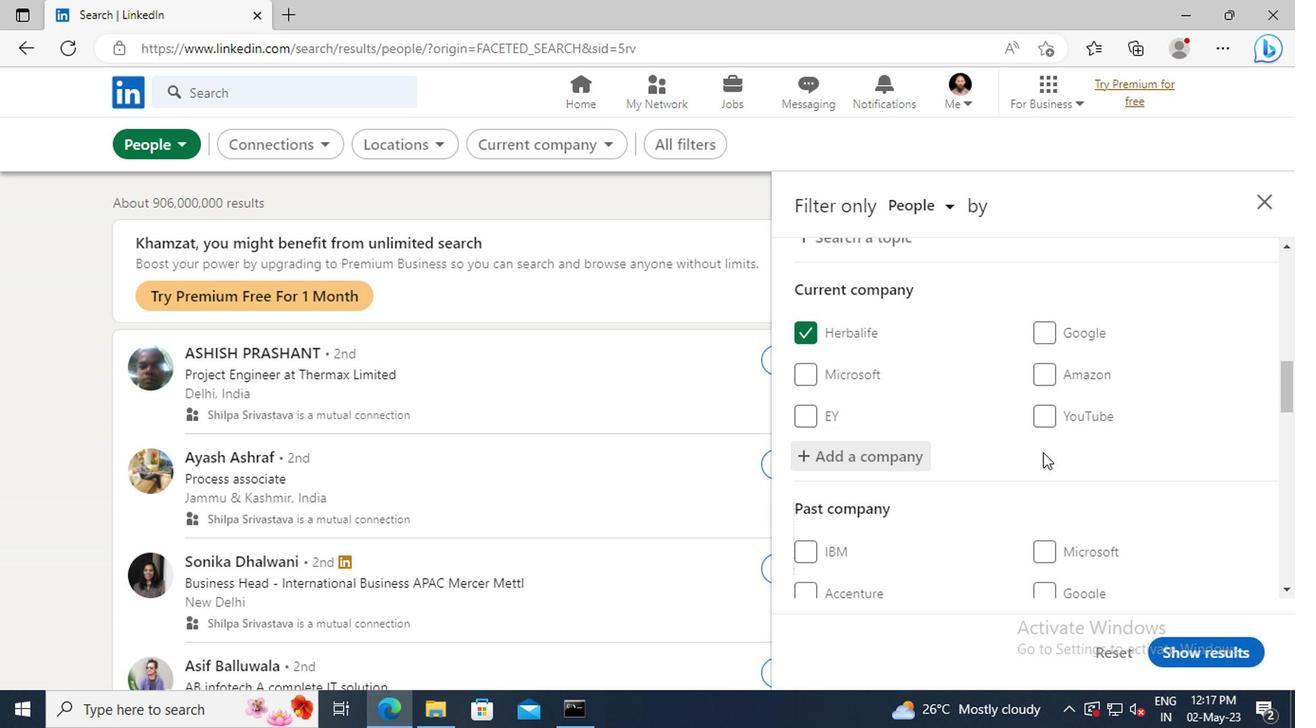 
Action: Mouse moved to (1031, 423)
Screenshot: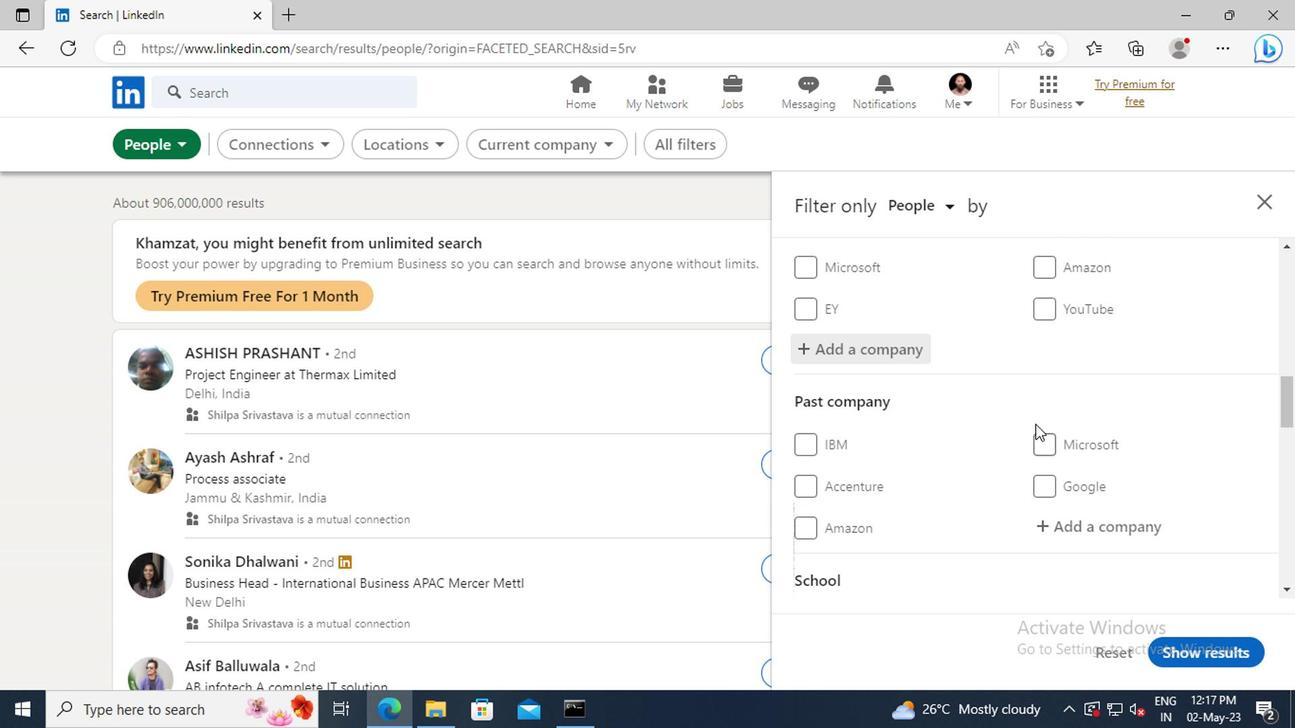 
Action: Mouse scrolled (1031, 422) with delta (0, 0)
Screenshot: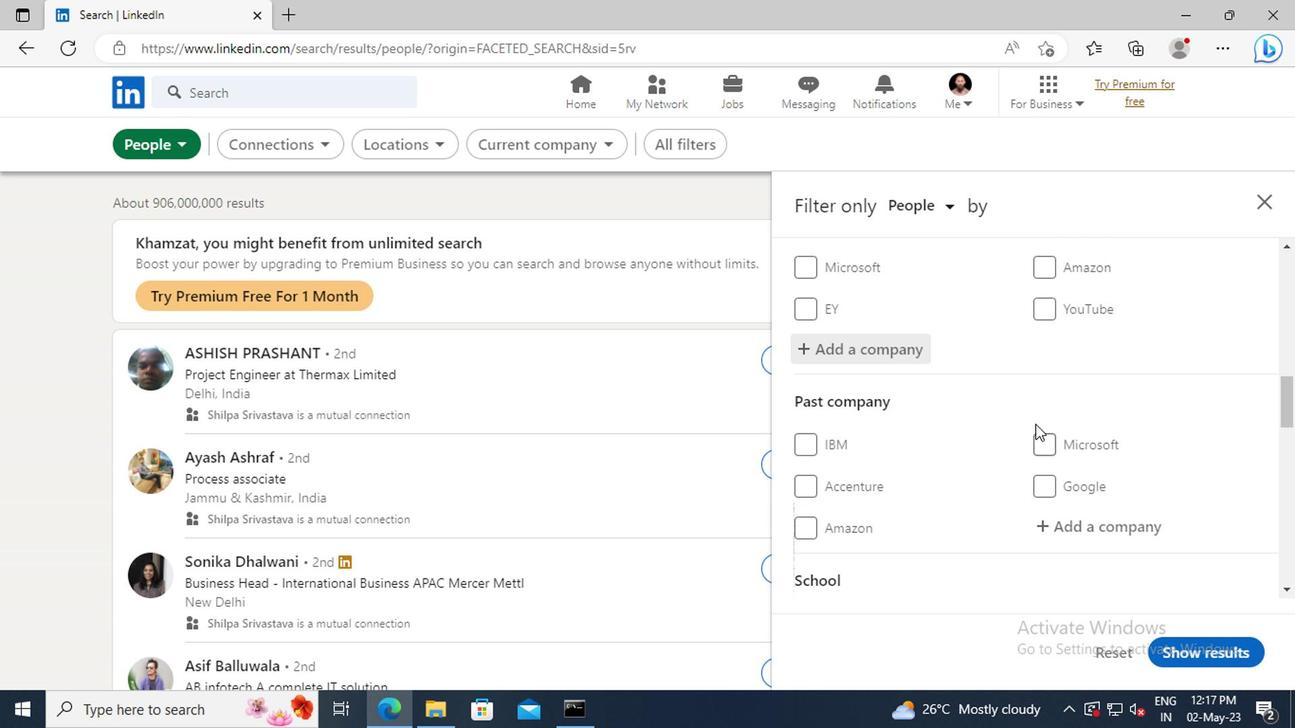 
Action: Mouse scrolled (1031, 422) with delta (0, 0)
Screenshot: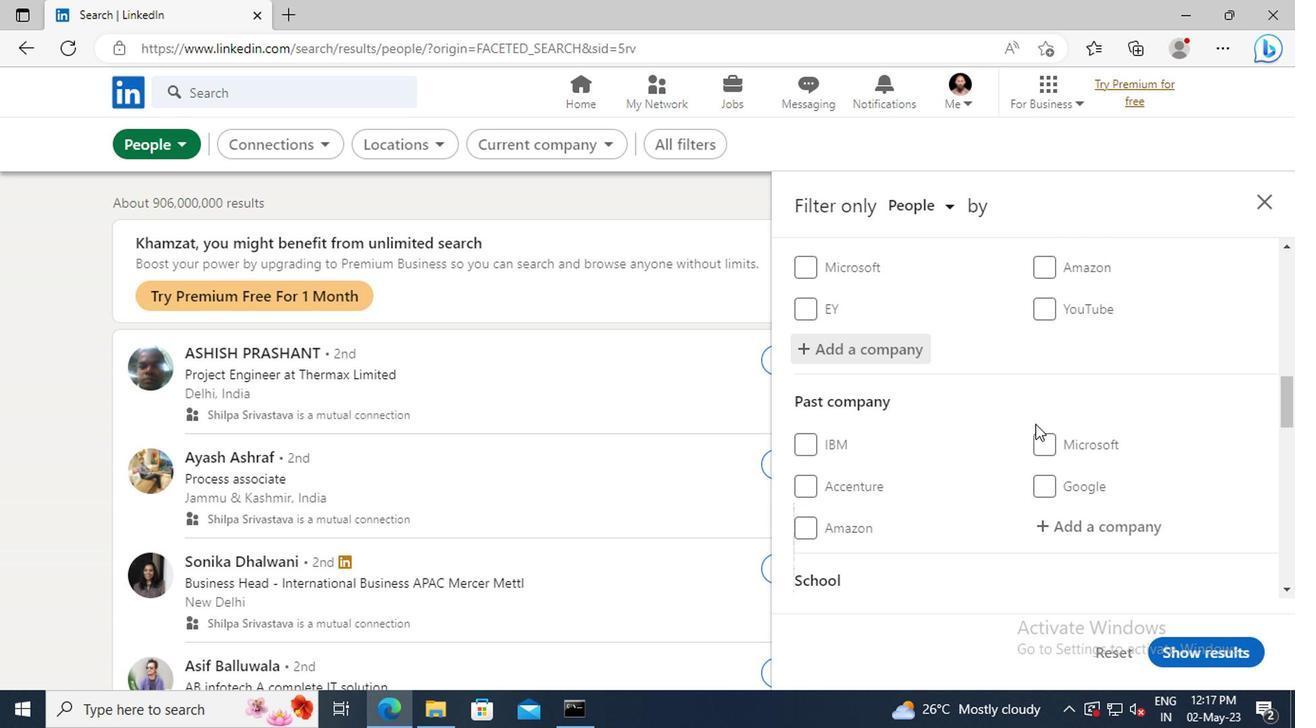 
Action: Mouse moved to (1024, 408)
Screenshot: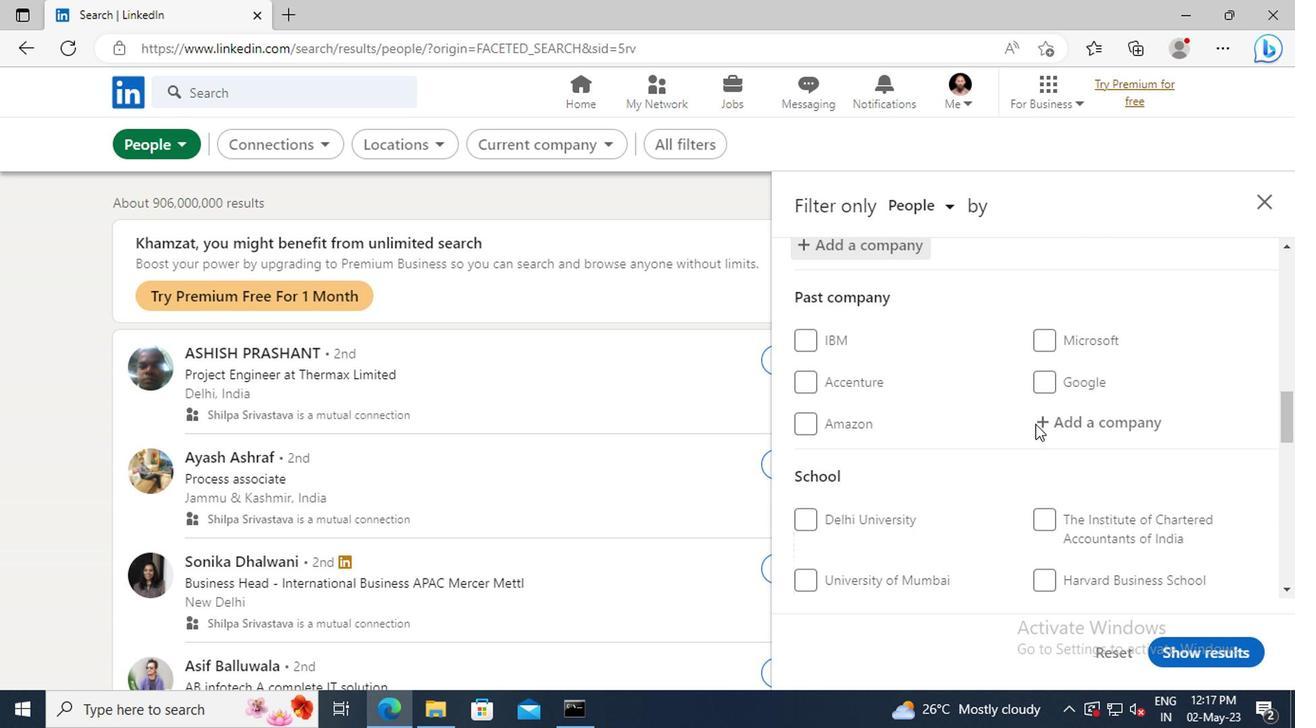
Action: Mouse scrolled (1024, 406) with delta (0, -1)
Screenshot: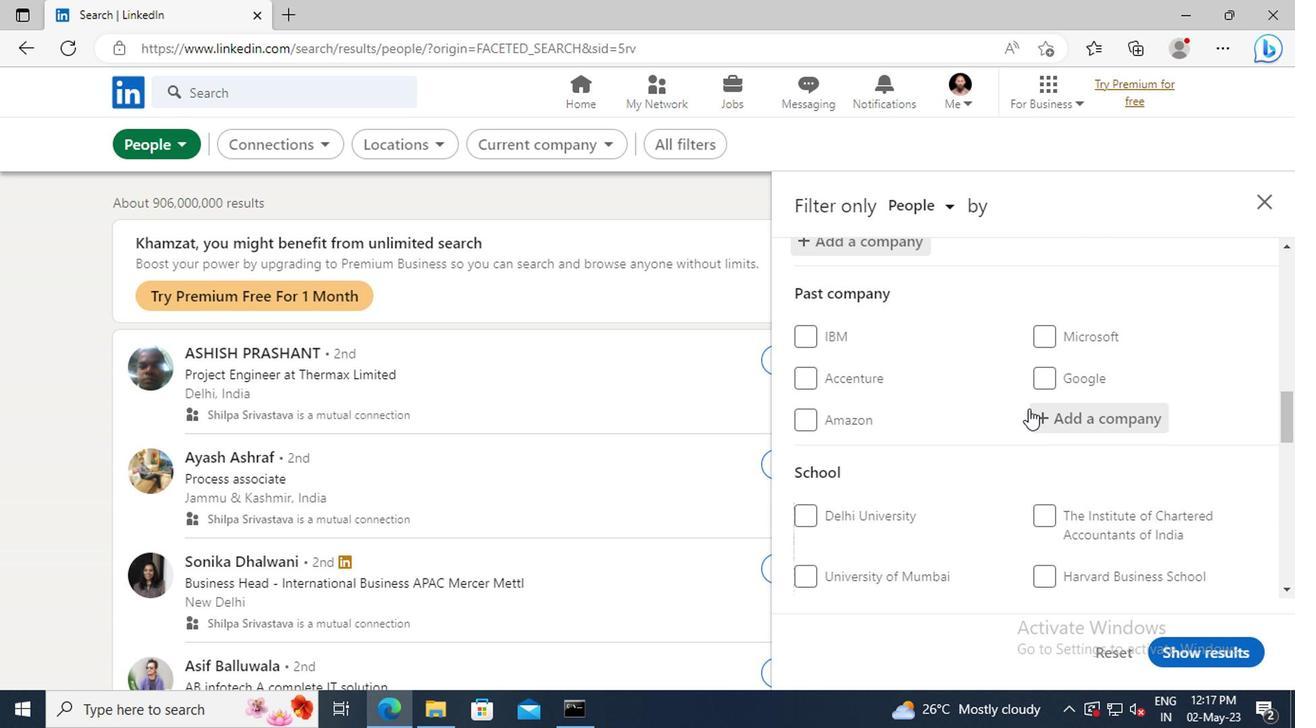 
Action: Mouse moved to (1023, 408)
Screenshot: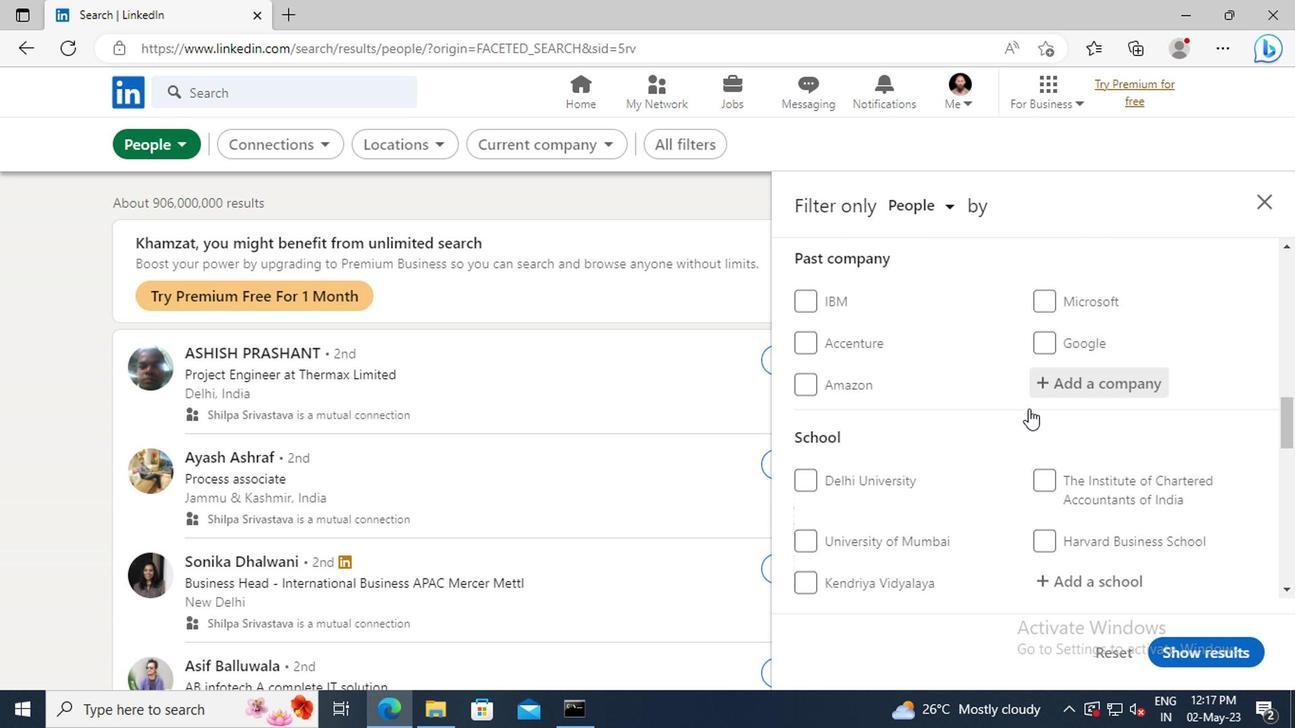 
Action: Mouse scrolled (1023, 406) with delta (0, -1)
Screenshot: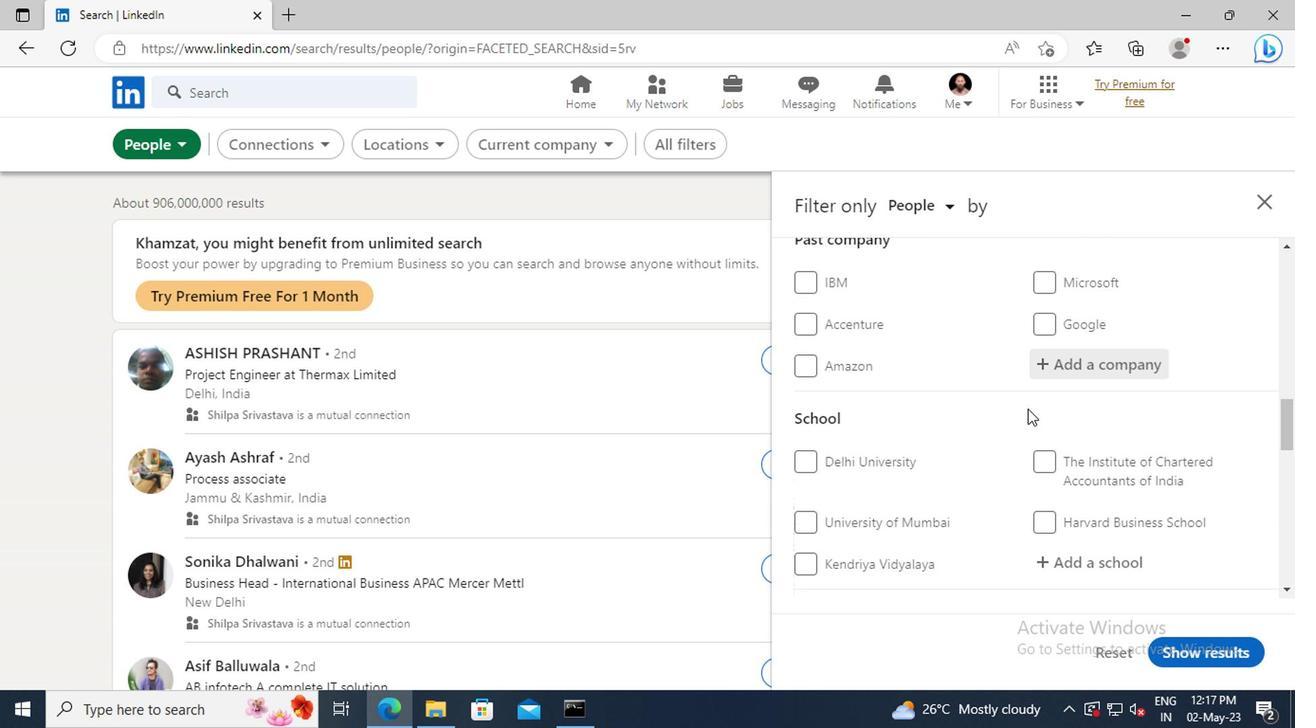 
Action: Mouse scrolled (1023, 406) with delta (0, -1)
Screenshot: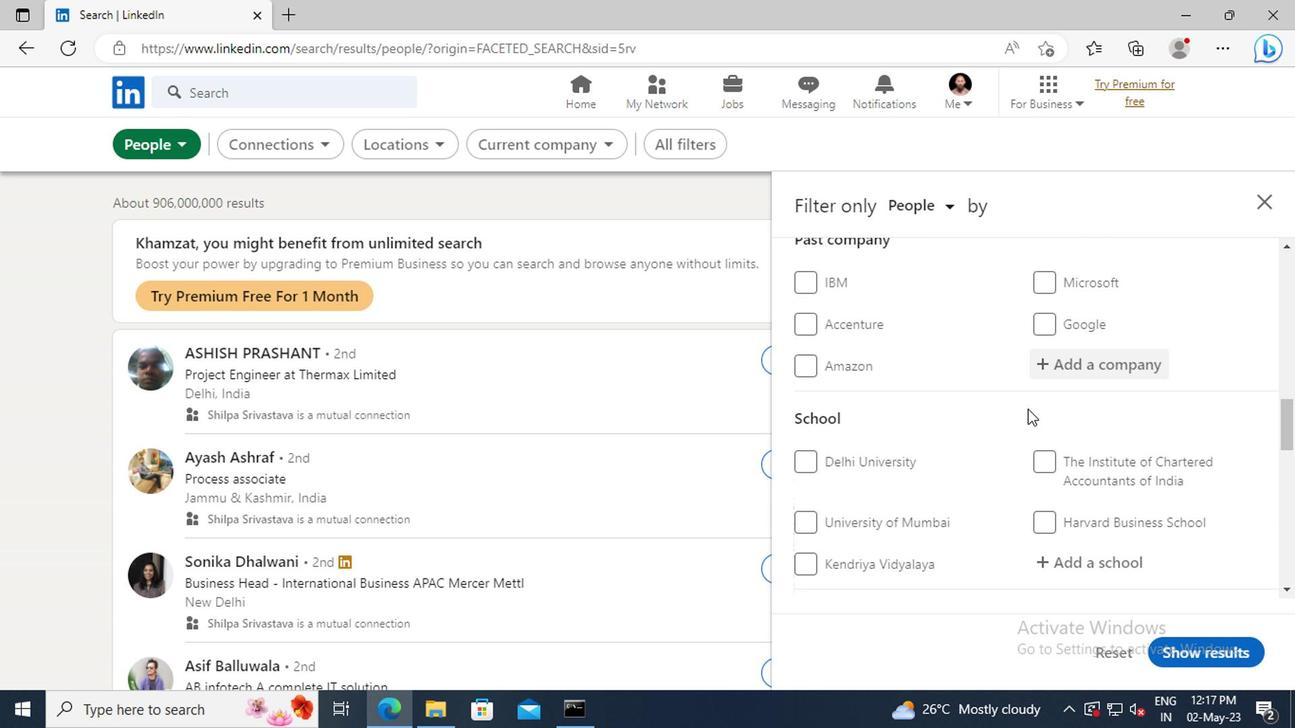 
Action: Mouse moved to (1023, 406)
Screenshot: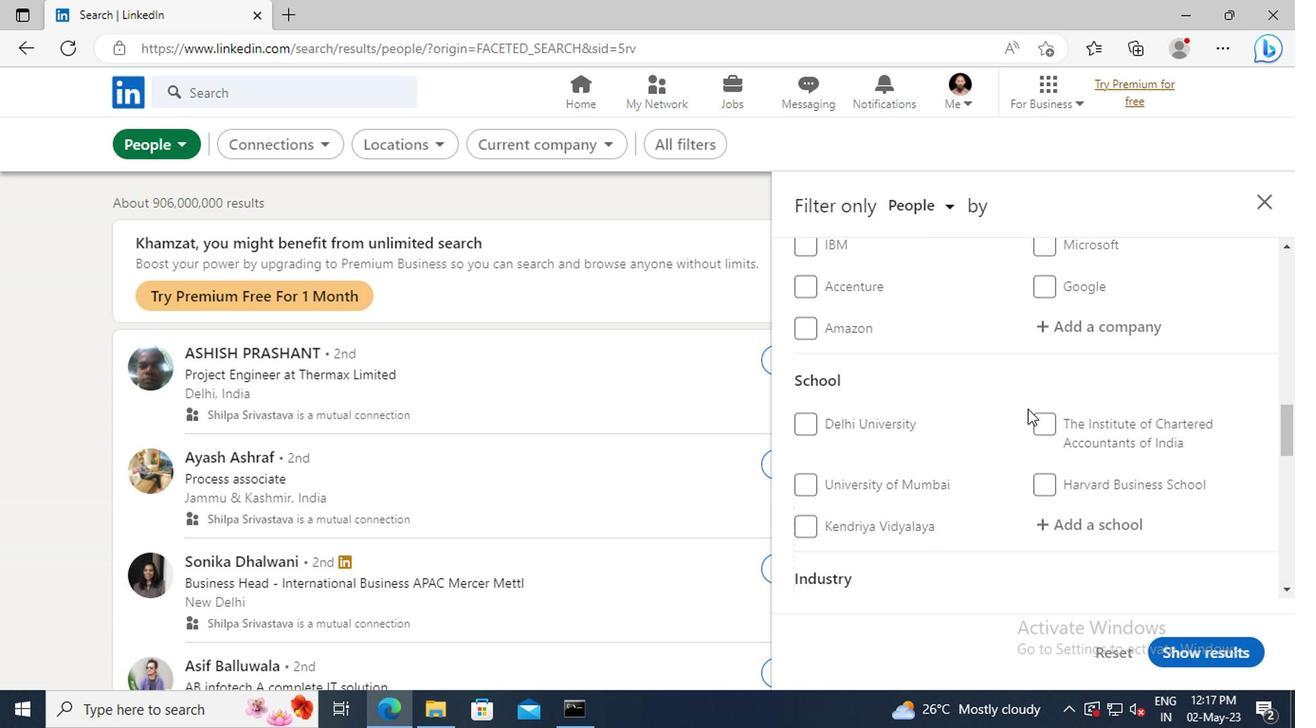 
Action: Mouse scrolled (1023, 406) with delta (0, 0)
Screenshot: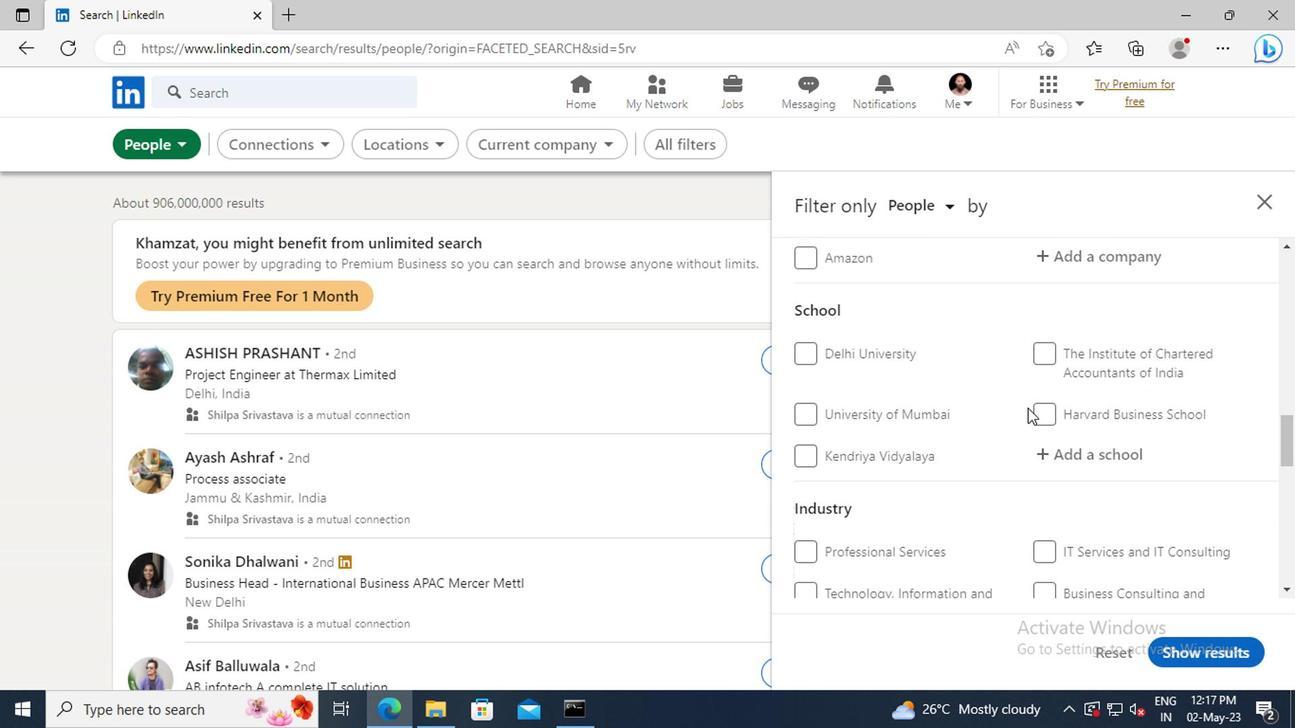
Action: Mouse moved to (1044, 408)
Screenshot: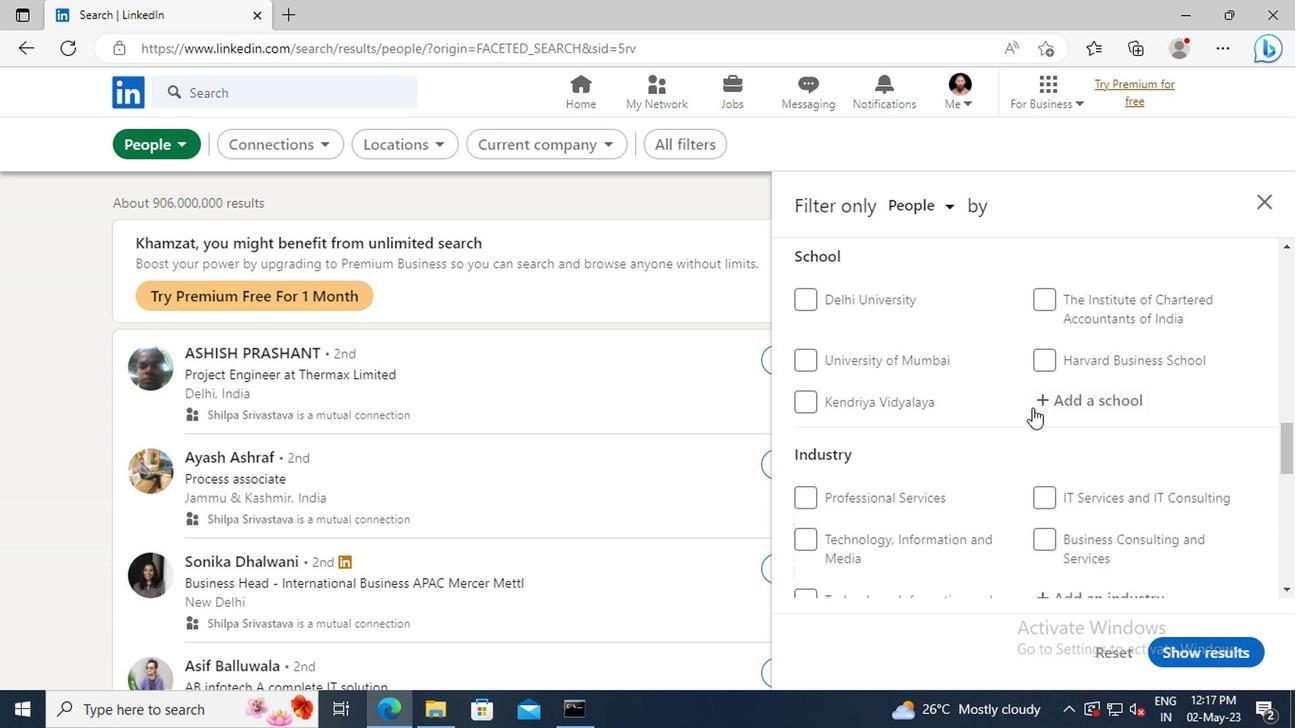
Action: Mouse pressed left at (1044, 408)
Screenshot: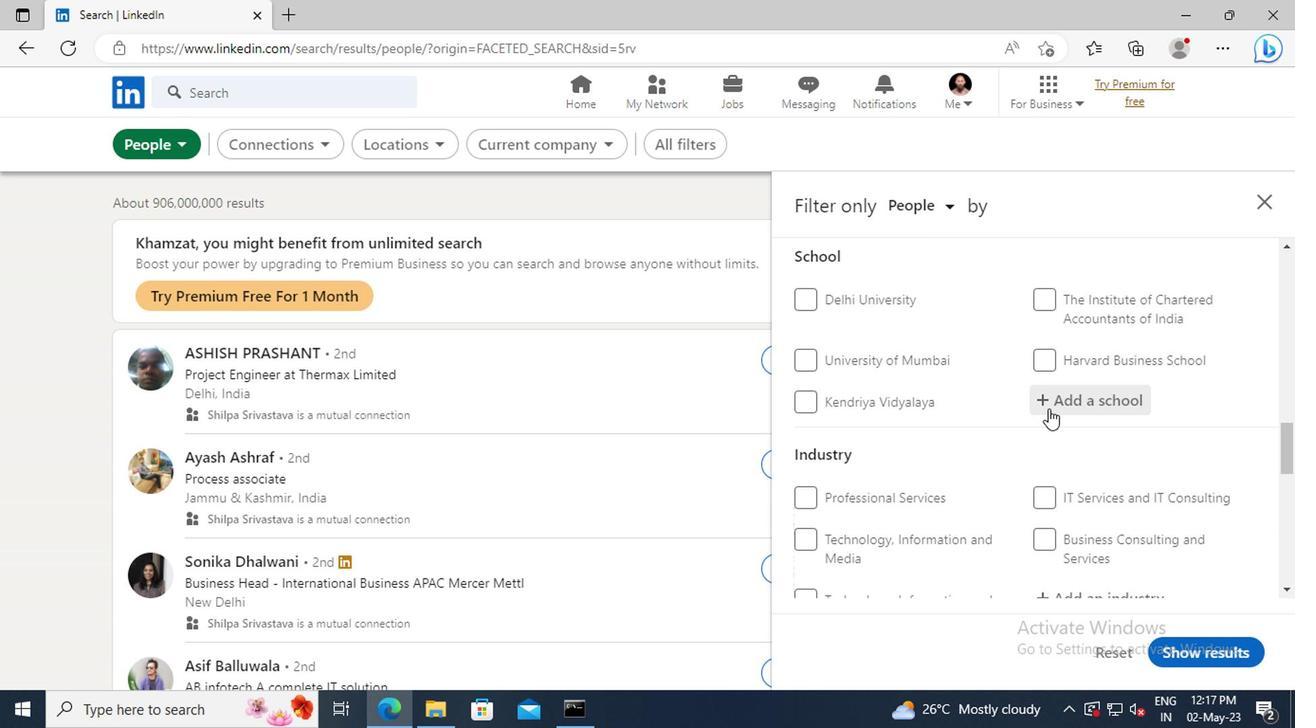 
Action: Key pressed <Key.shift>SQL<Key.space><Key.shift>SCH
Screenshot: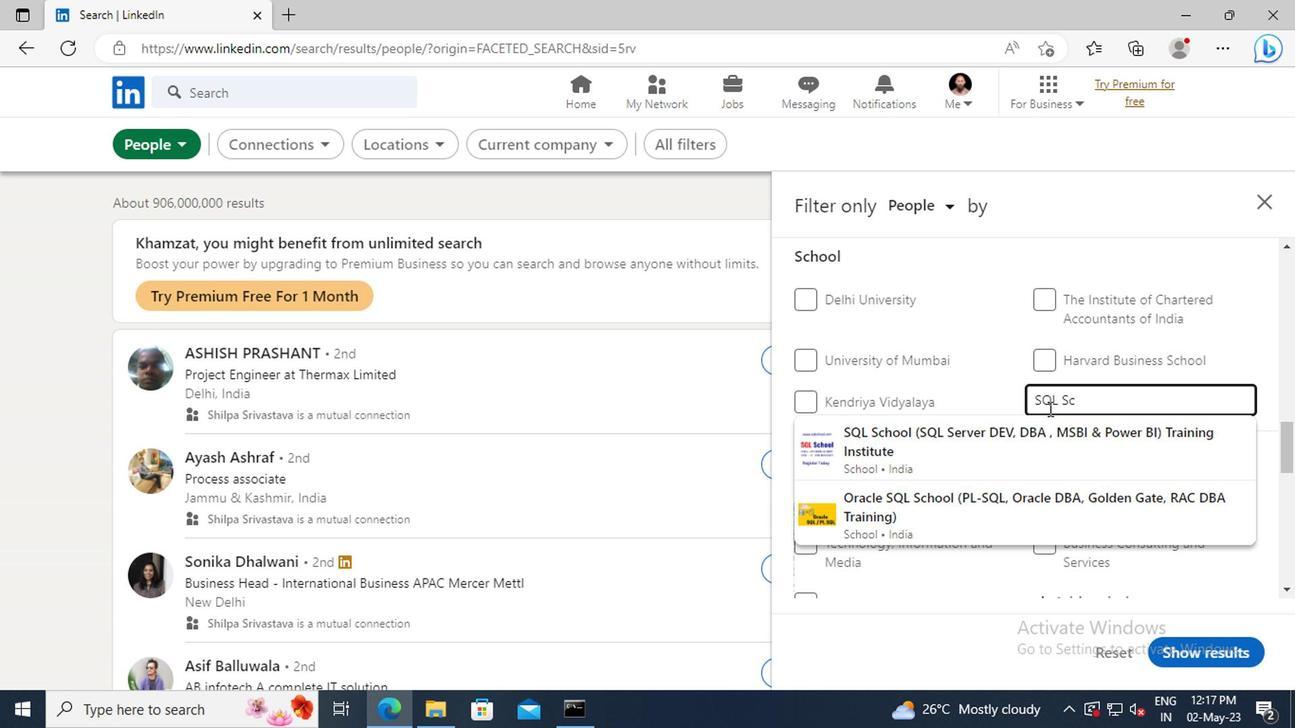 
Action: Mouse moved to (1045, 435)
Screenshot: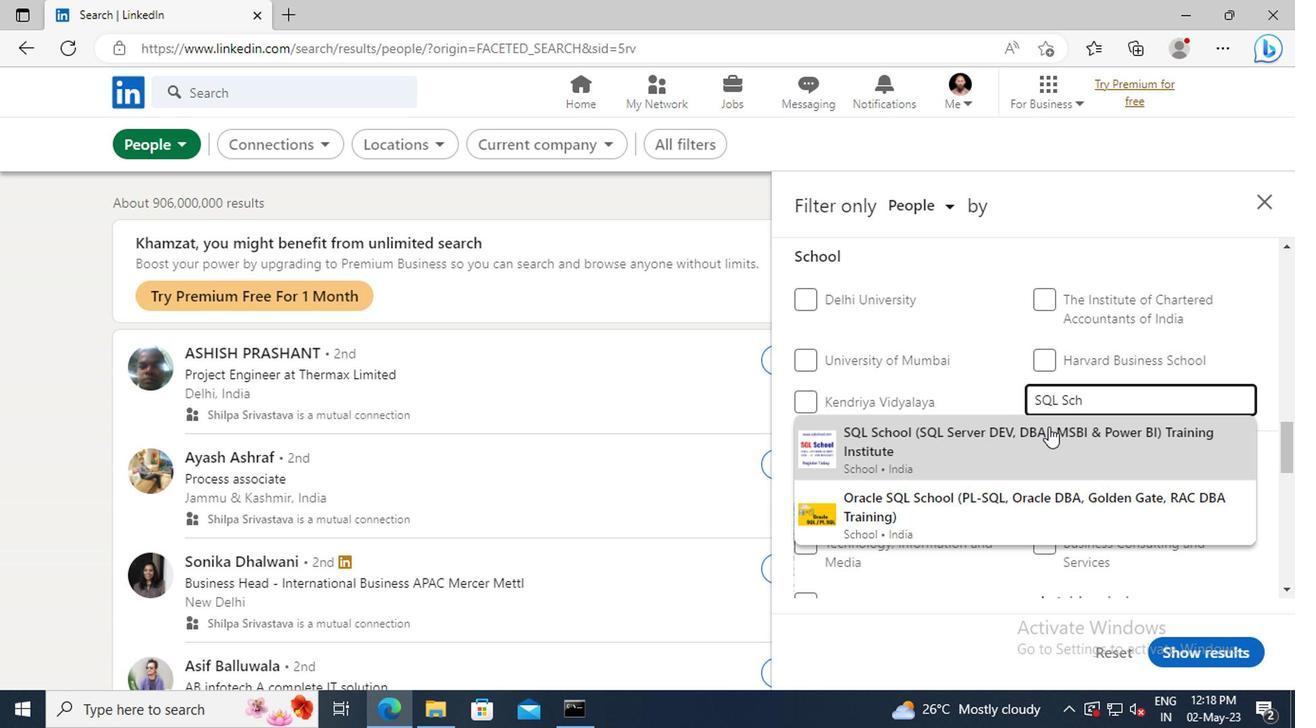 
Action: Mouse pressed left at (1045, 435)
Screenshot: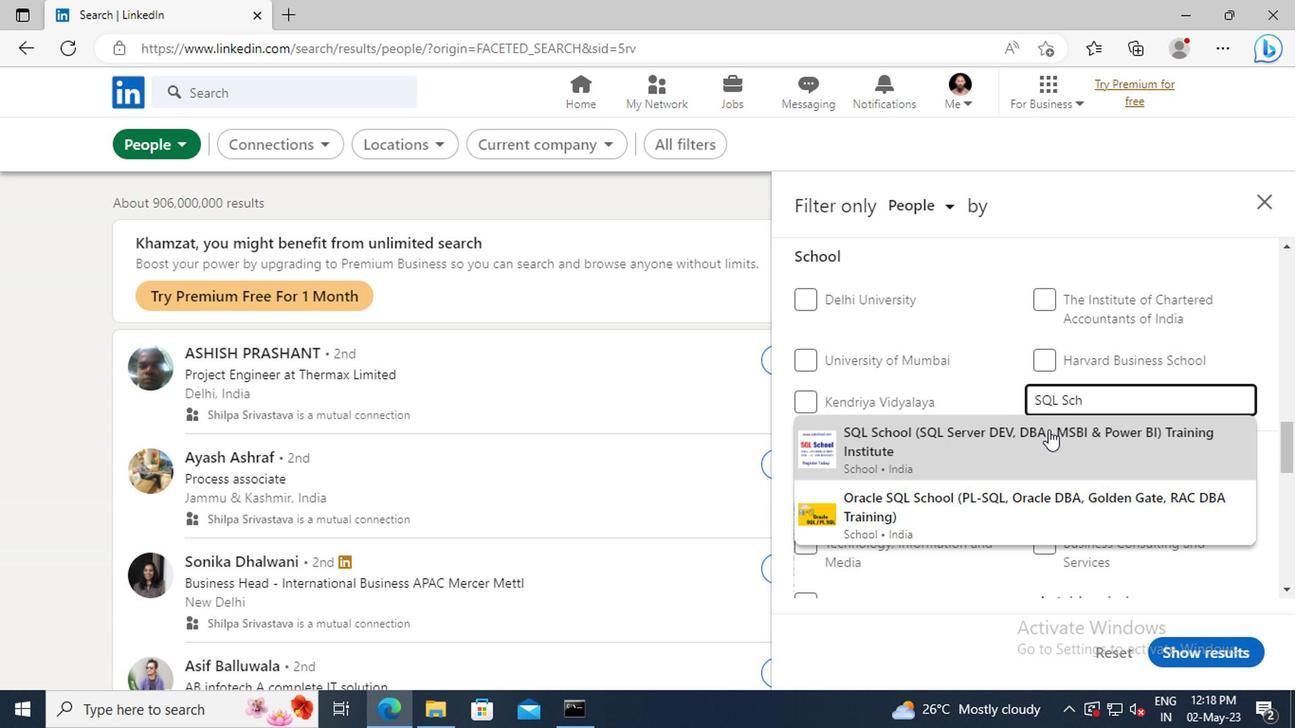 
Action: Mouse scrolled (1045, 434) with delta (0, -1)
Screenshot: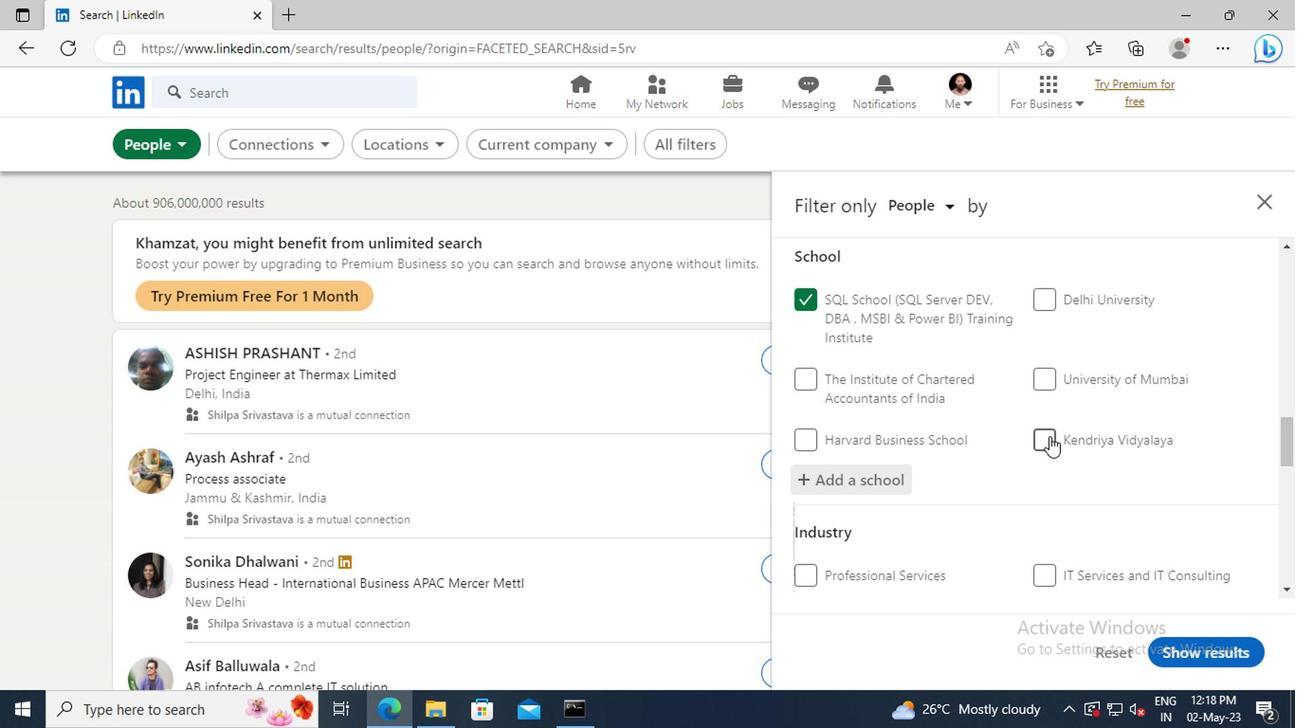 
Action: Mouse scrolled (1045, 434) with delta (0, -1)
Screenshot: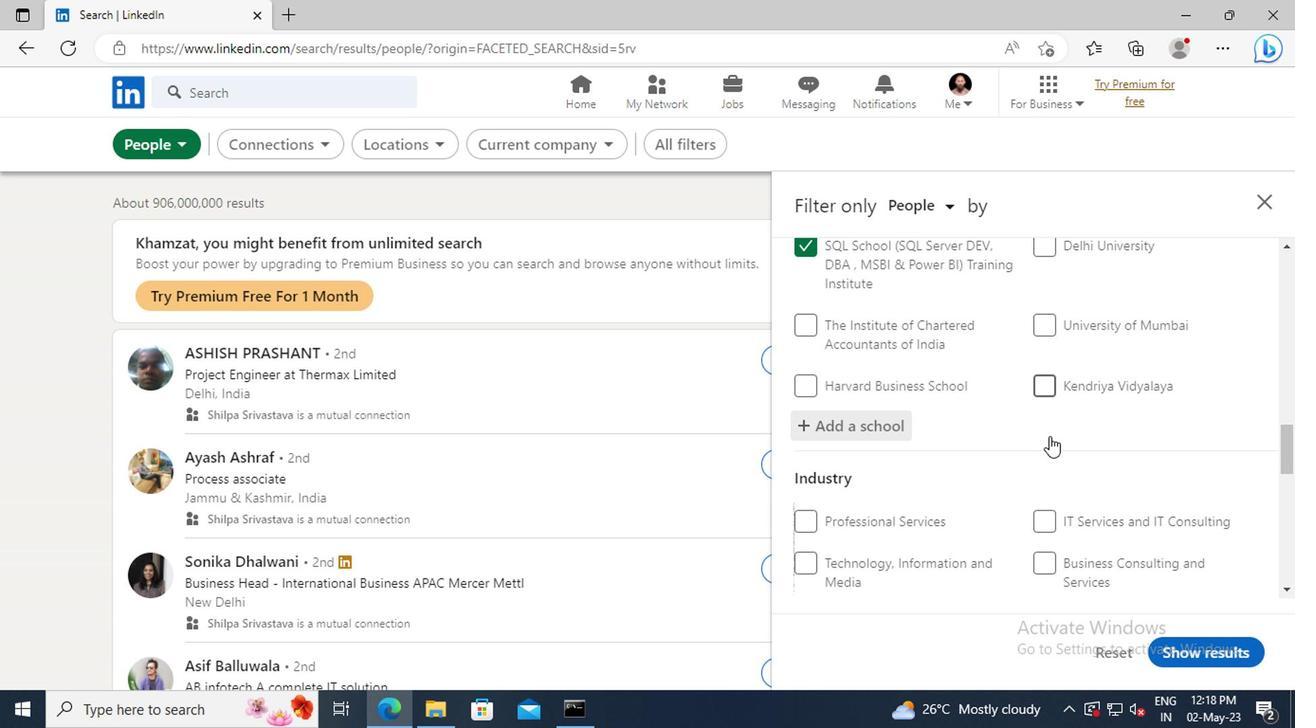 
Action: Mouse moved to (1042, 397)
Screenshot: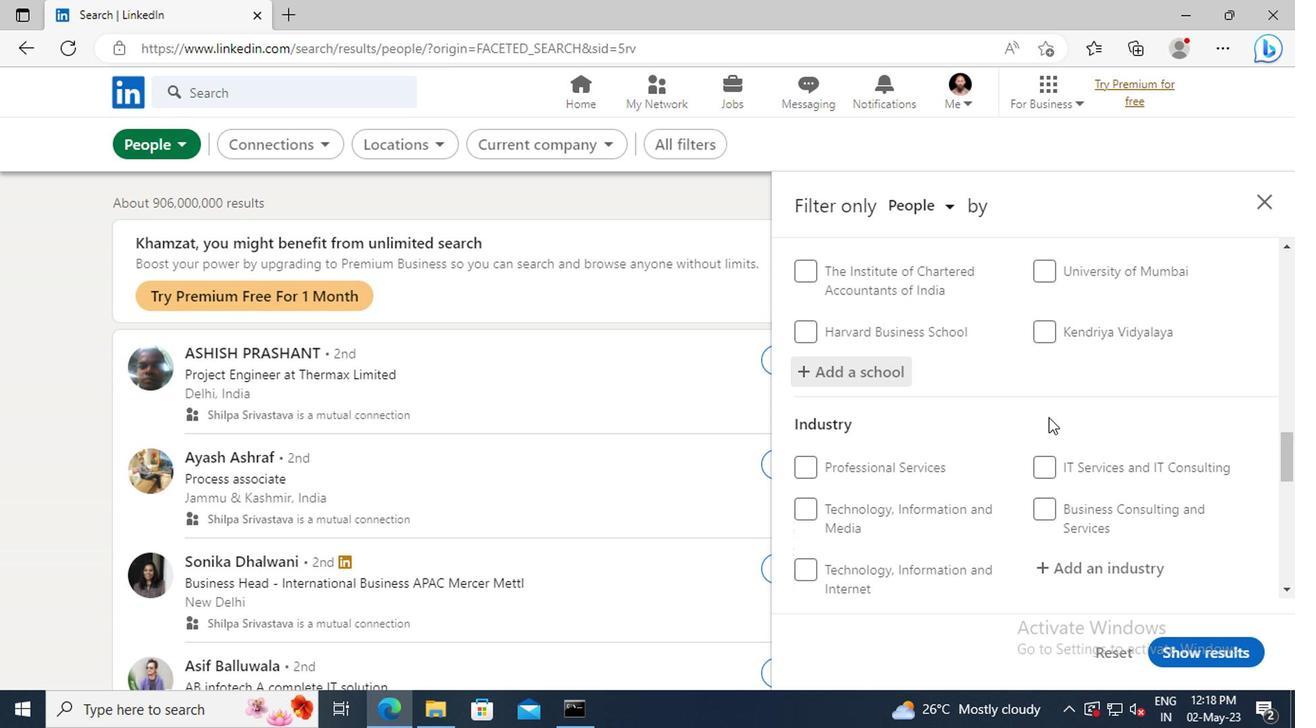 
Action: Mouse scrolled (1042, 396) with delta (0, 0)
Screenshot: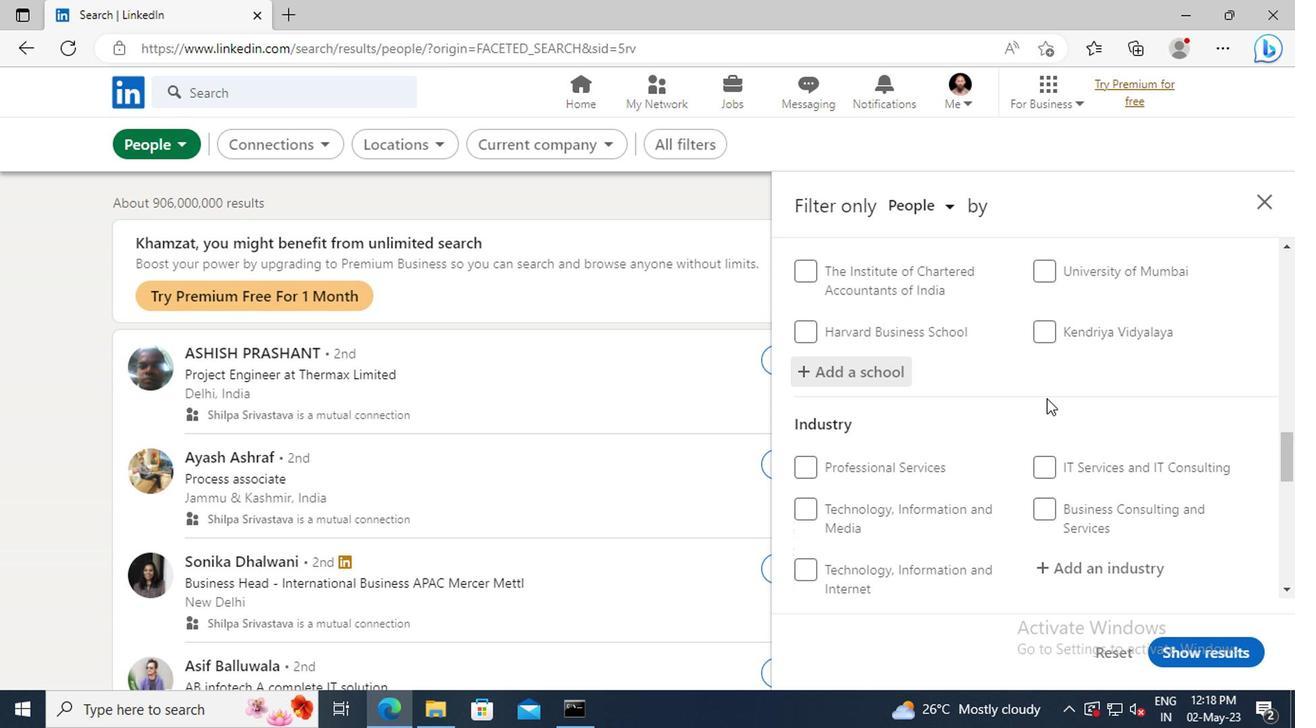 
Action: Mouse scrolled (1042, 396) with delta (0, 0)
Screenshot: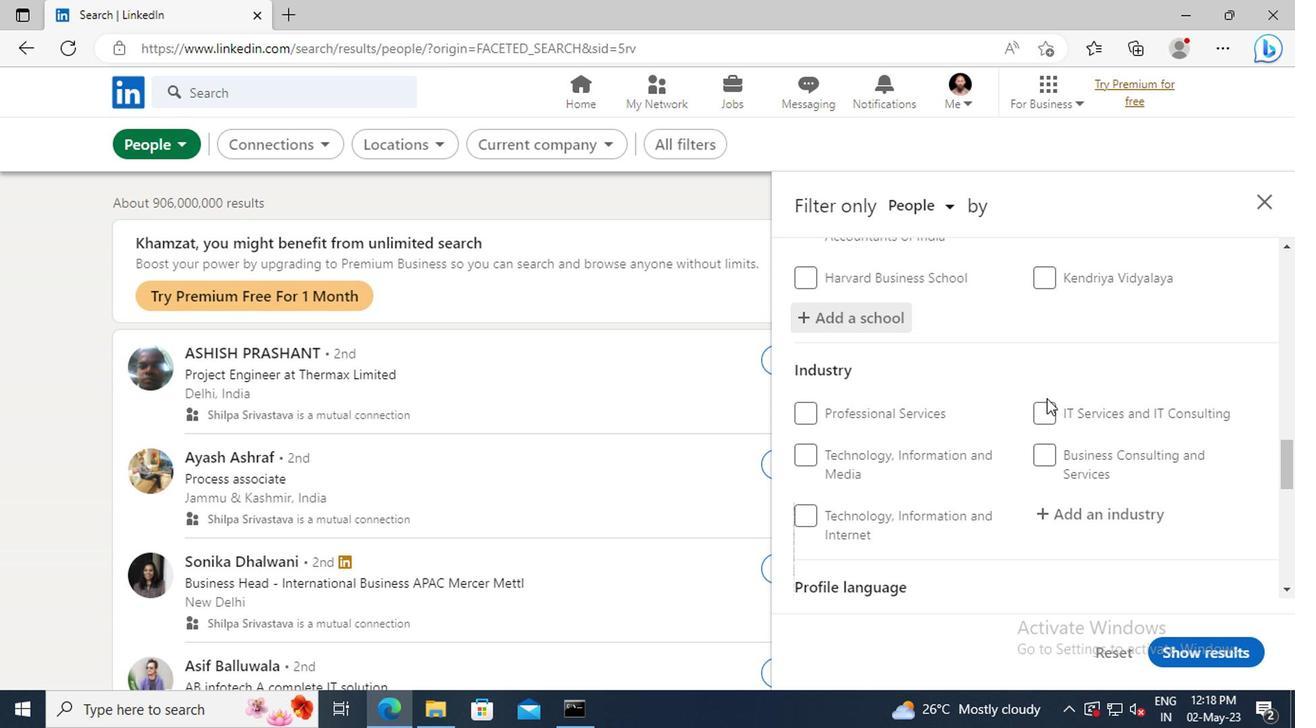 
Action: Mouse moved to (1053, 456)
Screenshot: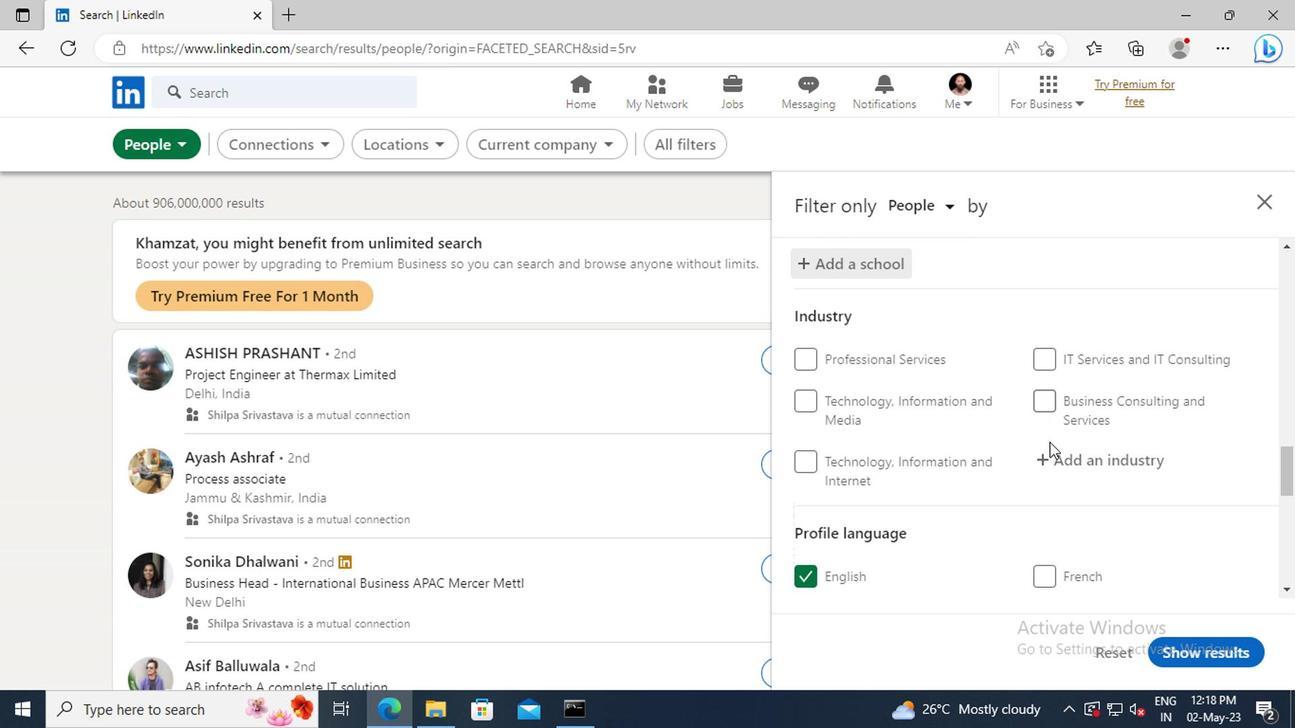 
Action: Mouse pressed left at (1053, 456)
Screenshot: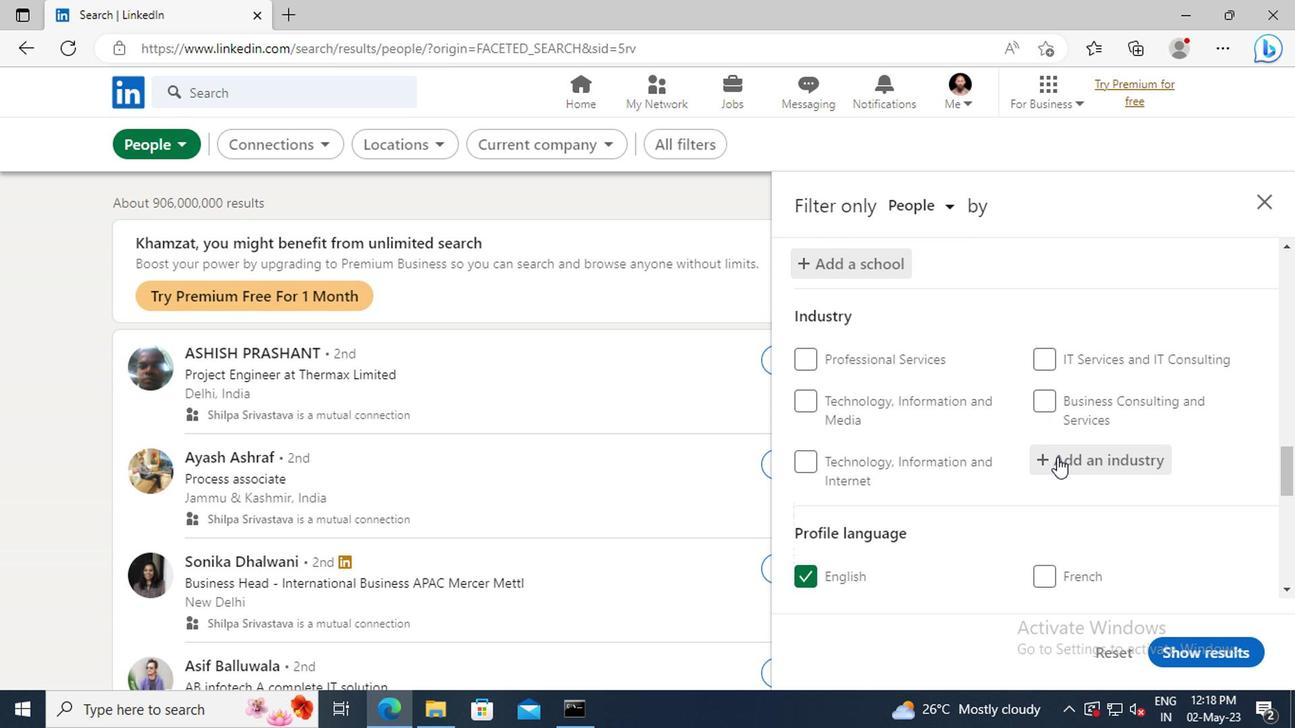 
Action: Key pressed <Key.shift>CHEMICAL<Key.space><Key.shift>MAN
Screenshot: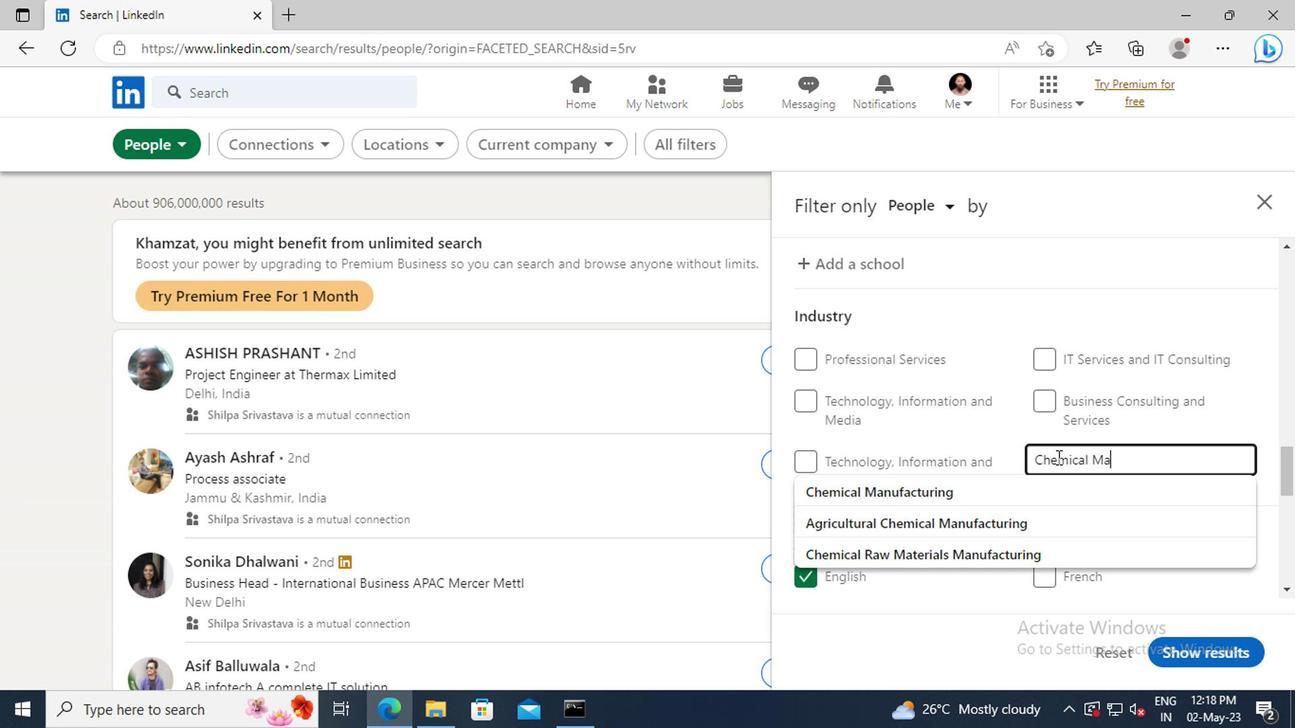 
Action: Mouse moved to (1053, 485)
Screenshot: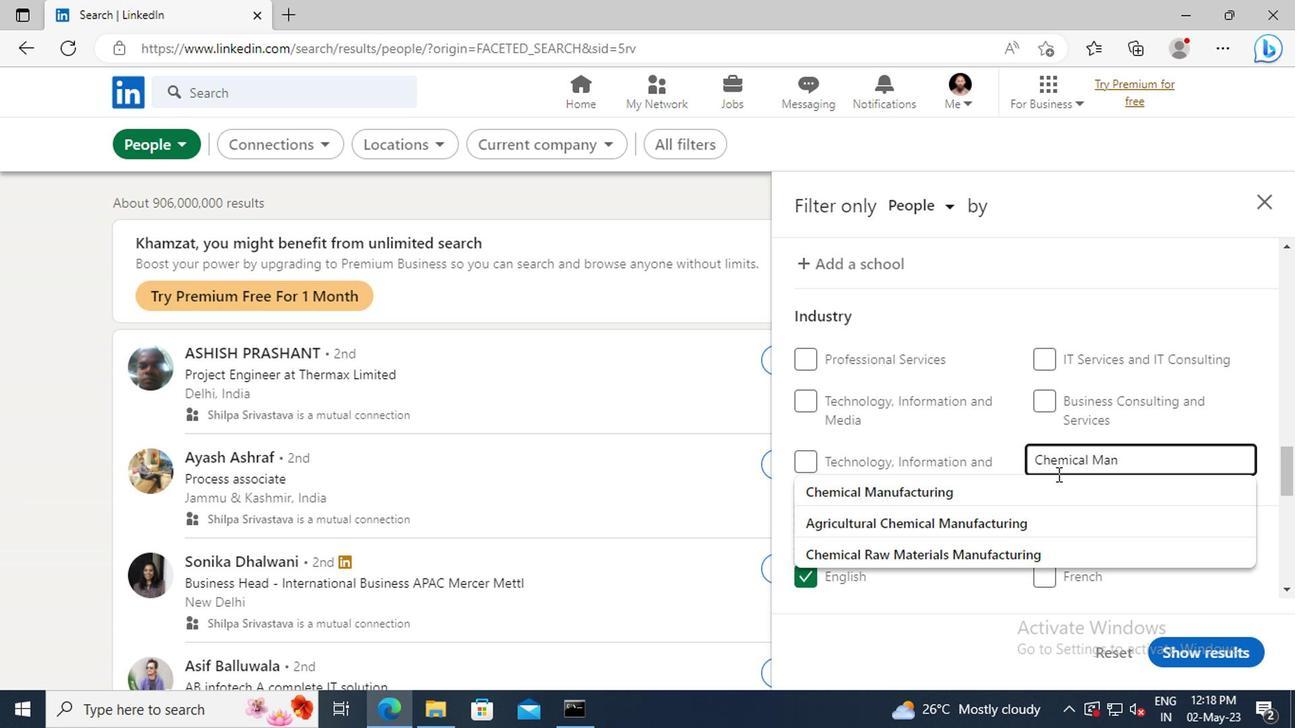
Action: Mouse pressed left at (1053, 485)
Screenshot: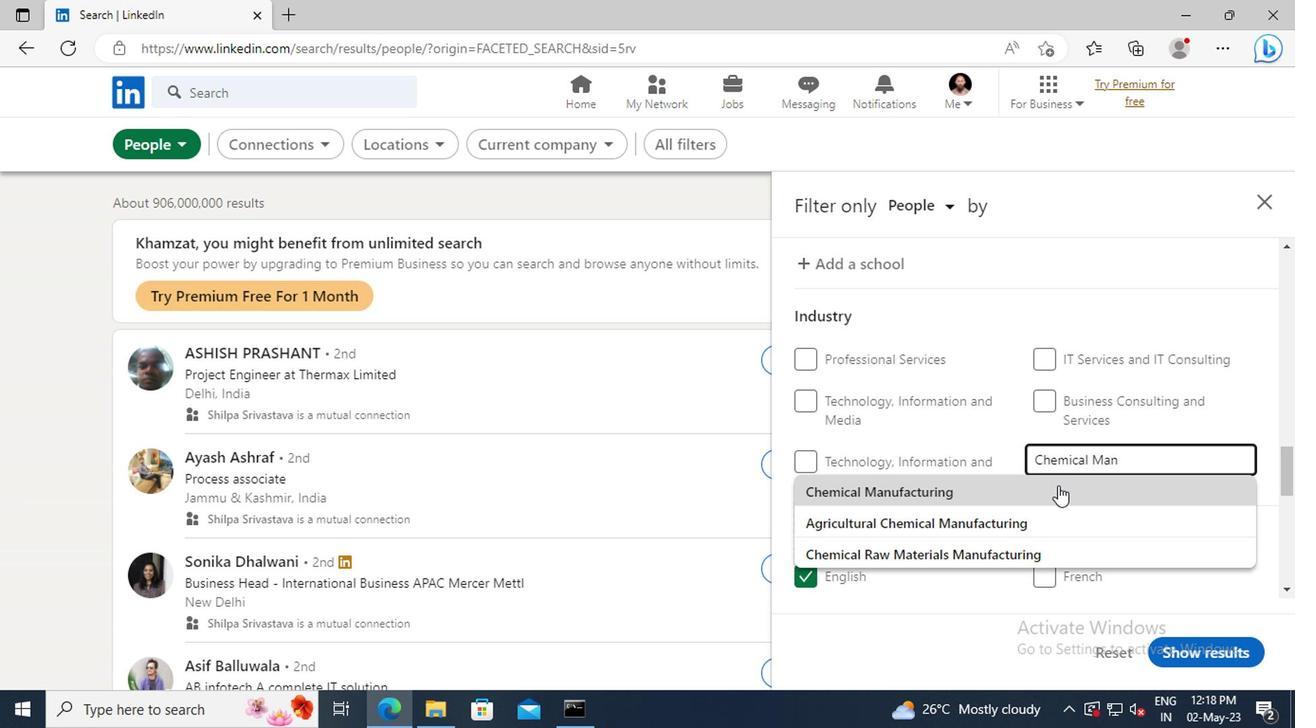 
Action: Mouse scrolled (1053, 483) with delta (0, -1)
Screenshot: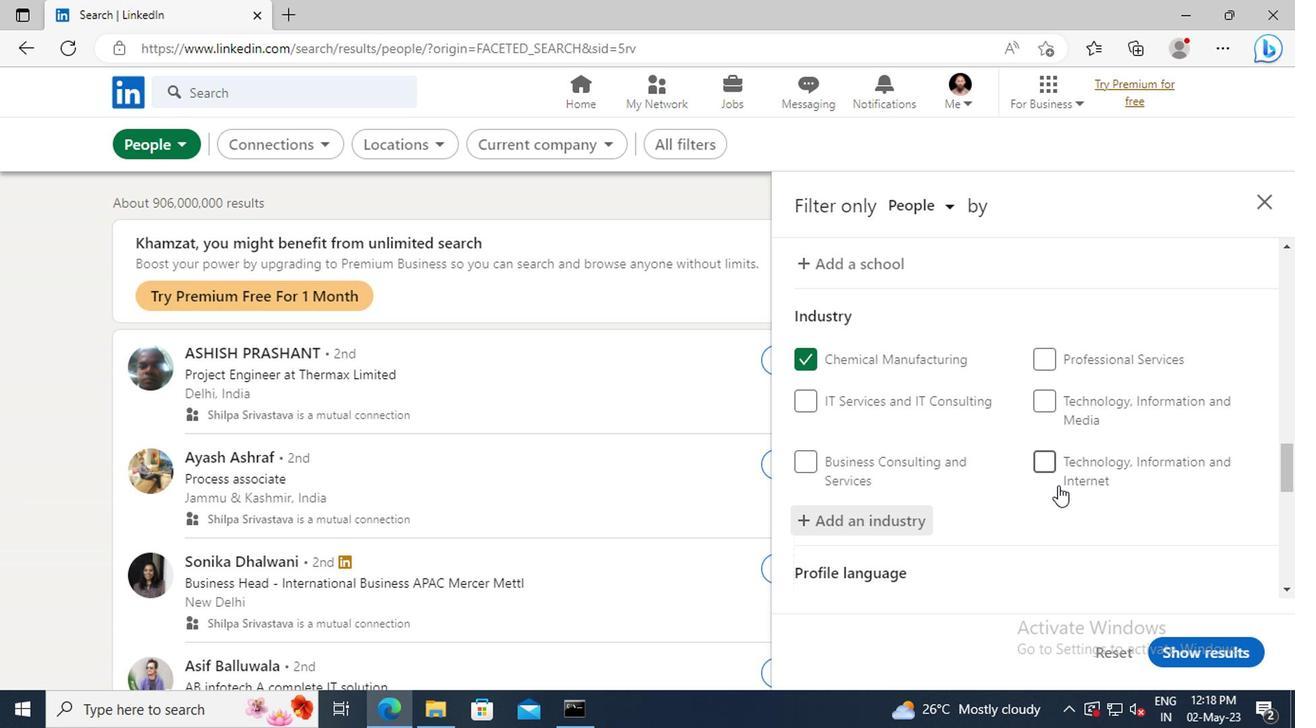 
Action: Mouse scrolled (1053, 483) with delta (0, -1)
Screenshot: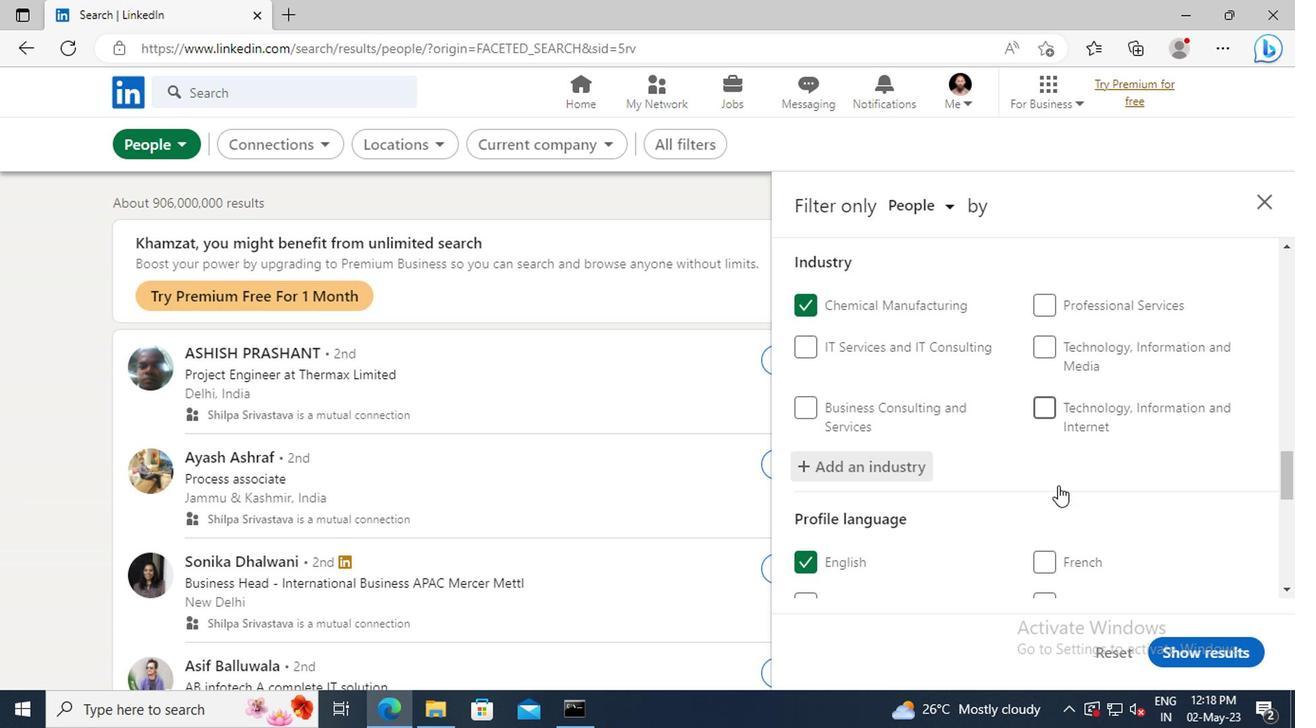 
Action: Mouse moved to (1049, 438)
Screenshot: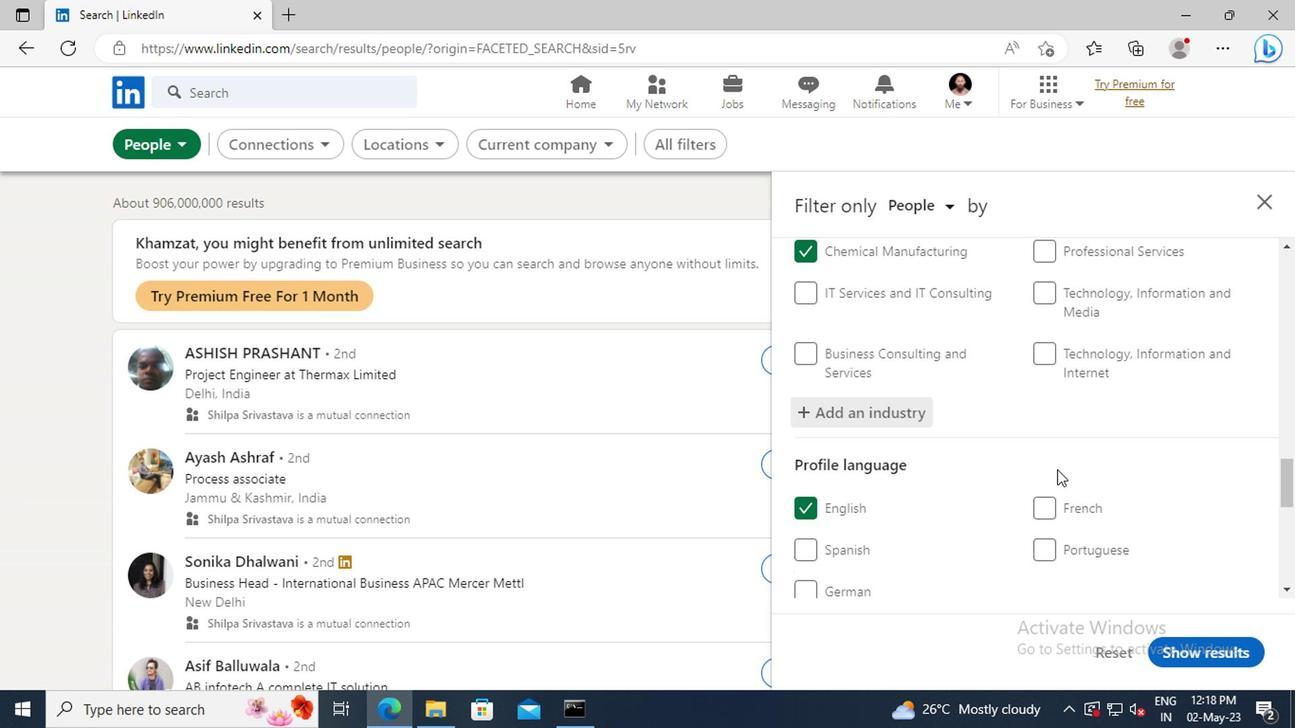 
Action: Mouse scrolled (1049, 437) with delta (0, -1)
Screenshot: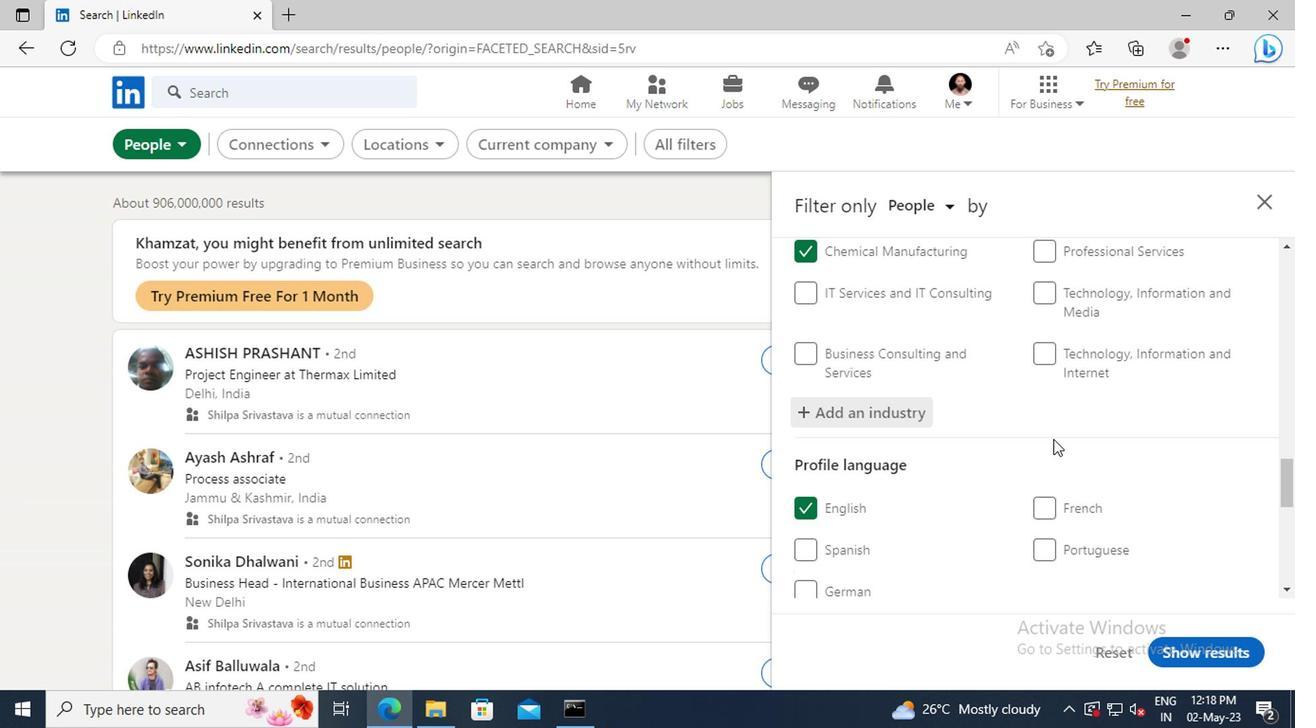 
Action: Mouse scrolled (1049, 437) with delta (0, -1)
Screenshot: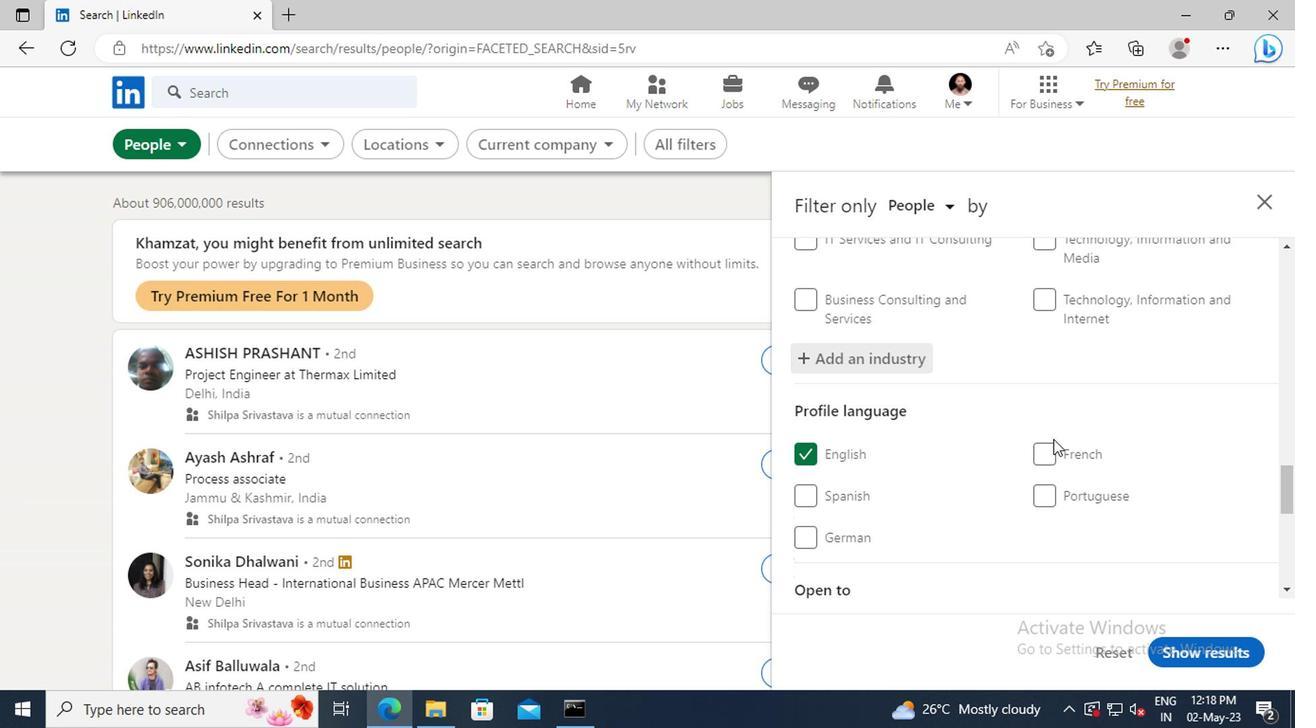 
Action: Mouse scrolled (1049, 437) with delta (0, -1)
Screenshot: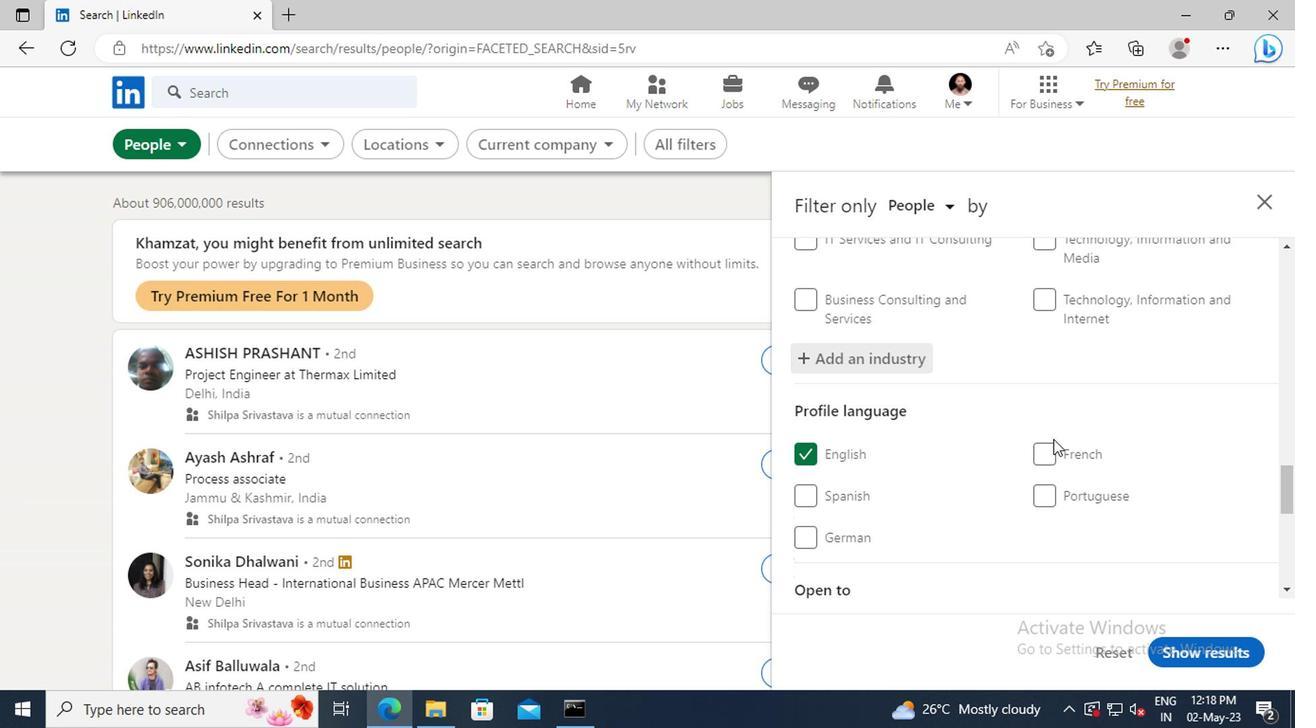 
Action: Mouse scrolled (1049, 437) with delta (0, -1)
Screenshot: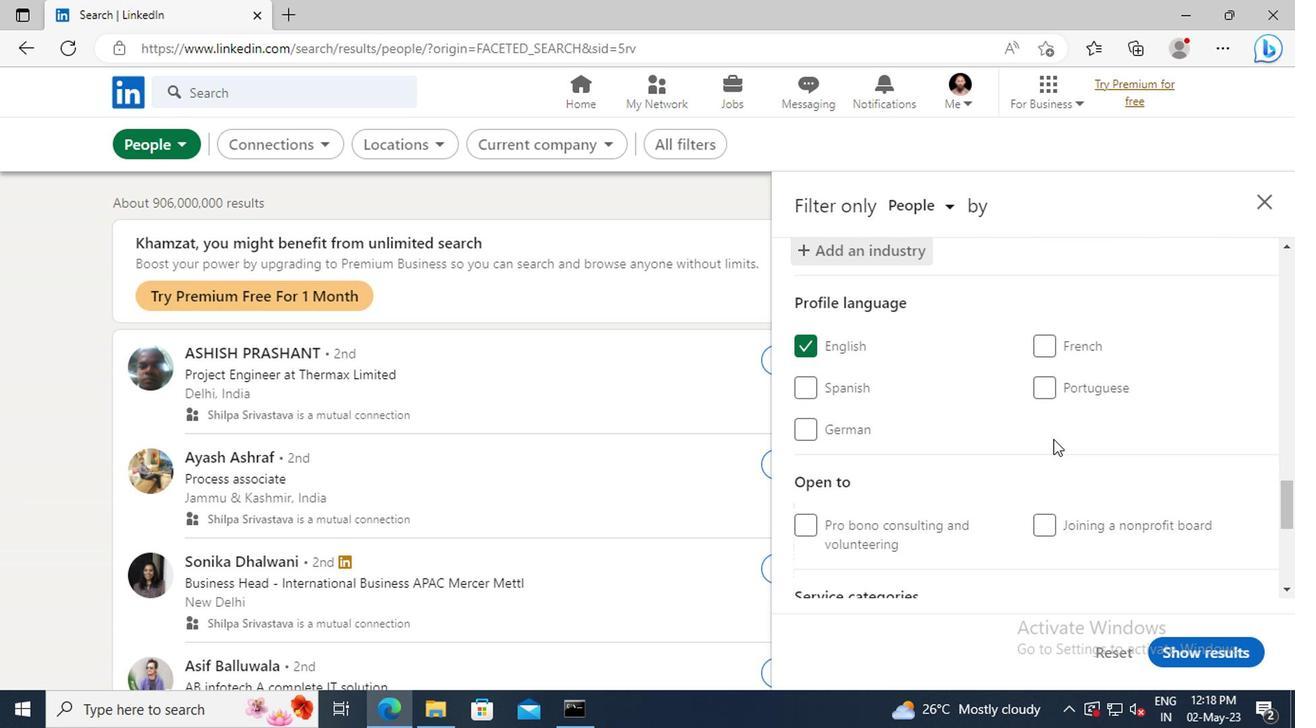 
Action: Mouse scrolled (1049, 437) with delta (0, -1)
Screenshot: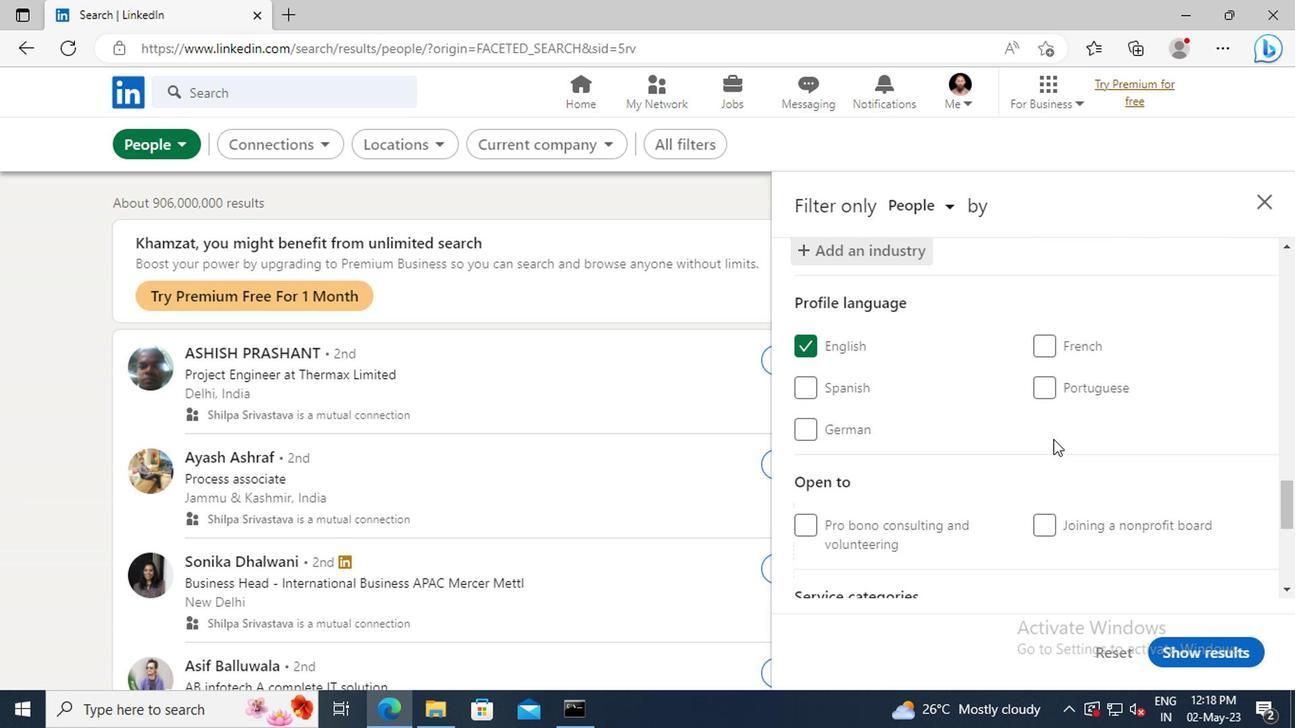 
Action: Mouse scrolled (1049, 437) with delta (0, -1)
Screenshot: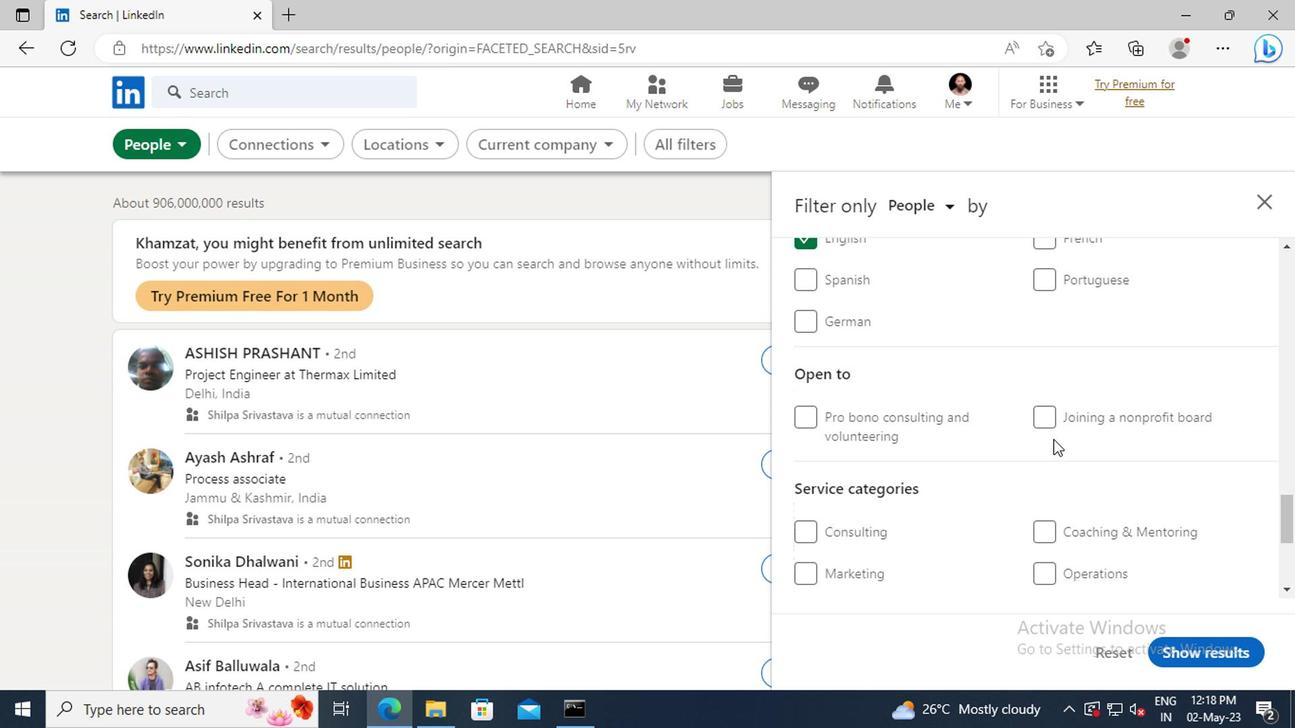 
Action: Mouse scrolled (1049, 437) with delta (0, -1)
Screenshot: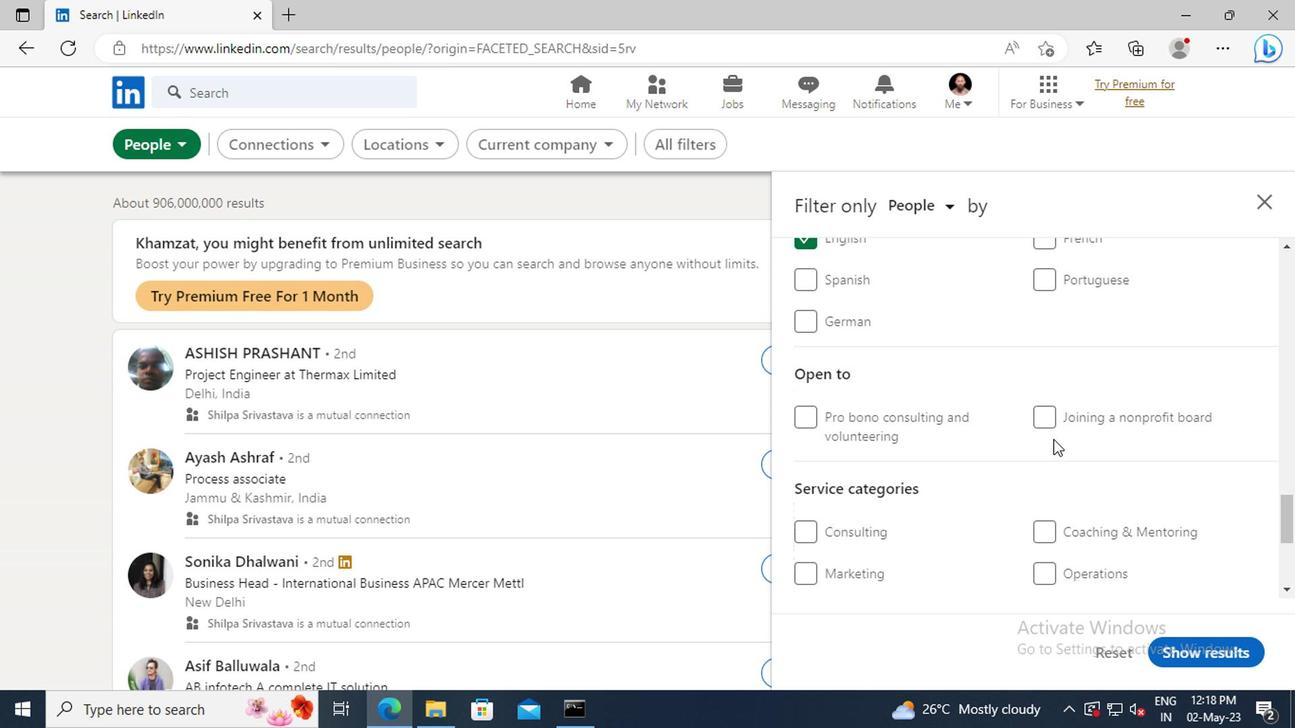 
Action: Mouse scrolled (1049, 437) with delta (0, -1)
Screenshot: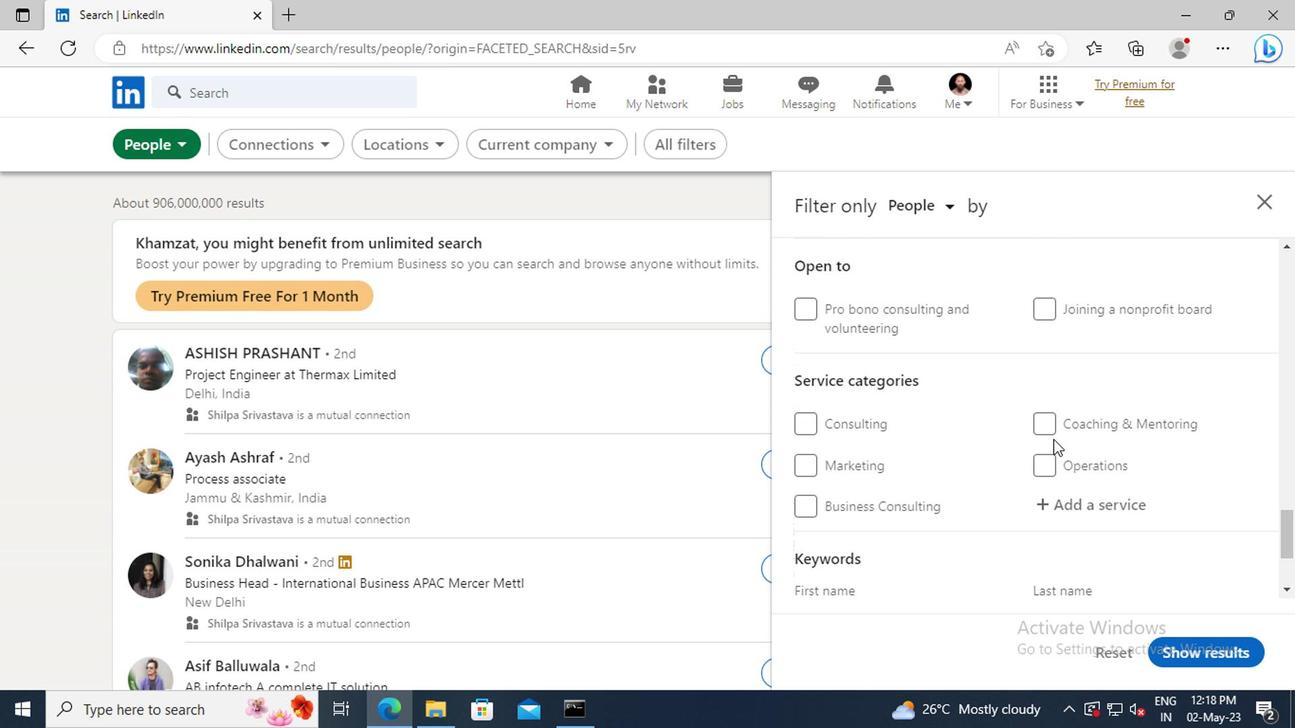 
Action: Mouse moved to (1053, 451)
Screenshot: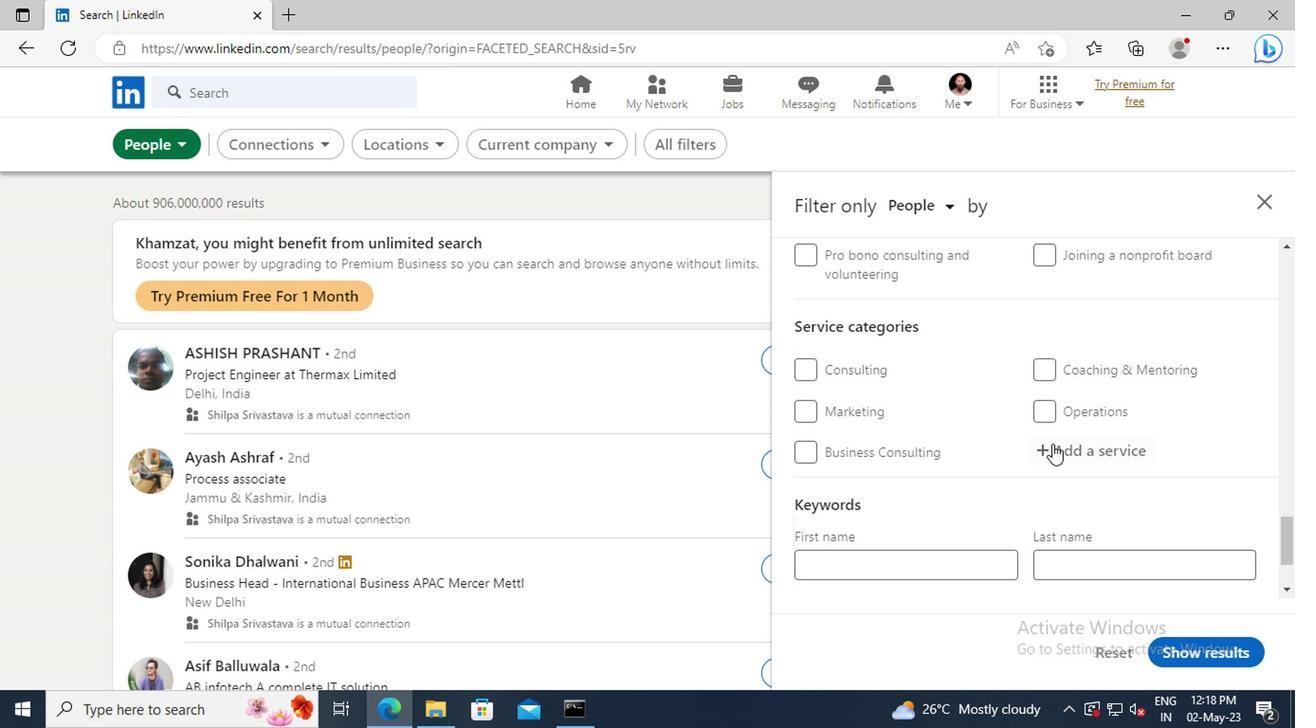 
Action: Mouse pressed left at (1053, 451)
Screenshot: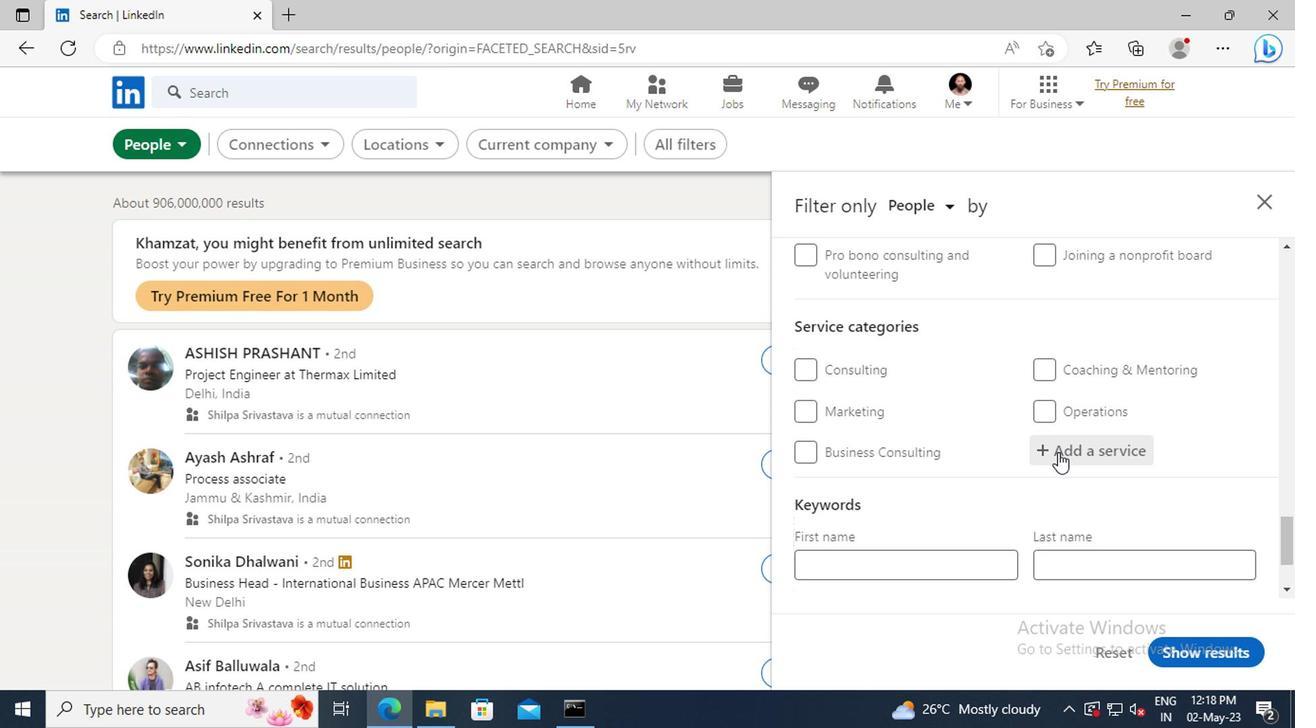 
Action: Key pressed <Key.shift>PERSONAL<Key.space><Key.shift>IN
Screenshot: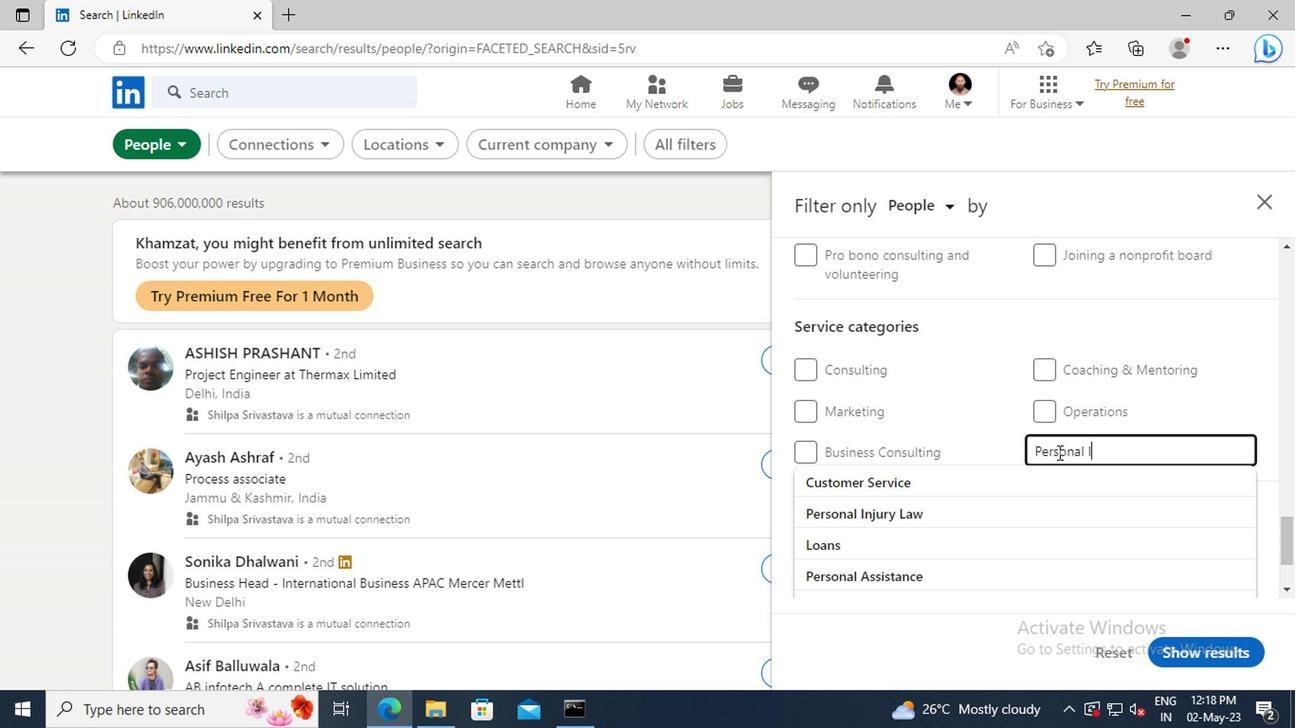 
Action: Mouse moved to (1056, 480)
Screenshot: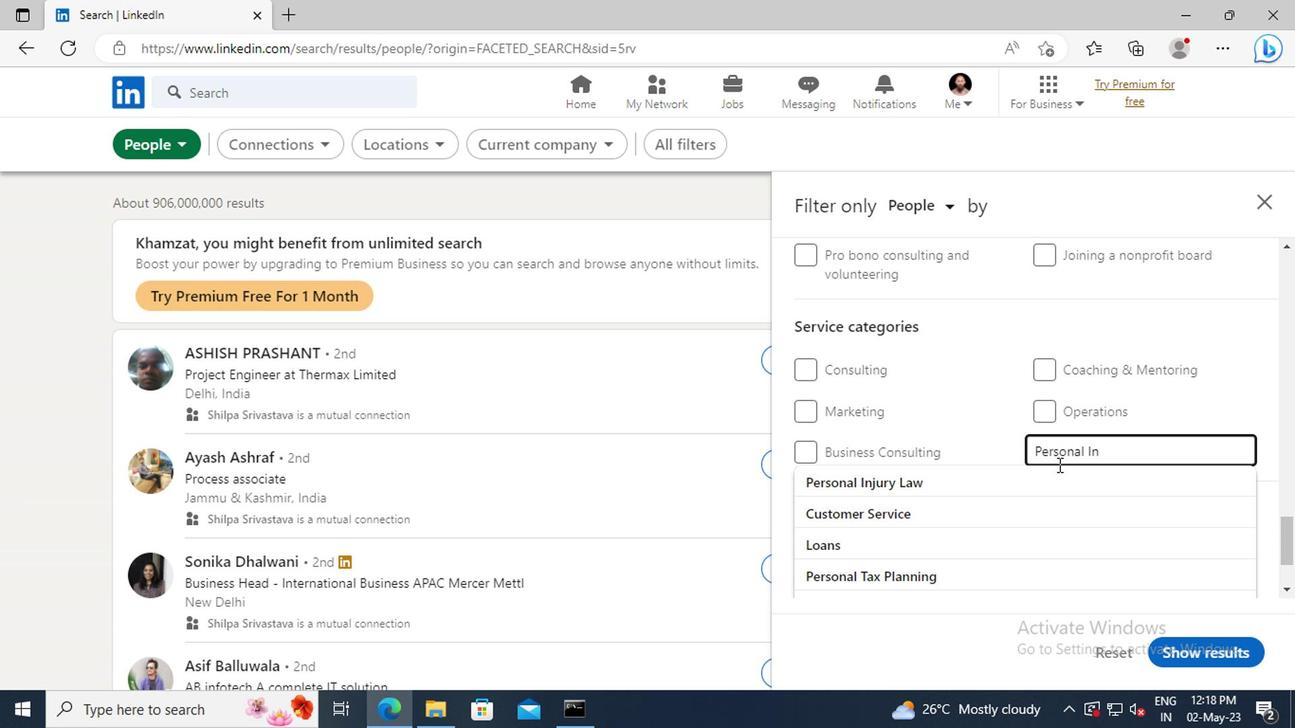 
Action: Mouse pressed left at (1056, 480)
Screenshot: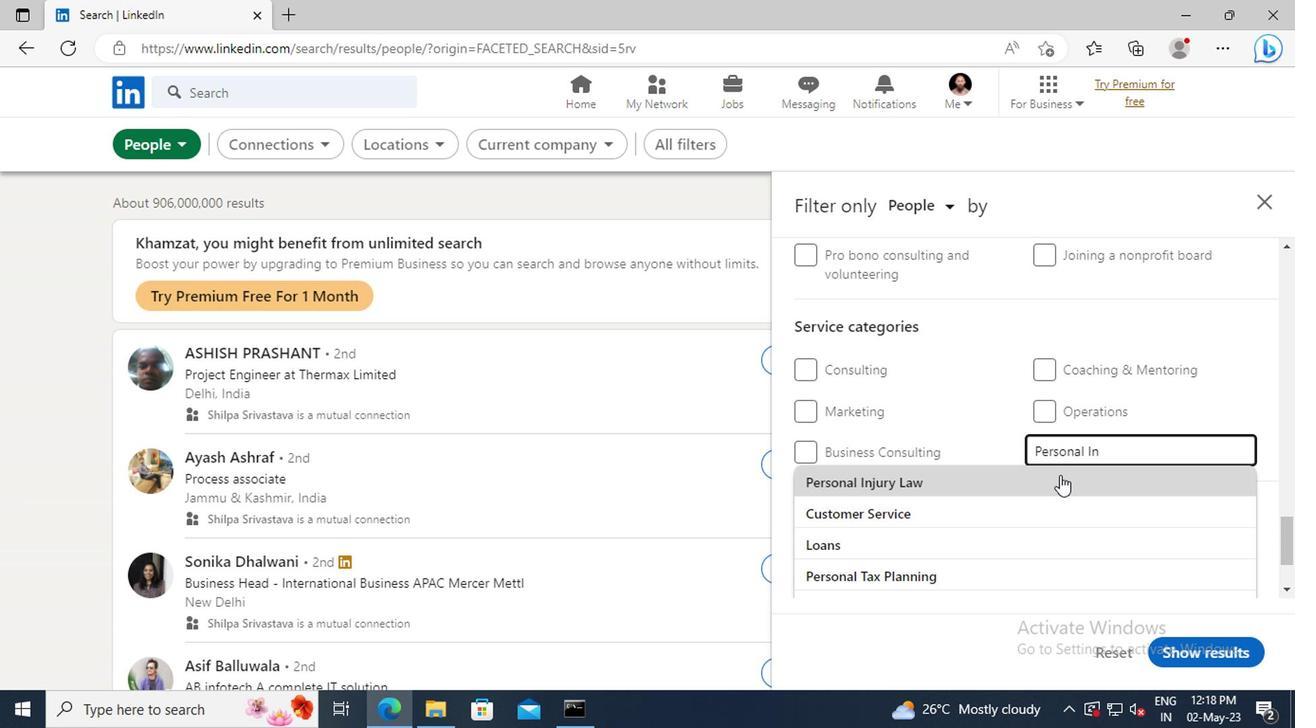 
Action: Mouse scrolled (1056, 479) with delta (0, -1)
Screenshot: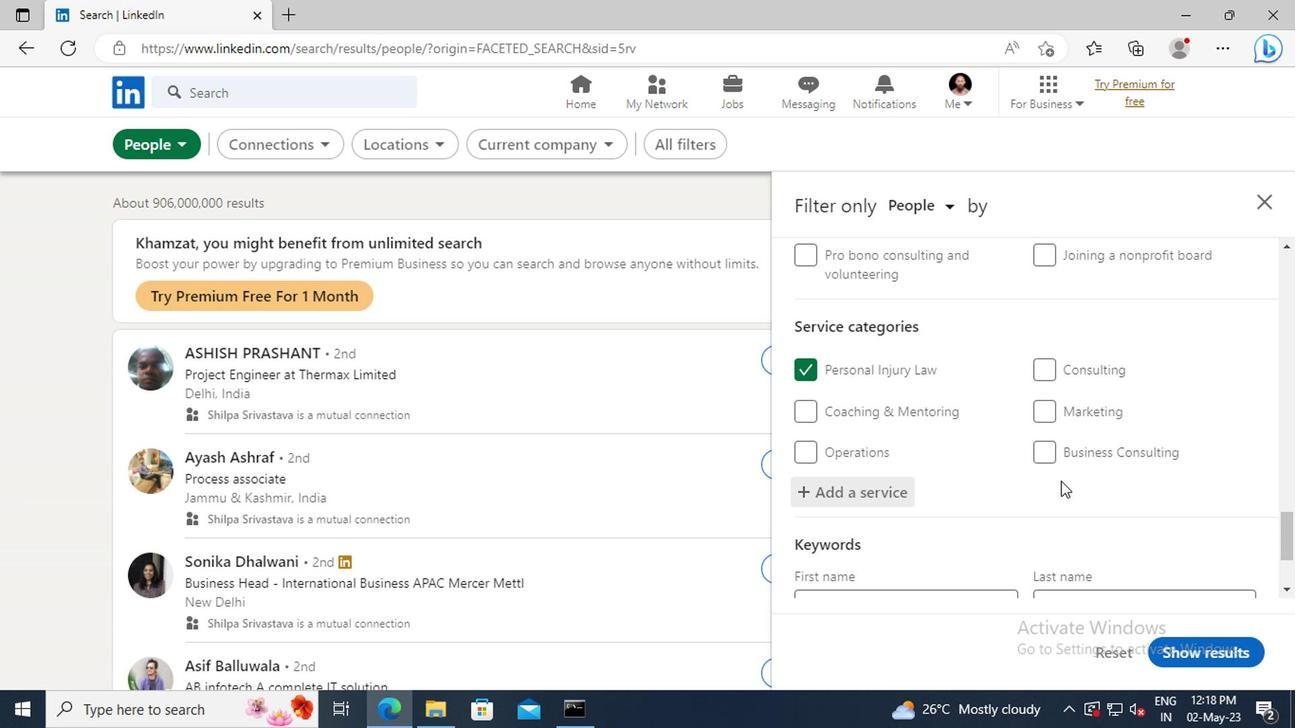
Action: Mouse scrolled (1056, 479) with delta (0, -1)
Screenshot: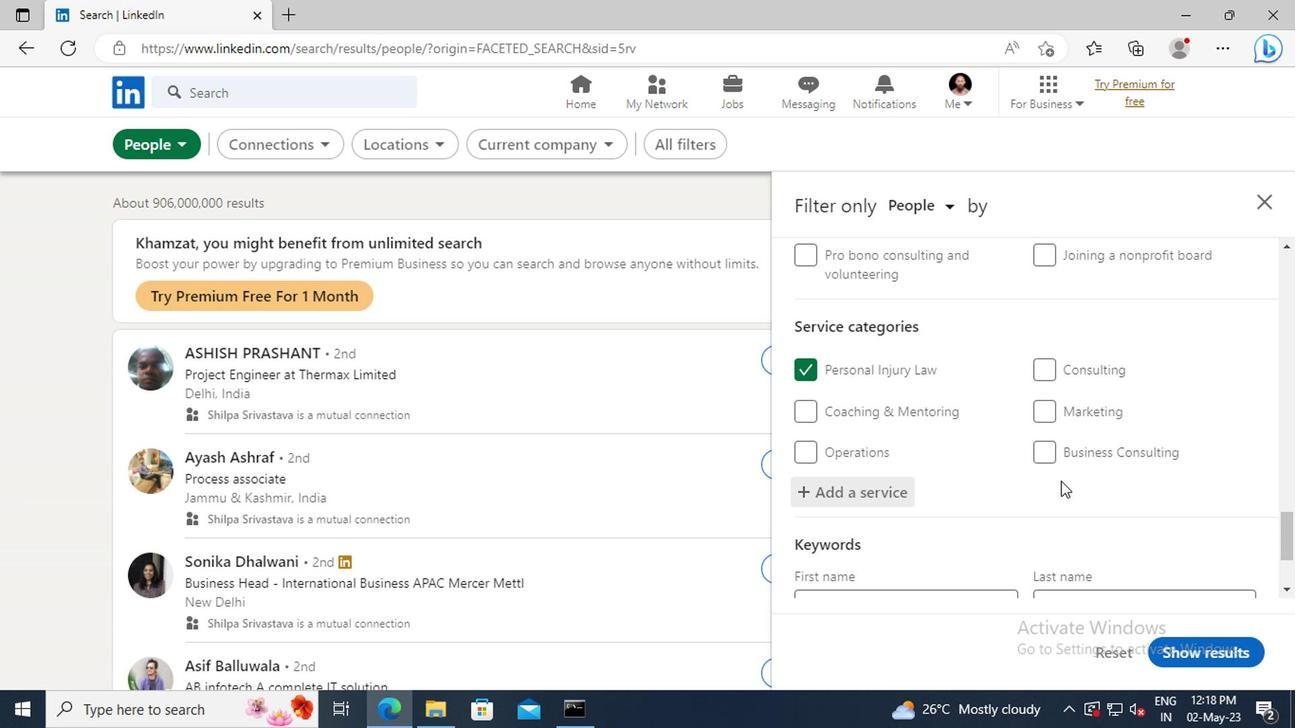 
Action: Mouse scrolled (1056, 479) with delta (0, -1)
Screenshot: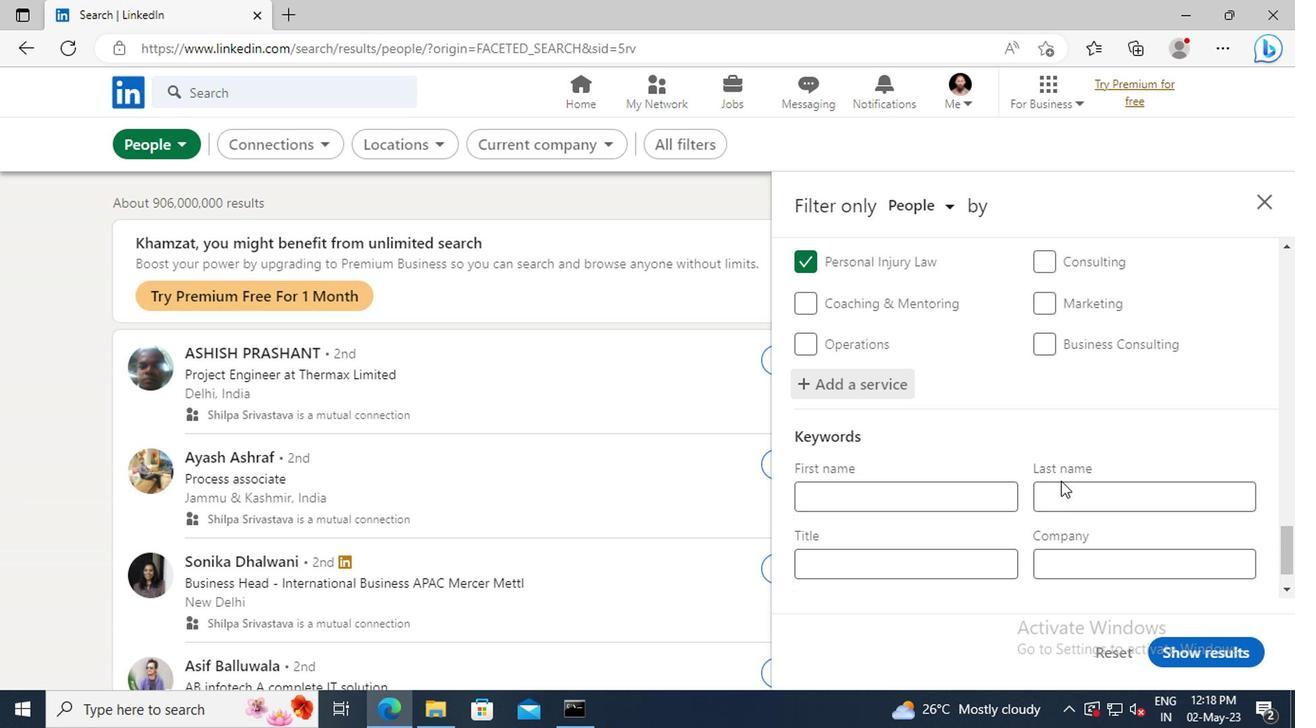 
Action: Mouse scrolled (1056, 479) with delta (0, -1)
Screenshot: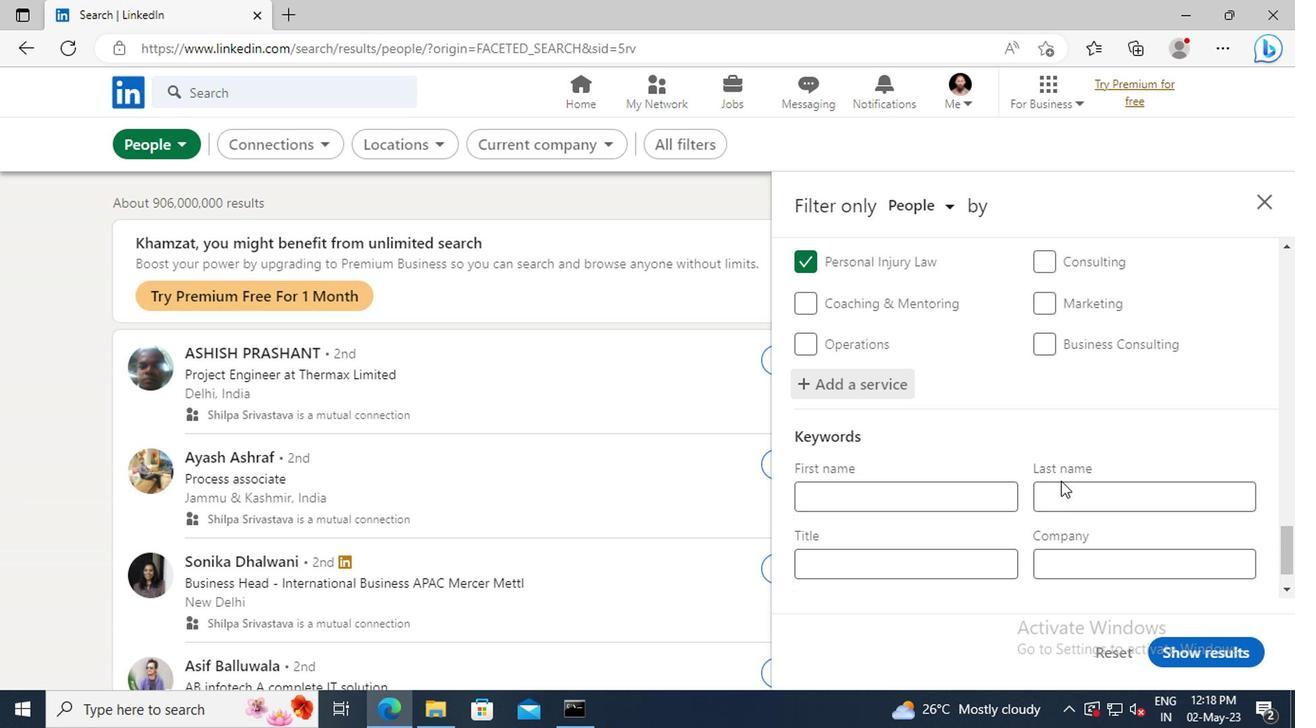 
Action: Mouse moved to (831, 520)
Screenshot: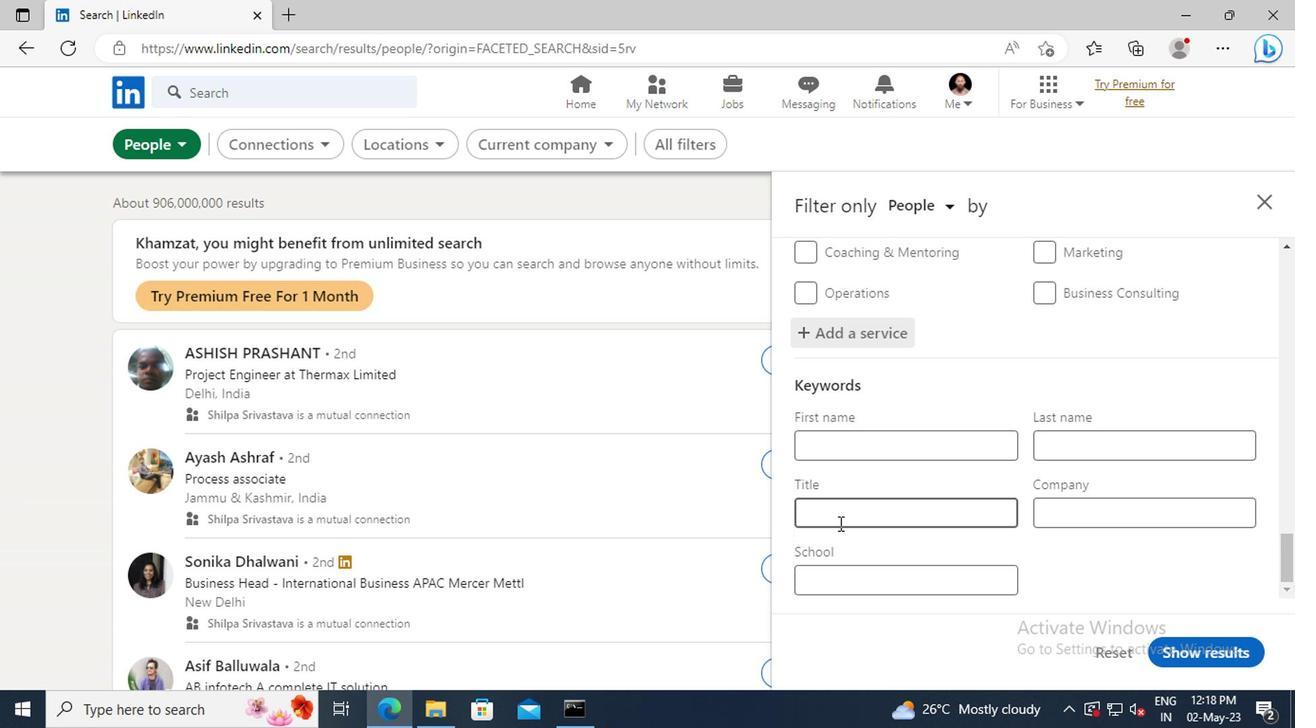 
Action: Mouse pressed left at (831, 520)
Screenshot: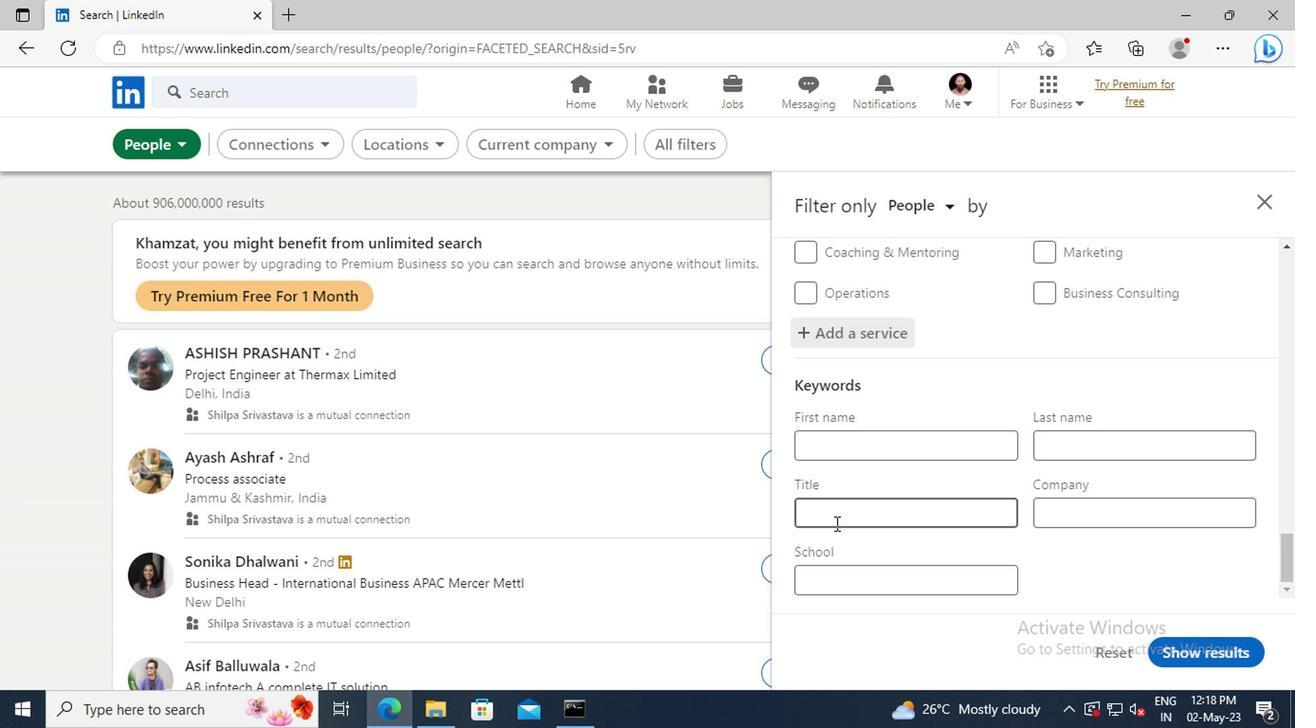 
Action: Key pressed <Key.shift>RED<Key.space><Key.shift>CROSS<Key.space><Key.shift>VOLUNTEER<Key.enter>
Screenshot: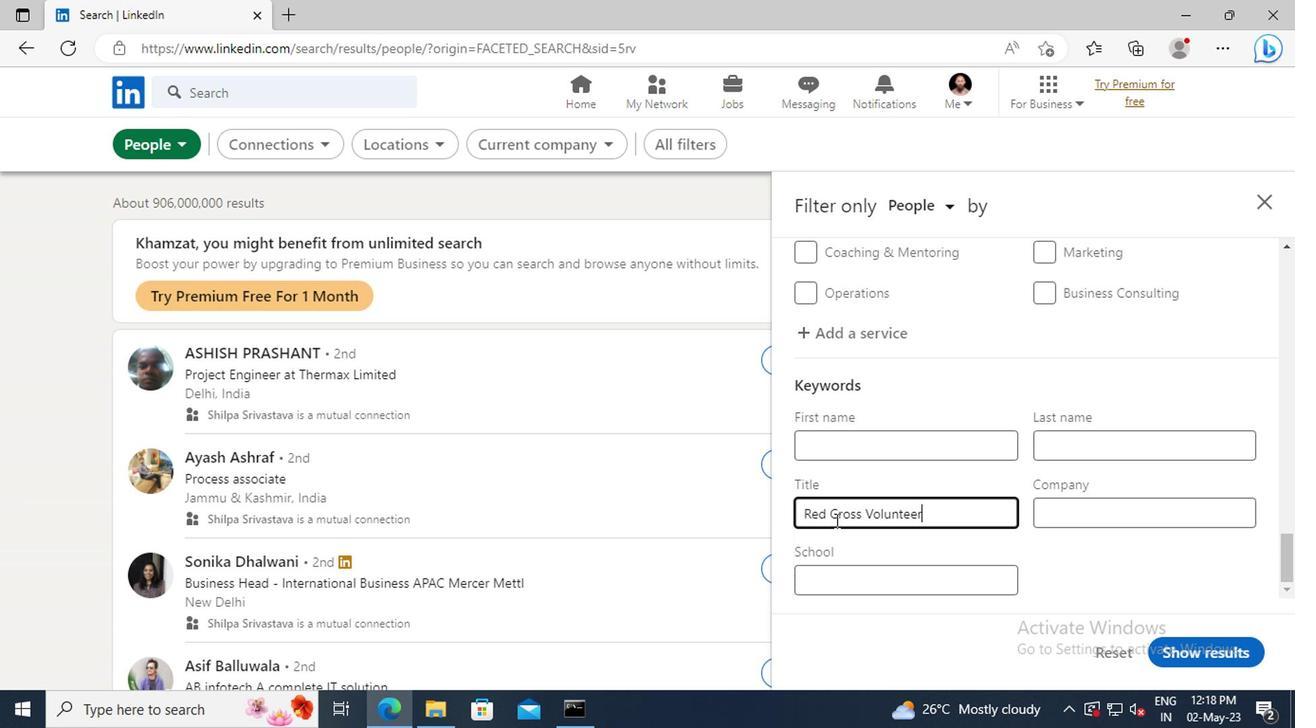 
Action: Mouse moved to (1185, 658)
Screenshot: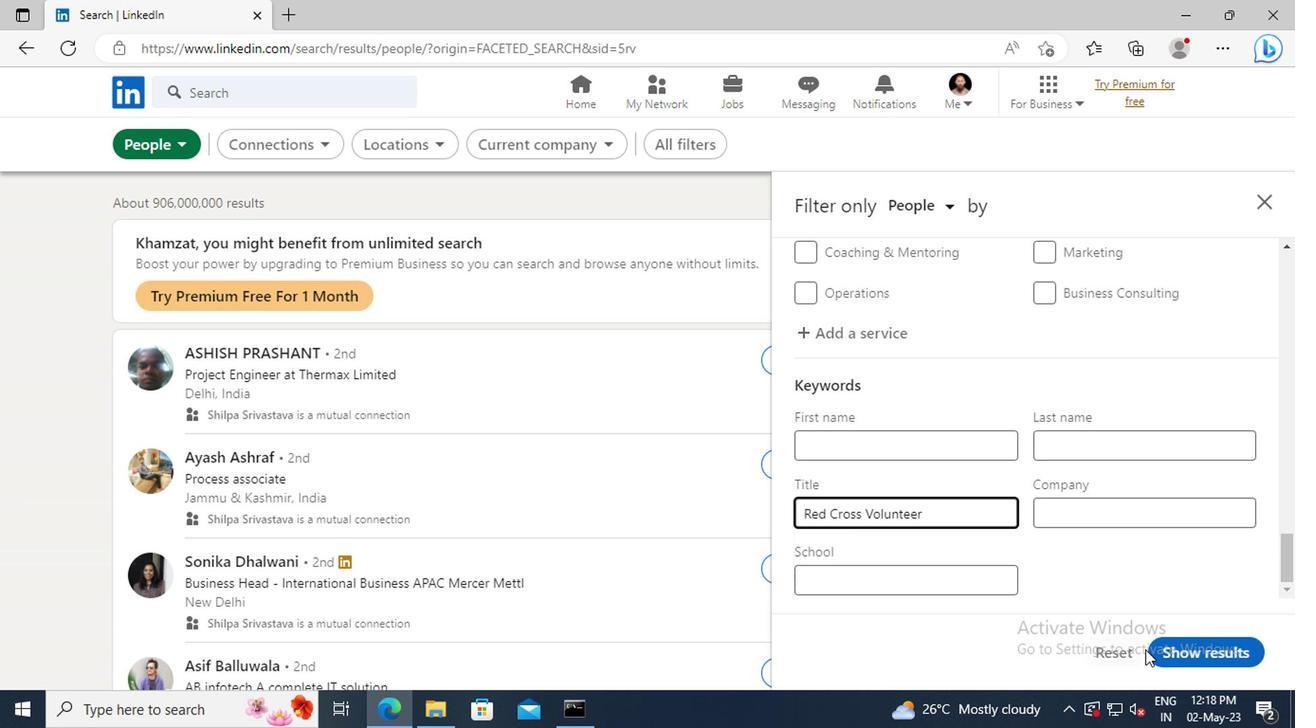 
Action: Mouse pressed left at (1185, 658)
Screenshot: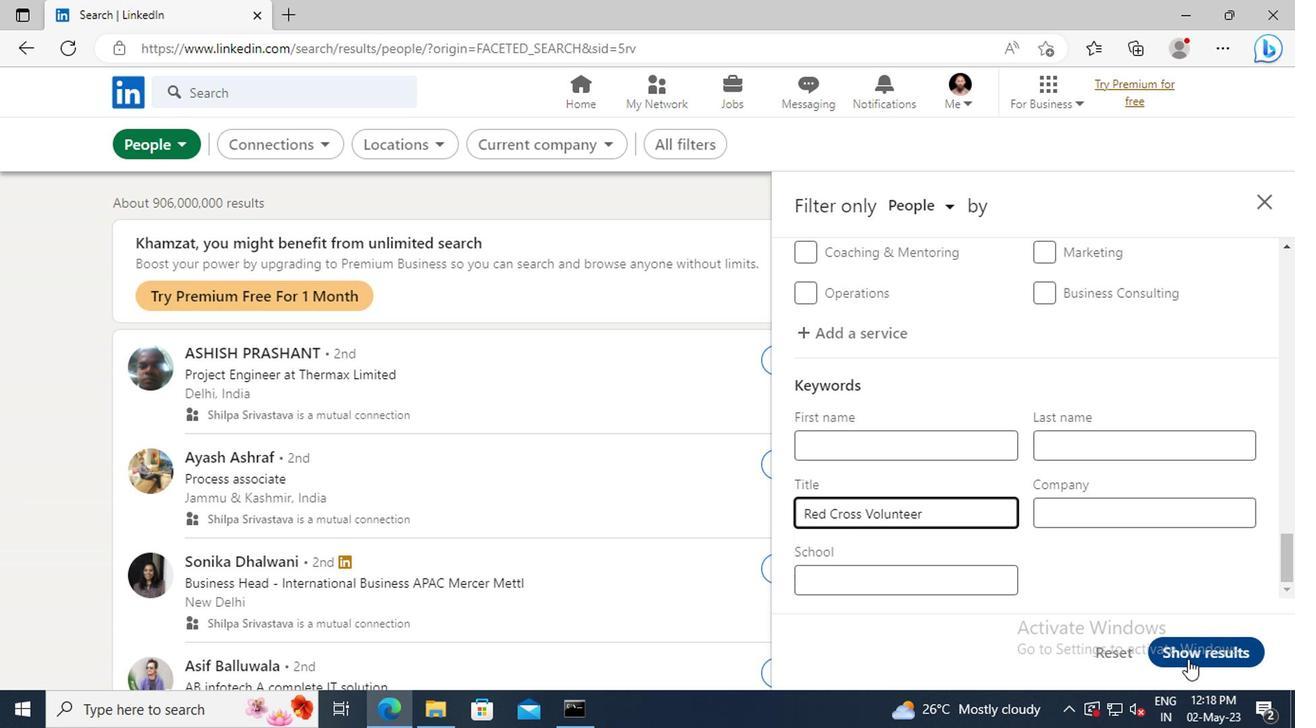 
